 Task: Add a timeline in the project AgileBuddy for the epic 'Data Warehousing Process Improvement' from 2023/02/22 to 2024/09/18. Add a timeline in the project AgileBuddy for the epic 'IT Audit and Compliance' from 2023/04/26 to 2024/12/09. Add a timeline in the project AgileBuddy for the epic 'Security Compliance' from 2023/02/07 to 2025/09/22
Action: Mouse moved to (167, 224)
Screenshot: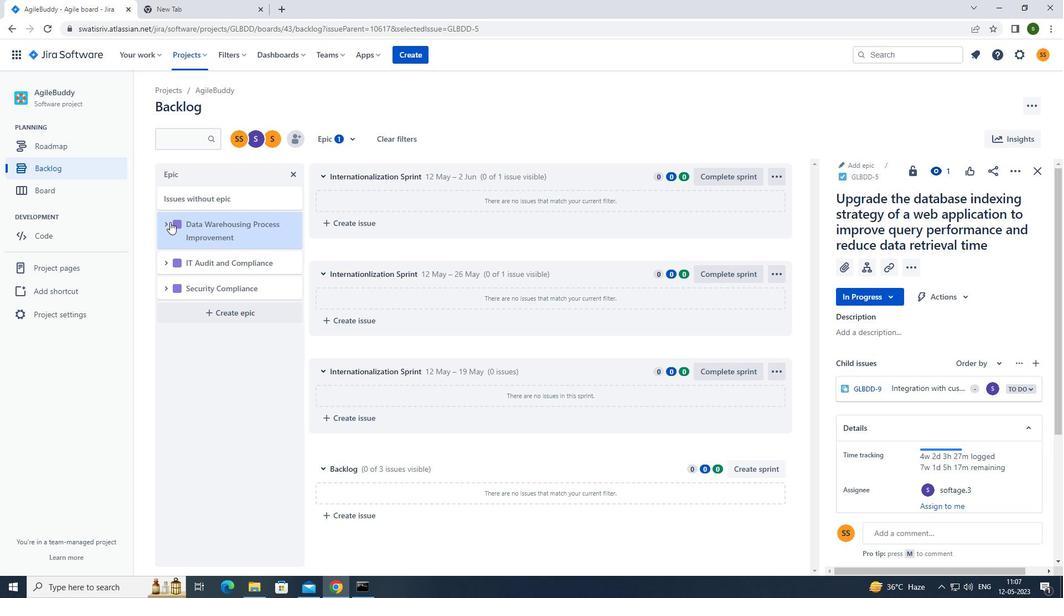 
Action: Mouse pressed left at (167, 224)
Screenshot: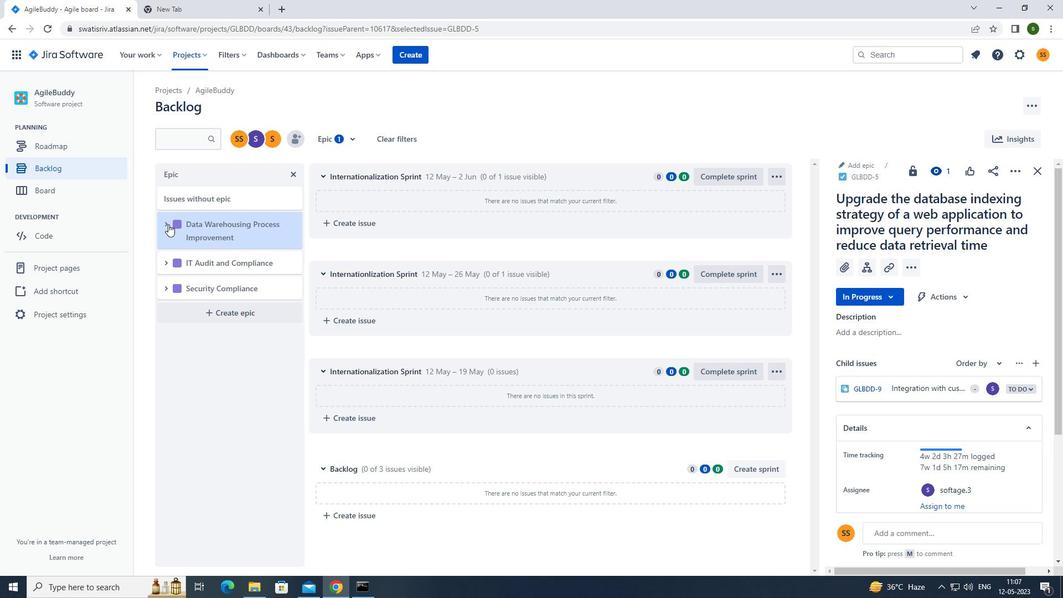 
Action: Mouse moved to (222, 326)
Screenshot: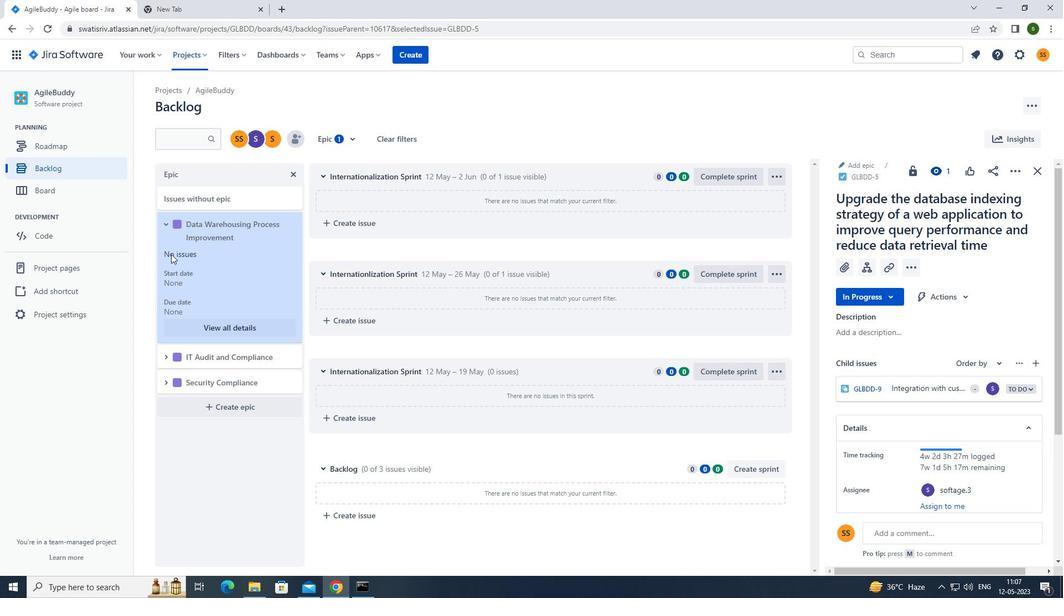 
Action: Mouse pressed left at (222, 326)
Screenshot: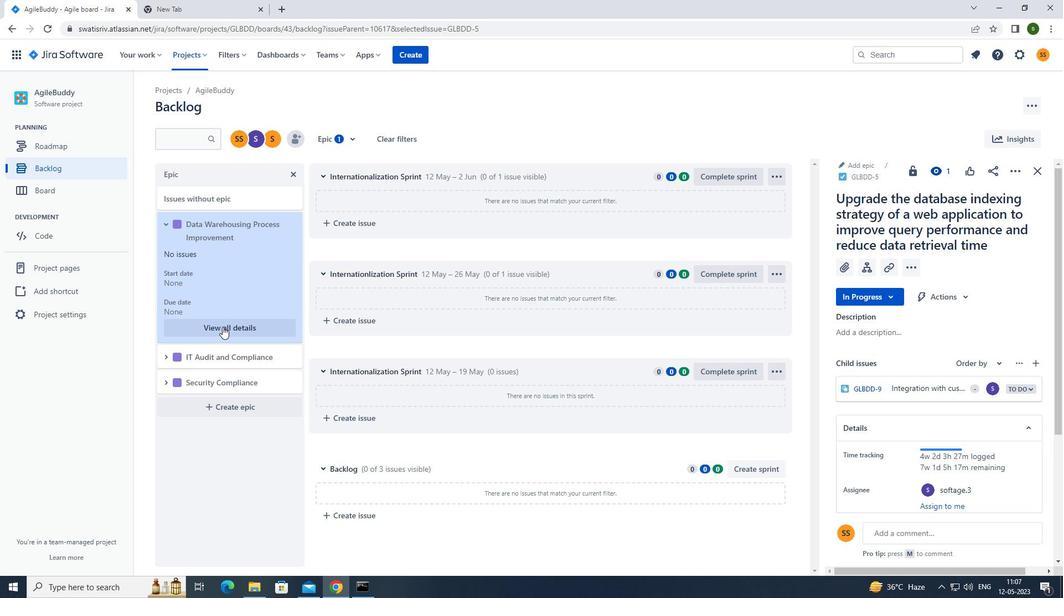 
Action: Mouse moved to (932, 418)
Screenshot: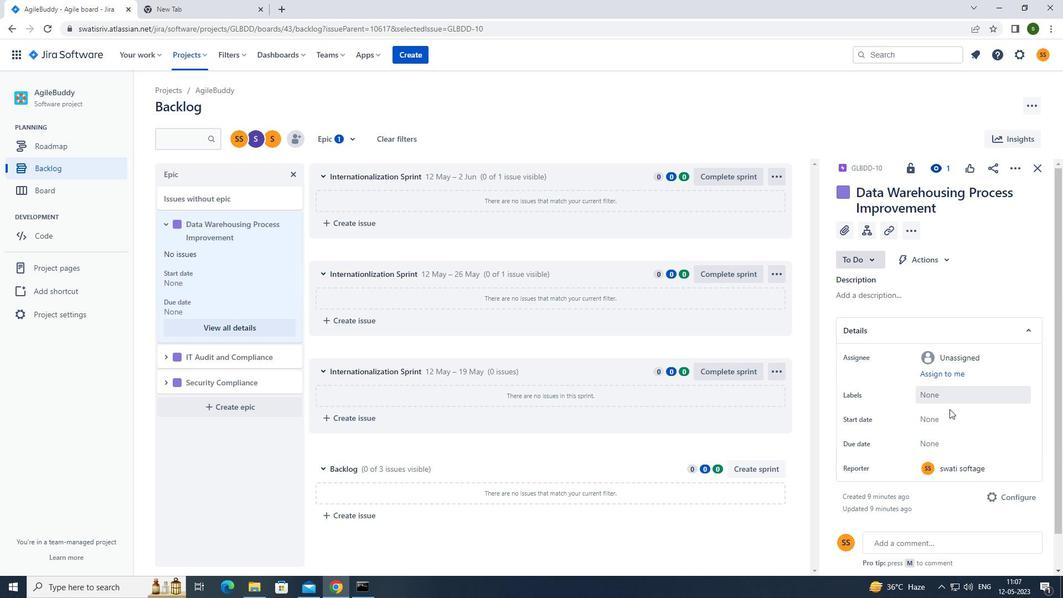 
Action: Mouse pressed left at (932, 418)
Screenshot: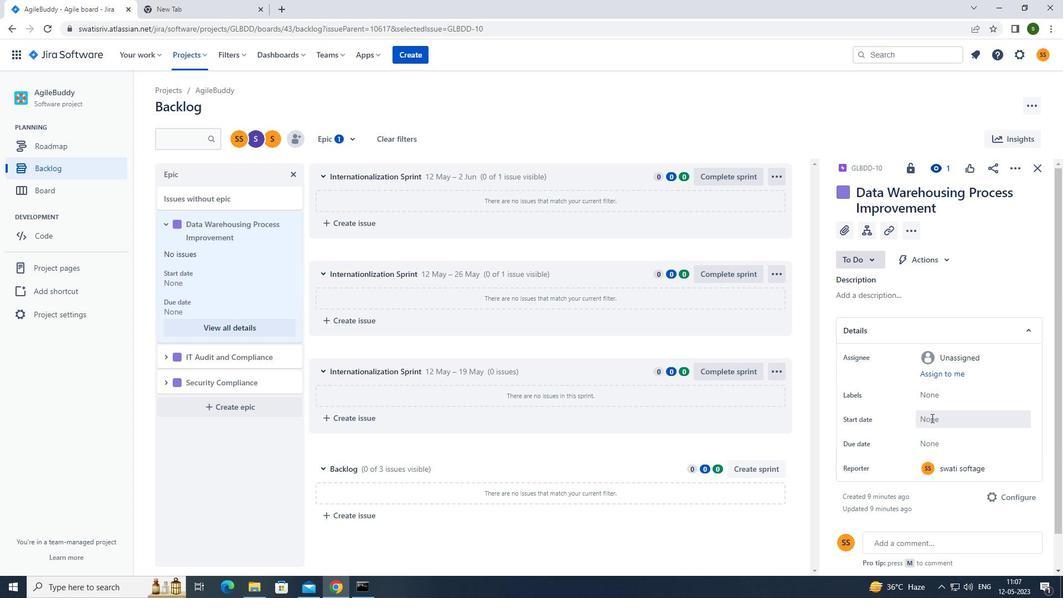 
Action: Mouse moved to (893, 257)
Screenshot: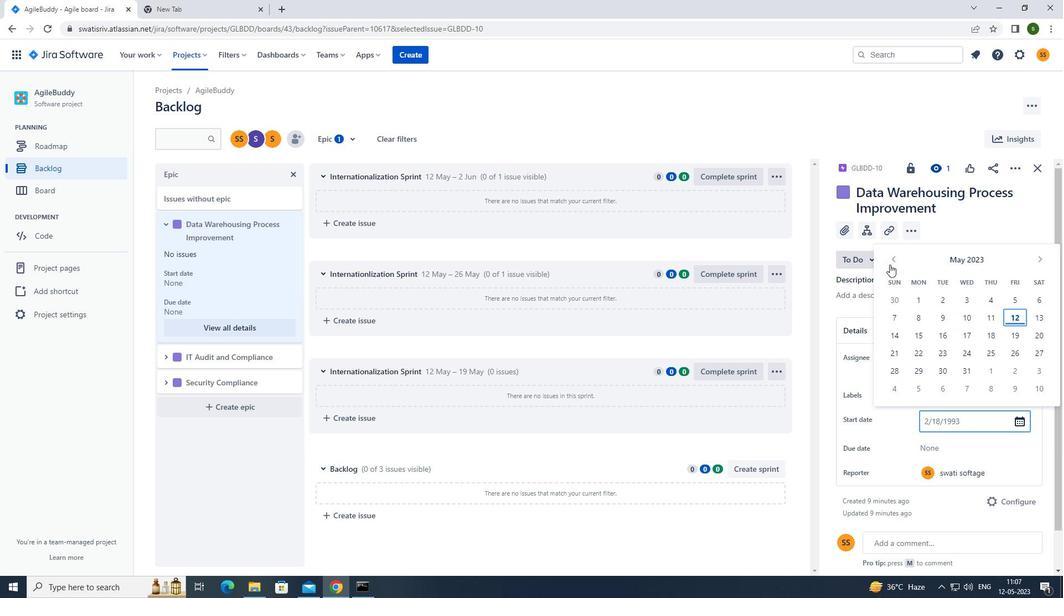 
Action: Mouse pressed left at (893, 257)
Screenshot: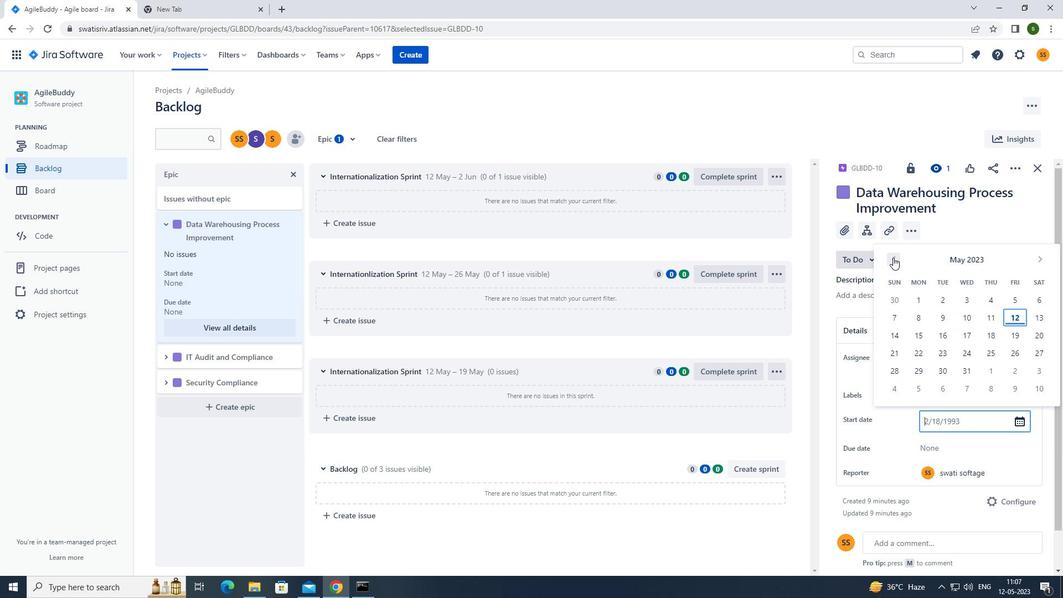
Action: Mouse pressed left at (893, 257)
Screenshot: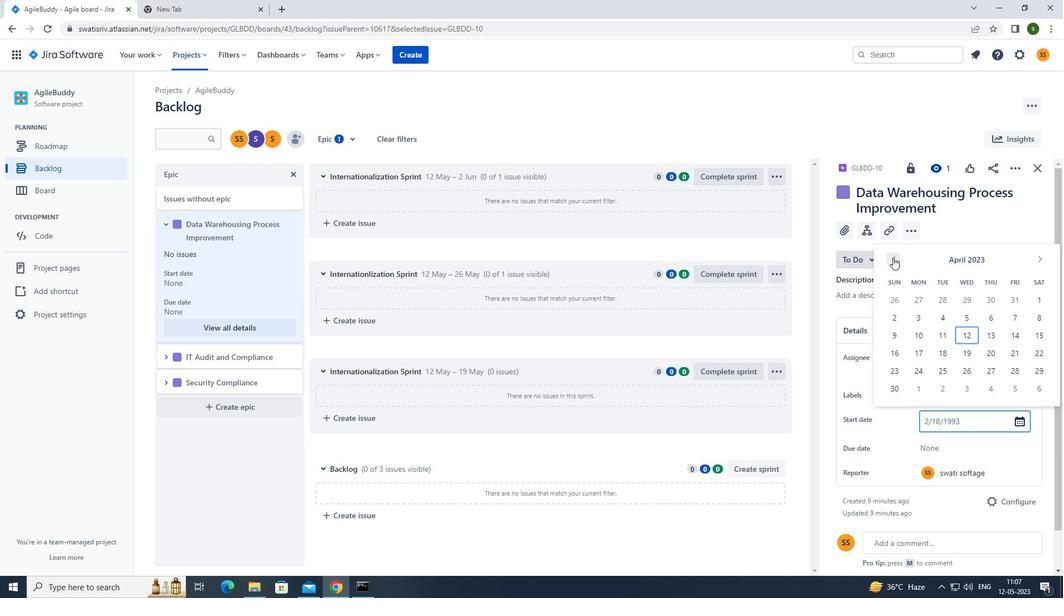 
Action: Mouse pressed left at (893, 257)
Screenshot: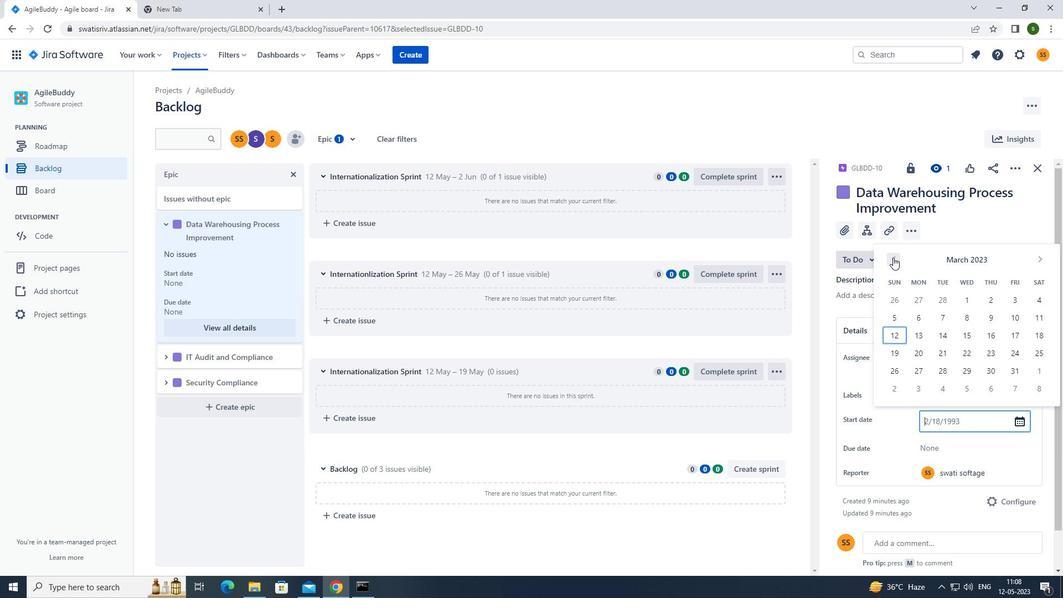 
Action: Mouse moved to (988, 298)
Screenshot: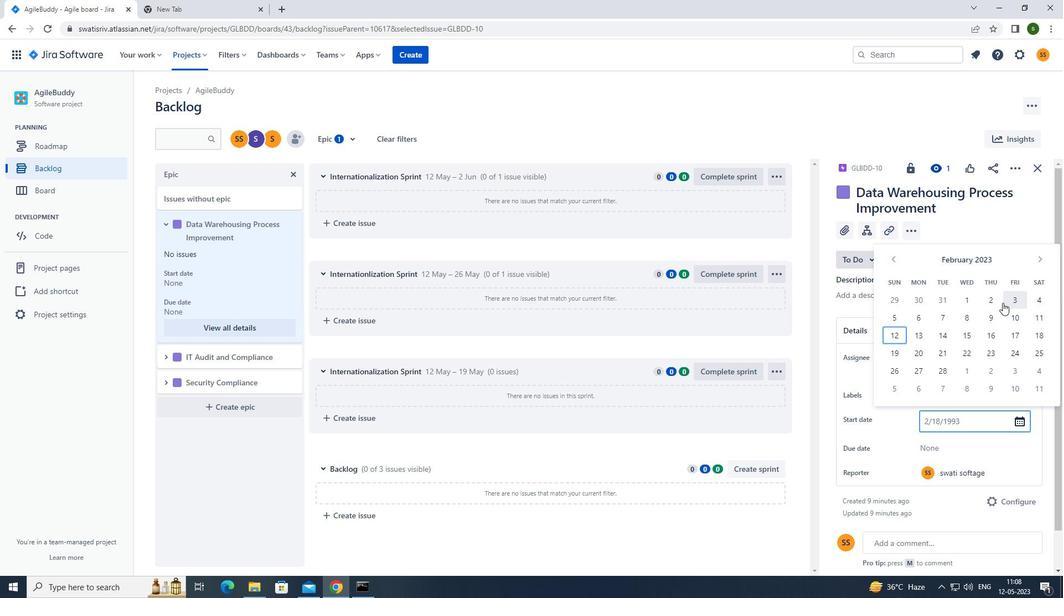 
Action: Mouse pressed left at (988, 298)
Screenshot: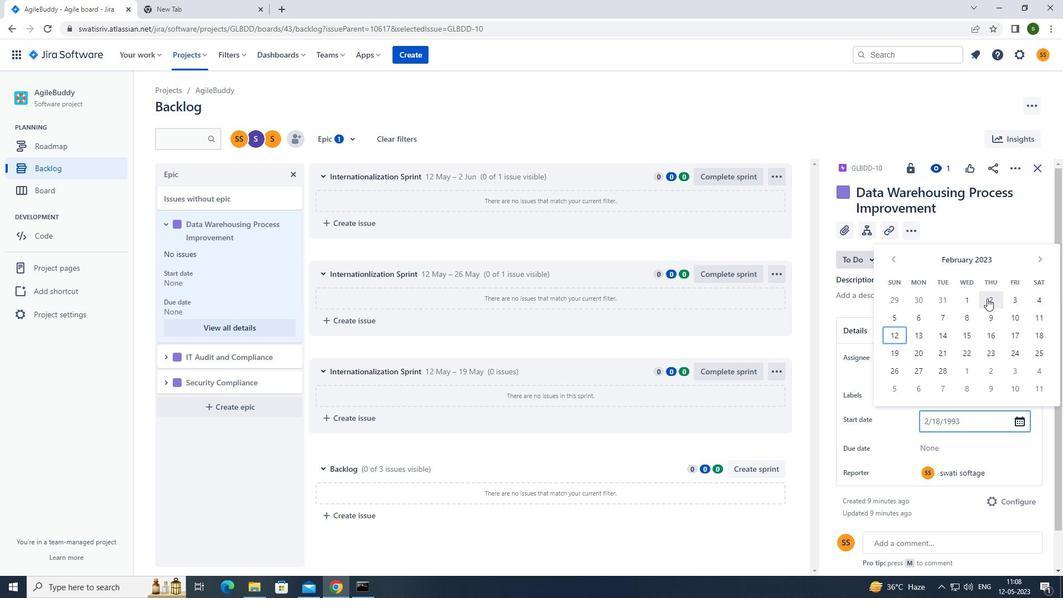 
Action: Mouse moved to (952, 449)
Screenshot: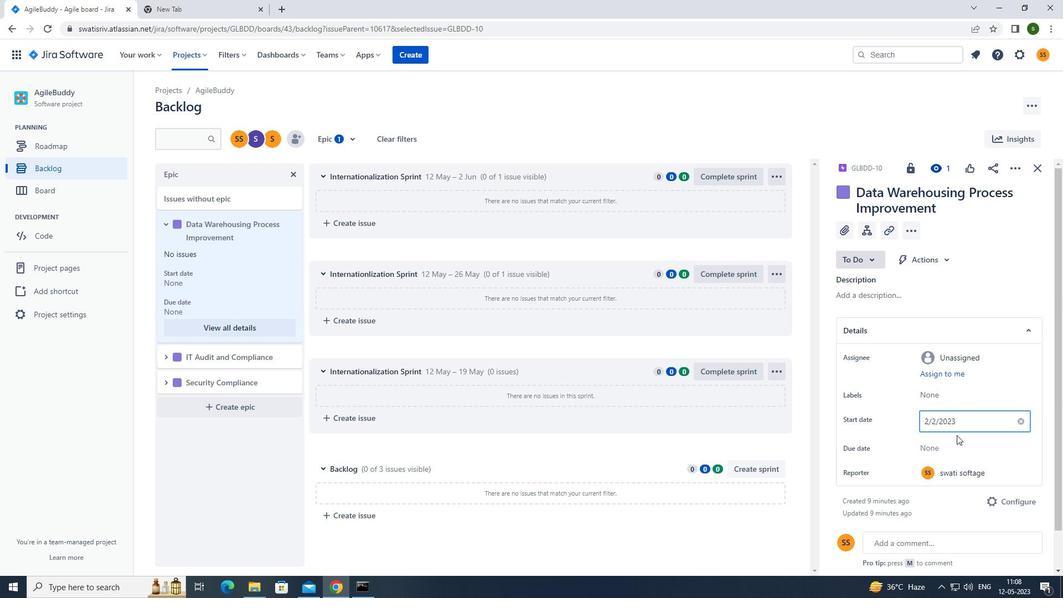 
Action: Mouse pressed left at (952, 449)
Screenshot: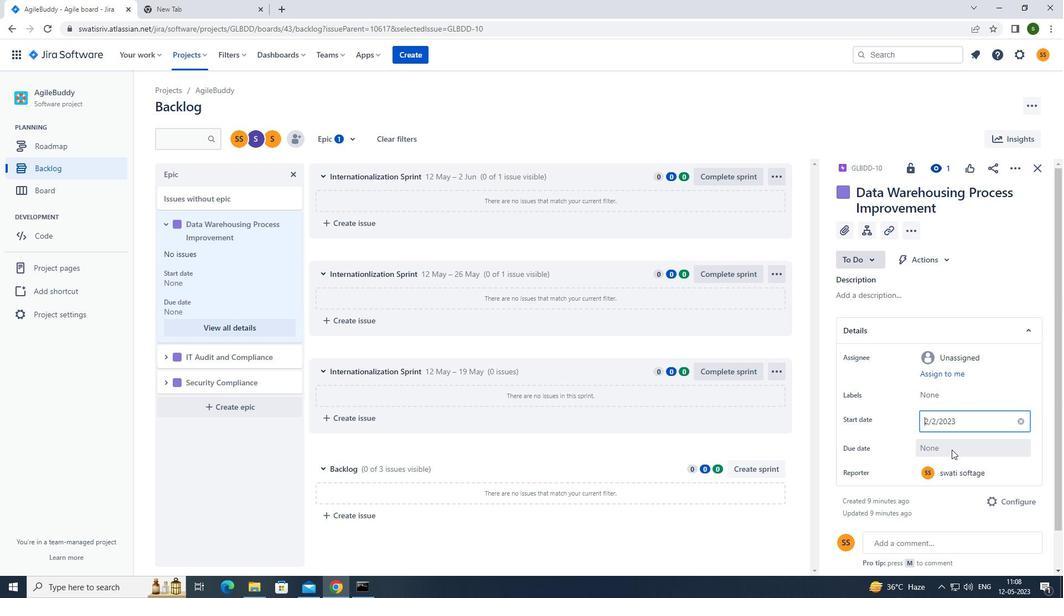 
Action: Mouse moved to (1038, 290)
Screenshot: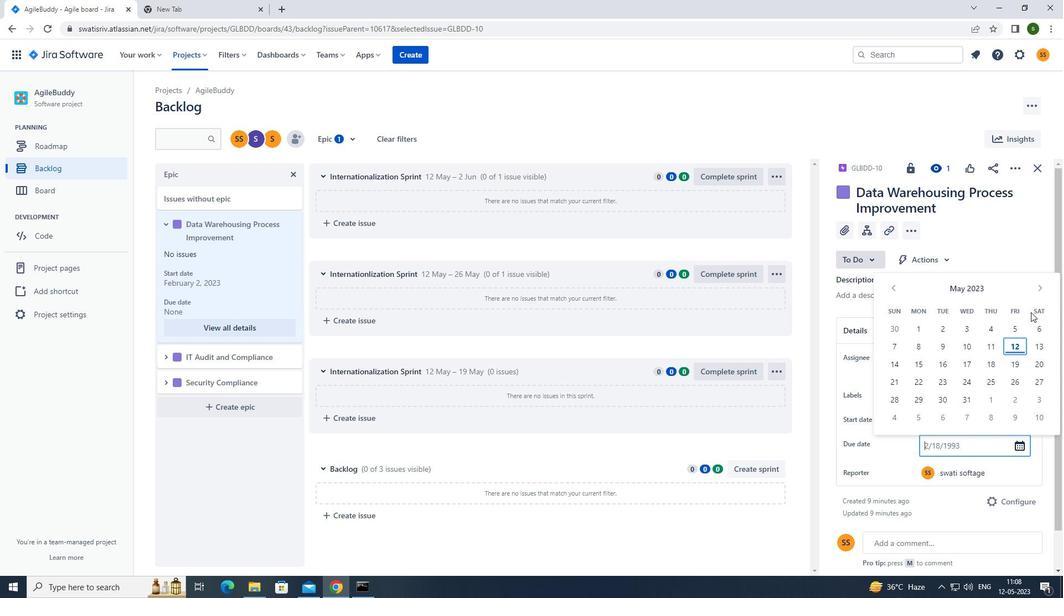 
Action: Mouse pressed left at (1038, 290)
Screenshot: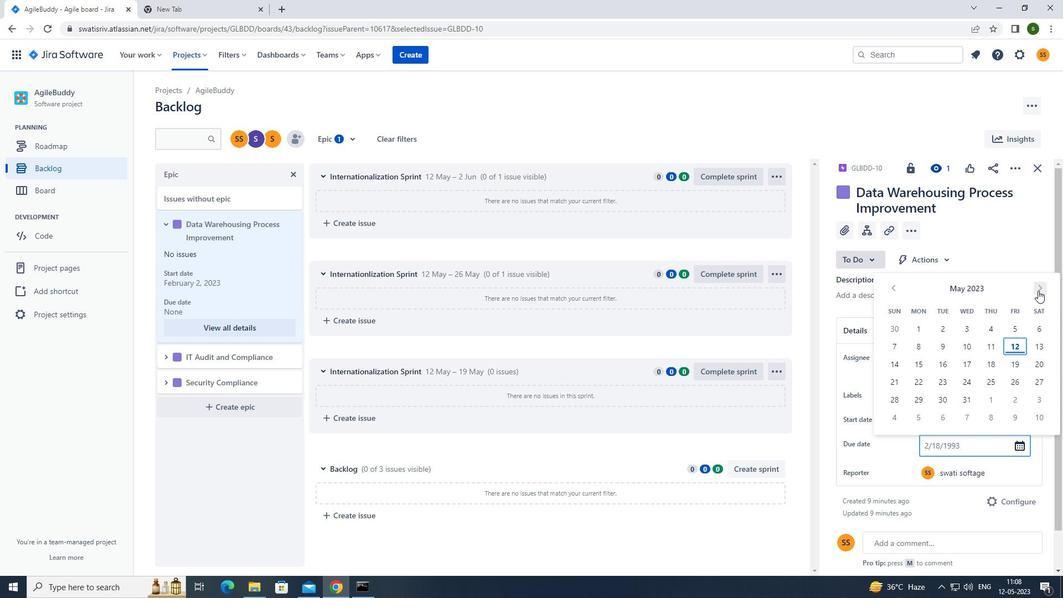
Action: Mouse pressed left at (1038, 290)
Screenshot: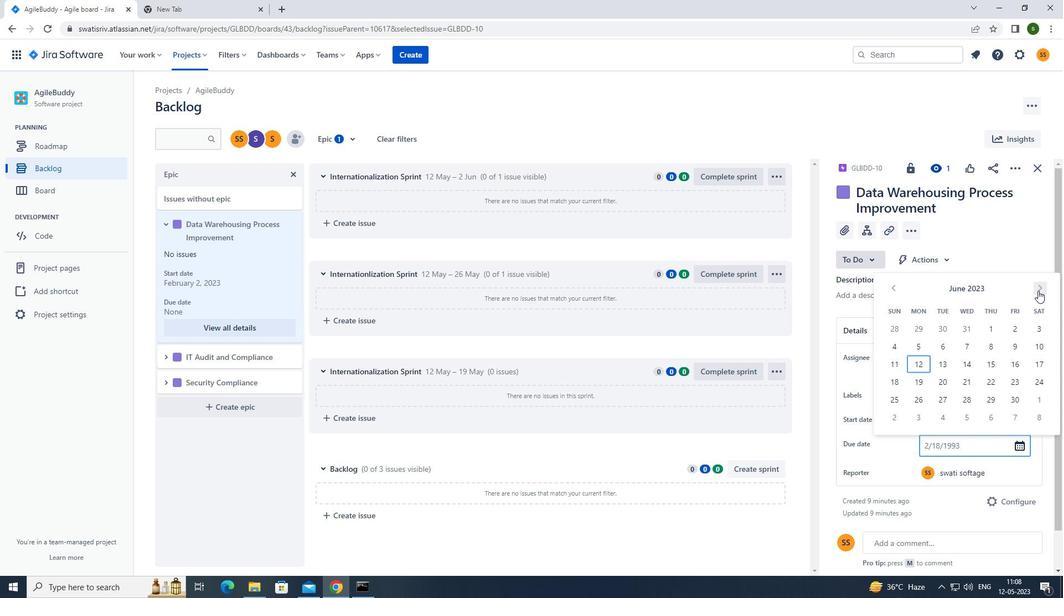 
Action: Mouse pressed left at (1038, 290)
Screenshot: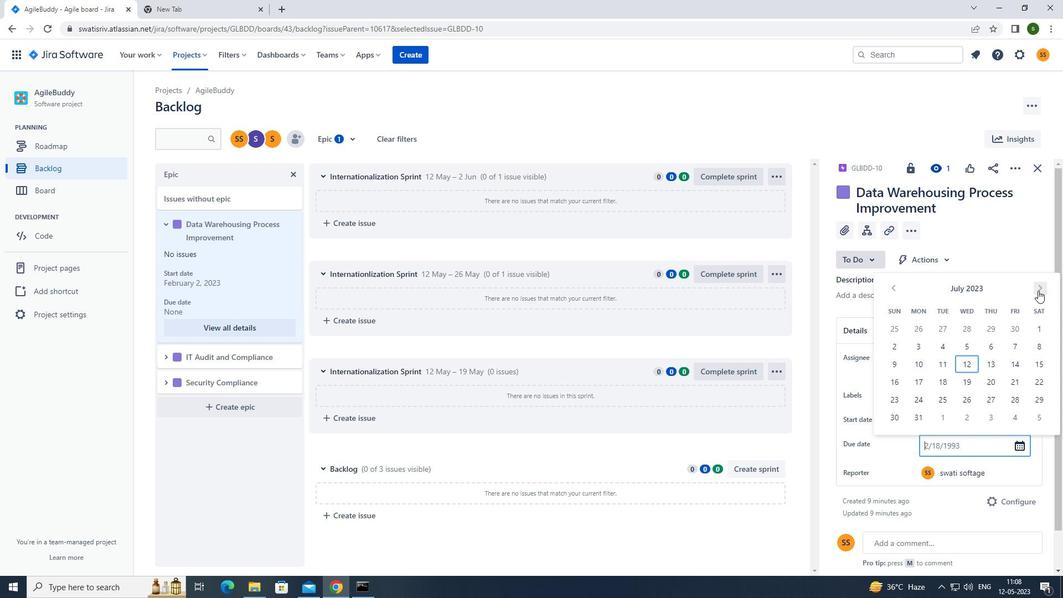 
Action: Mouse pressed left at (1038, 290)
Screenshot: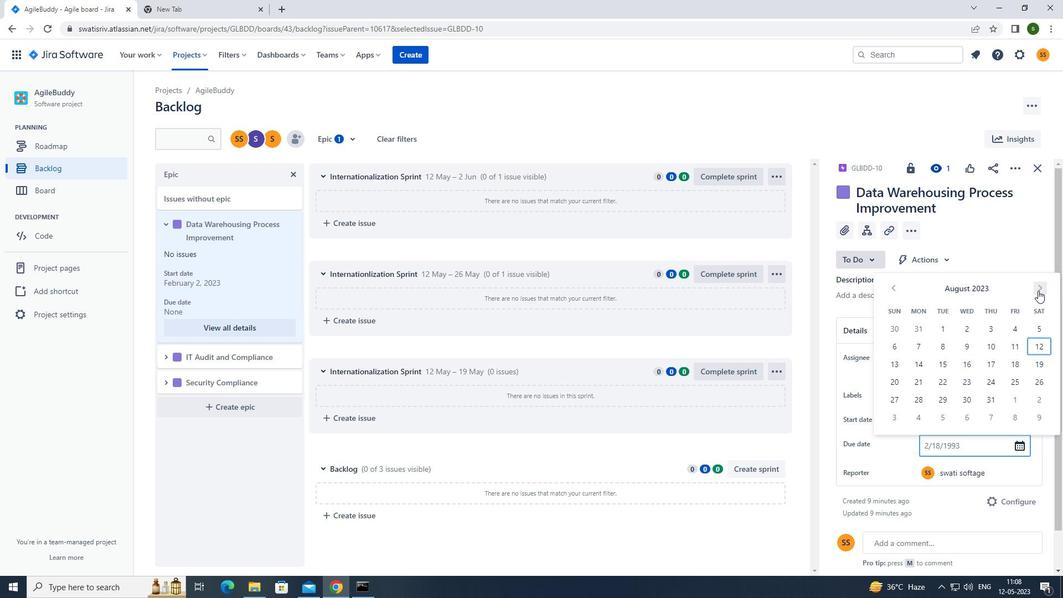 
Action: Mouse pressed left at (1038, 290)
Screenshot: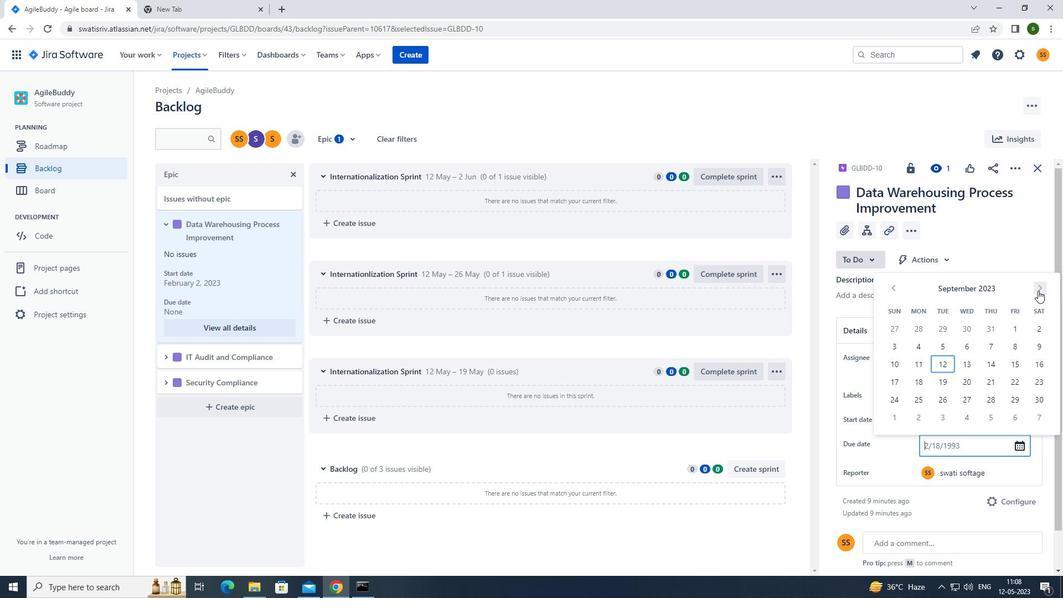 
Action: Mouse pressed left at (1038, 290)
Screenshot: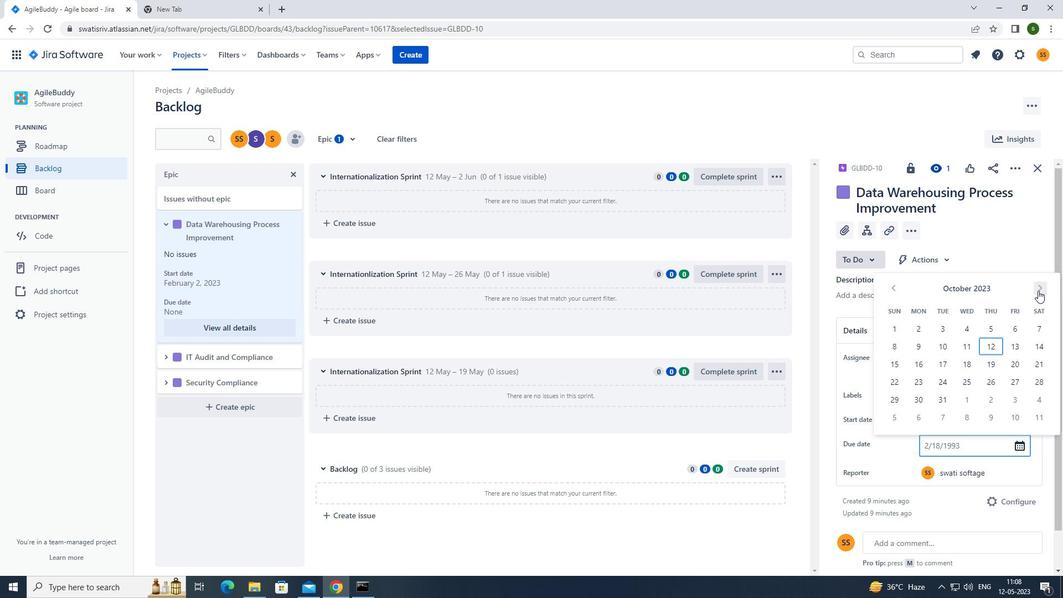 
Action: Mouse pressed left at (1038, 290)
Screenshot: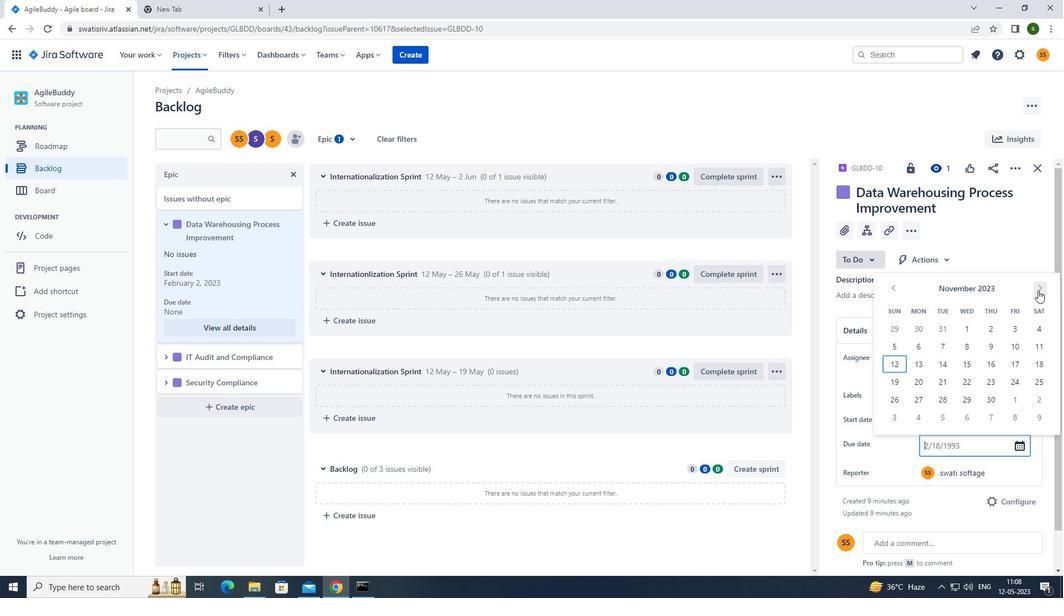 
Action: Mouse pressed left at (1038, 290)
Screenshot: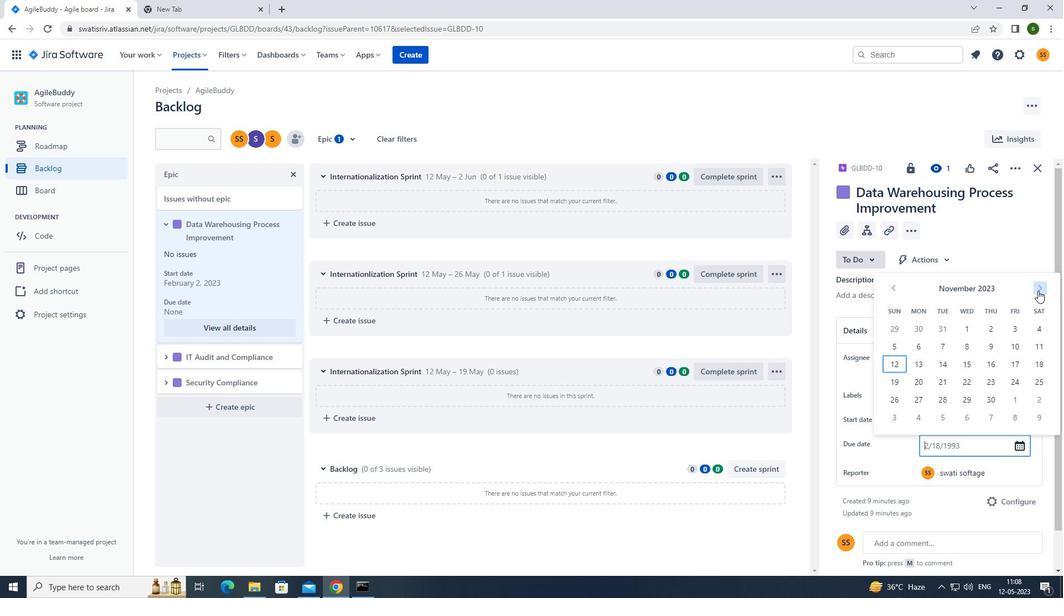 
Action: Mouse pressed left at (1038, 290)
Screenshot: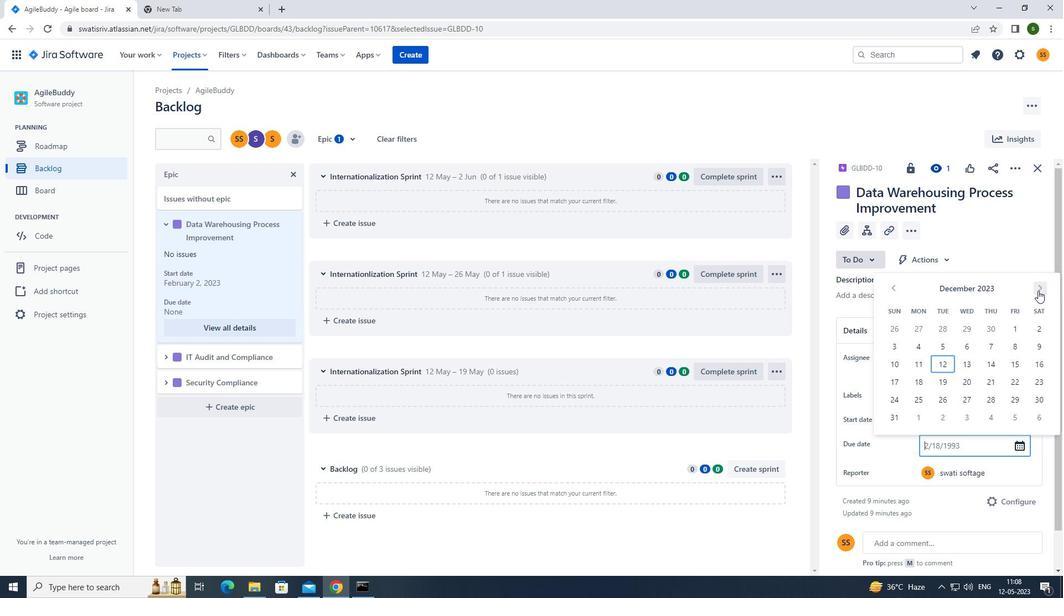 
Action: Mouse pressed left at (1038, 290)
Screenshot: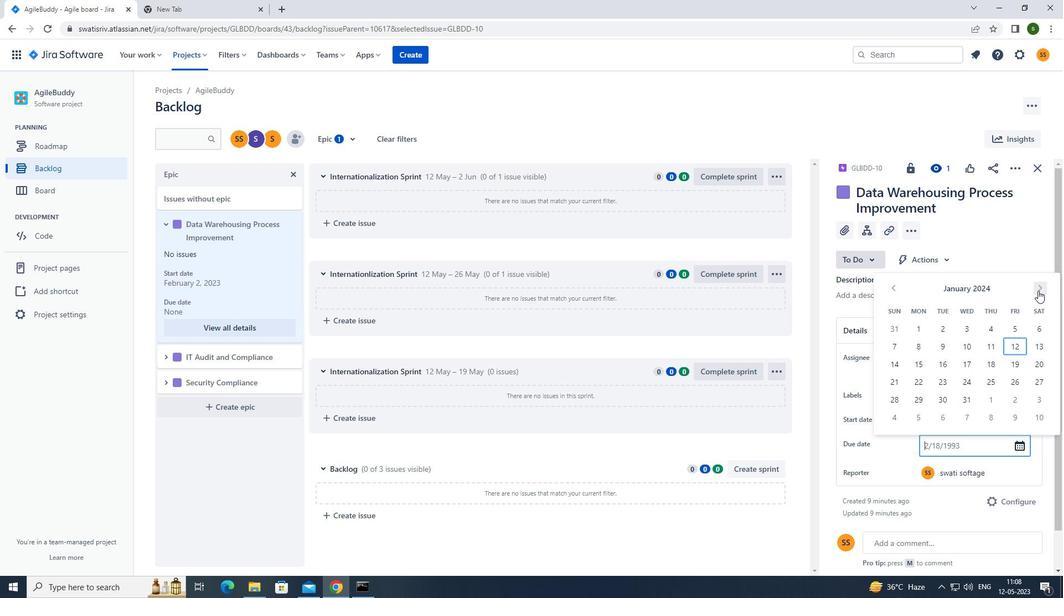 
Action: Mouse pressed left at (1038, 290)
Screenshot: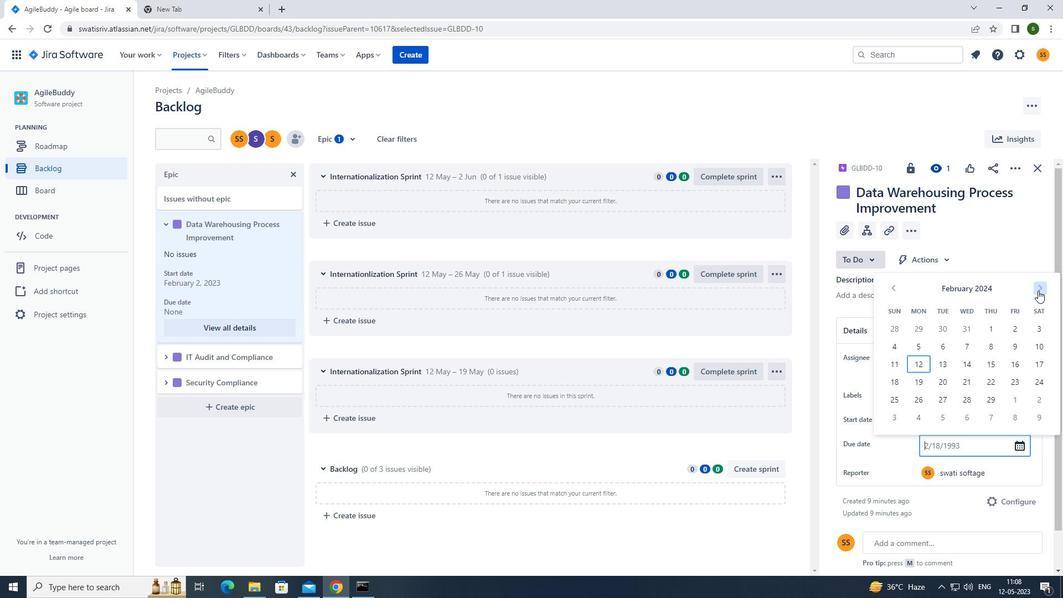 
Action: Mouse pressed left at (1038, 290)
Screenshot: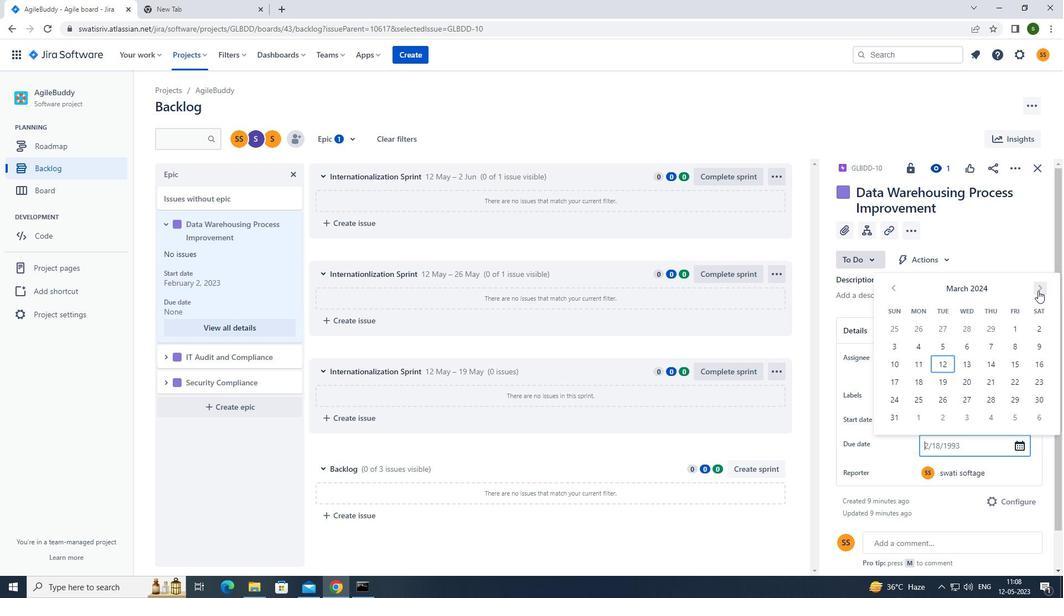 
Action: Mouse pressed left at (1038, 290)
Screenshot: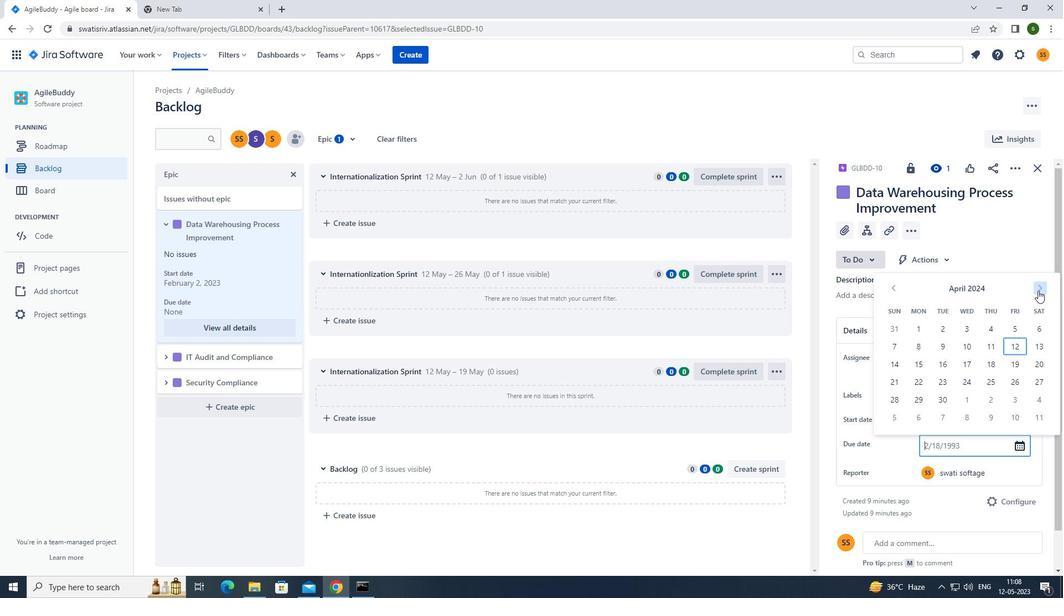 
Action: Mouse pressed left at (1038, 290)
Screenshot: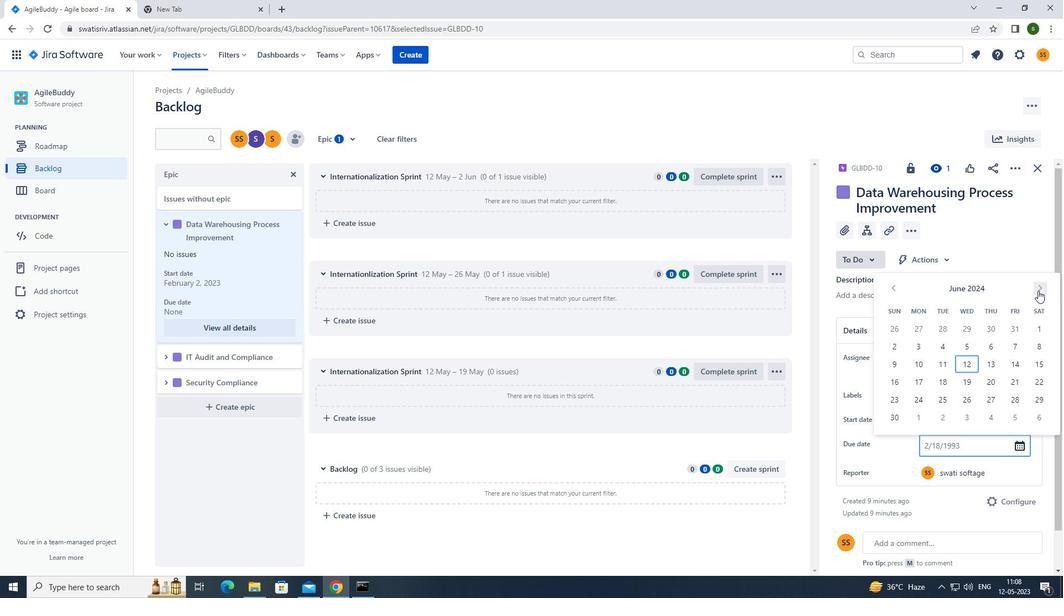 
Action: Mouse pressed left at (1038, 290)
Screenshot: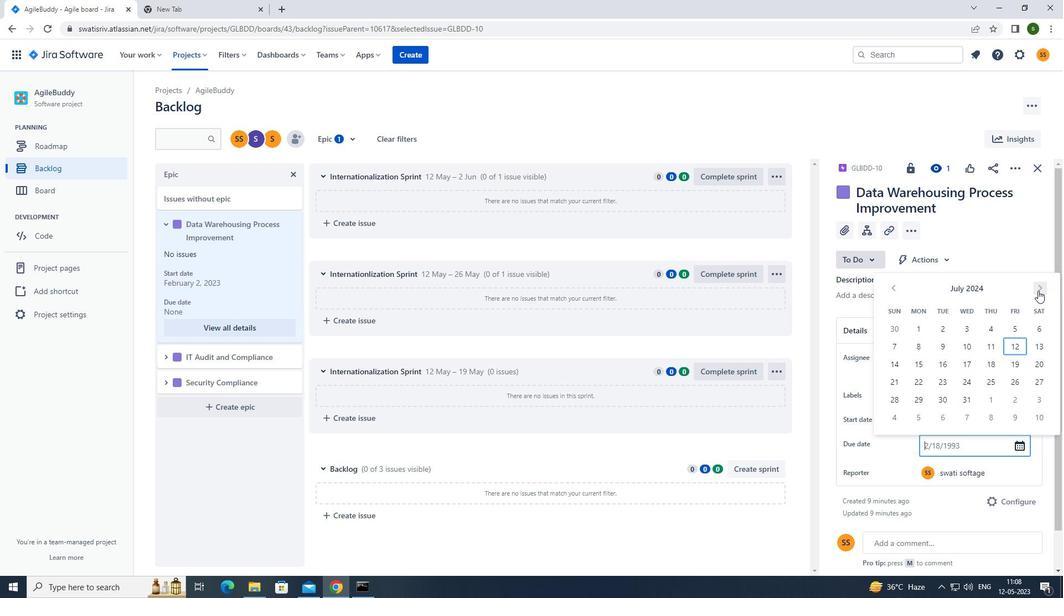 
Action: Mouse pressed left at (1038, 290)
Screenshot: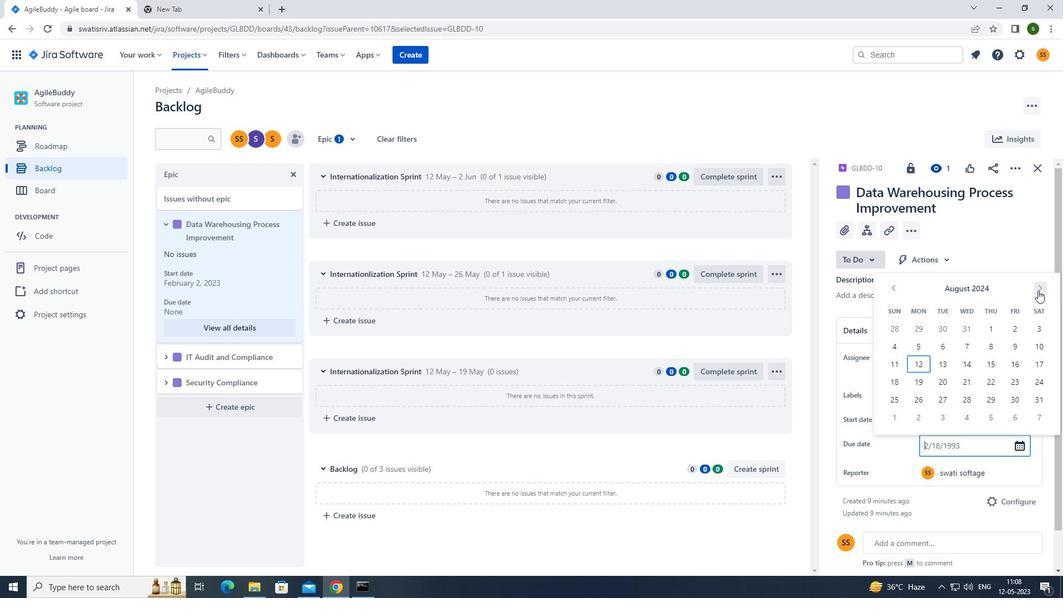 
Action: Mouse moved to (971, 364)
Screenshot: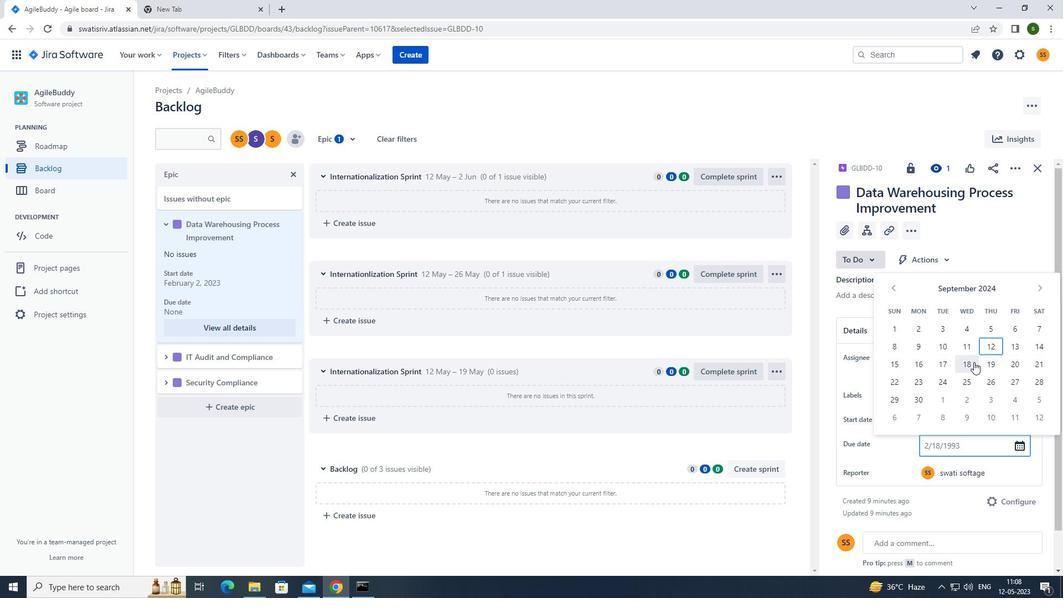 
Action: Mouse pressed left at (971, 364)
Screenshot: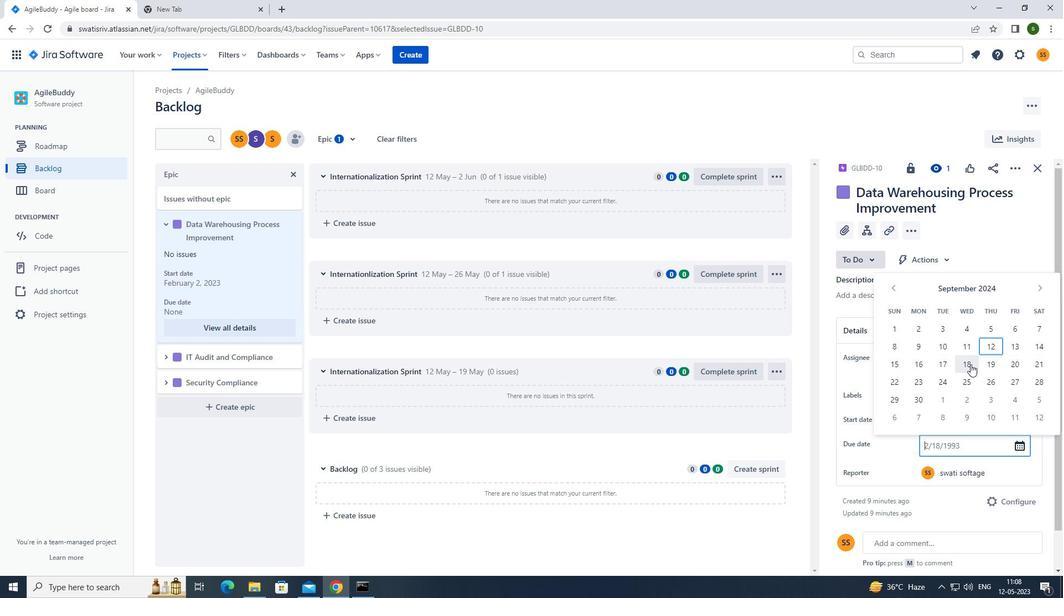 
Action: Mouse moved to (222, 353)
Screenshot: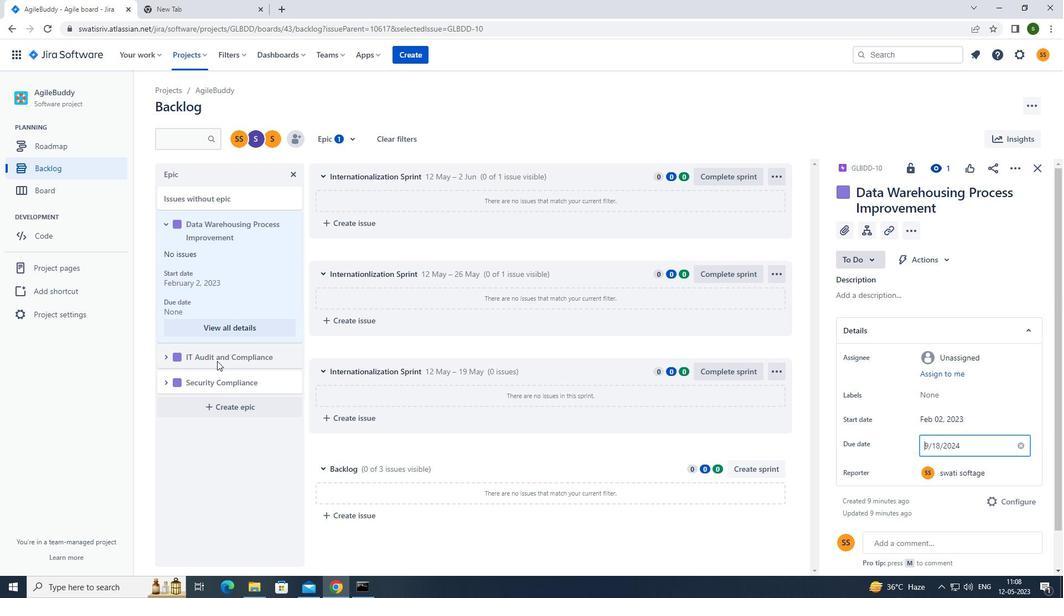 
Action: Mouse pressed left at (222, 353)
Screenshot: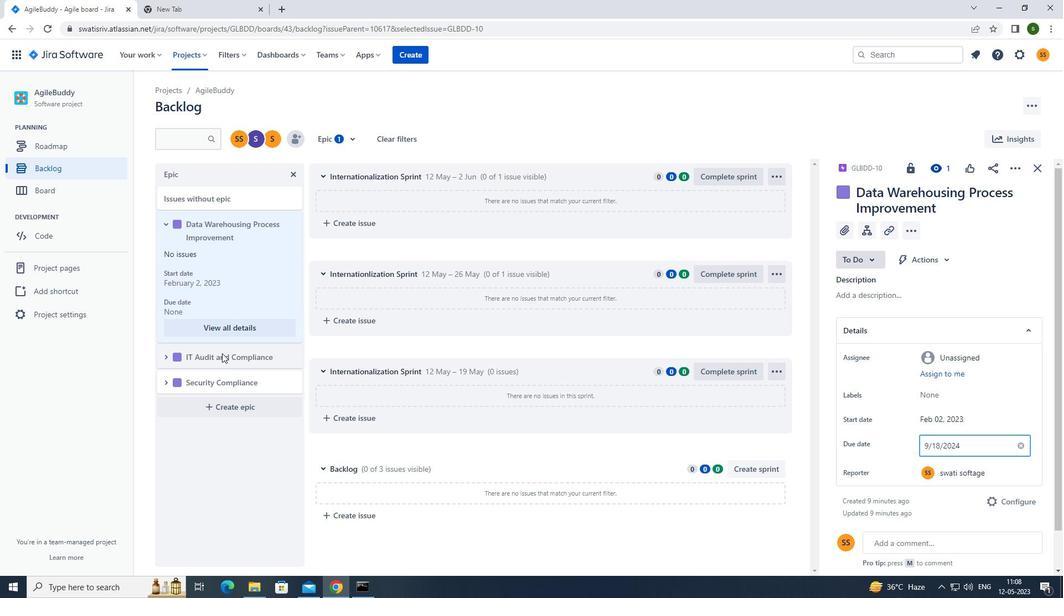 
Action: Mouse moved to (166, 356)
Screenshot: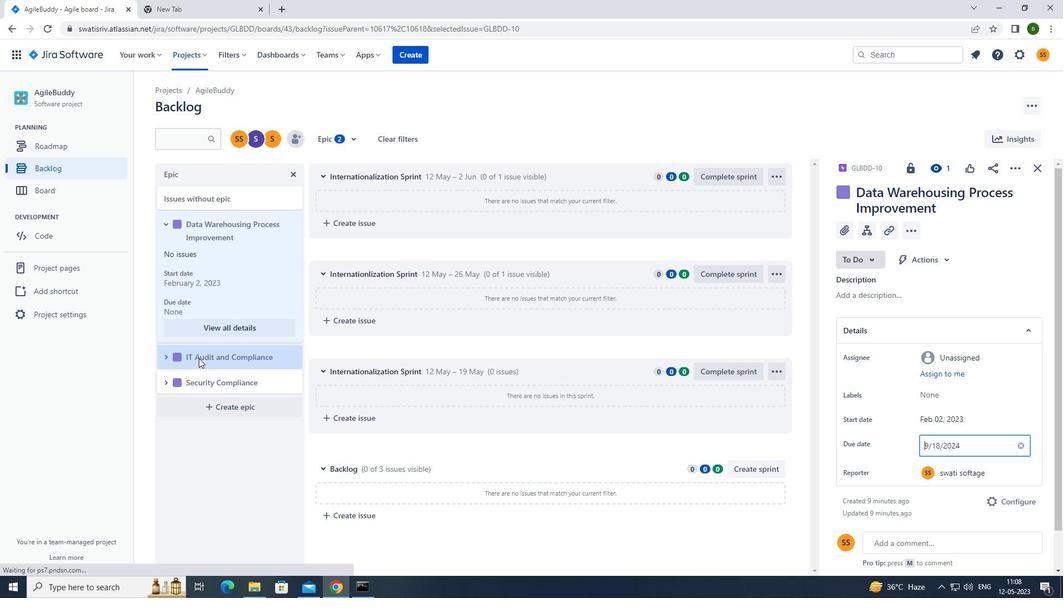 
Action: Mouse pressed left at (166, 356)
Screenshot: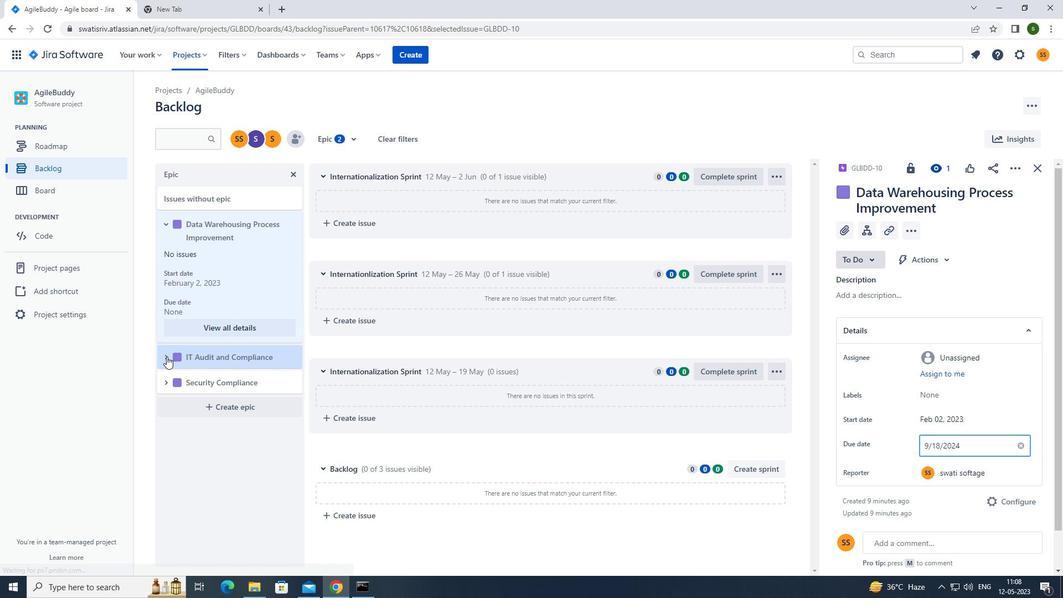 
Action: Mouse moved to (225, 447)
Screenshot: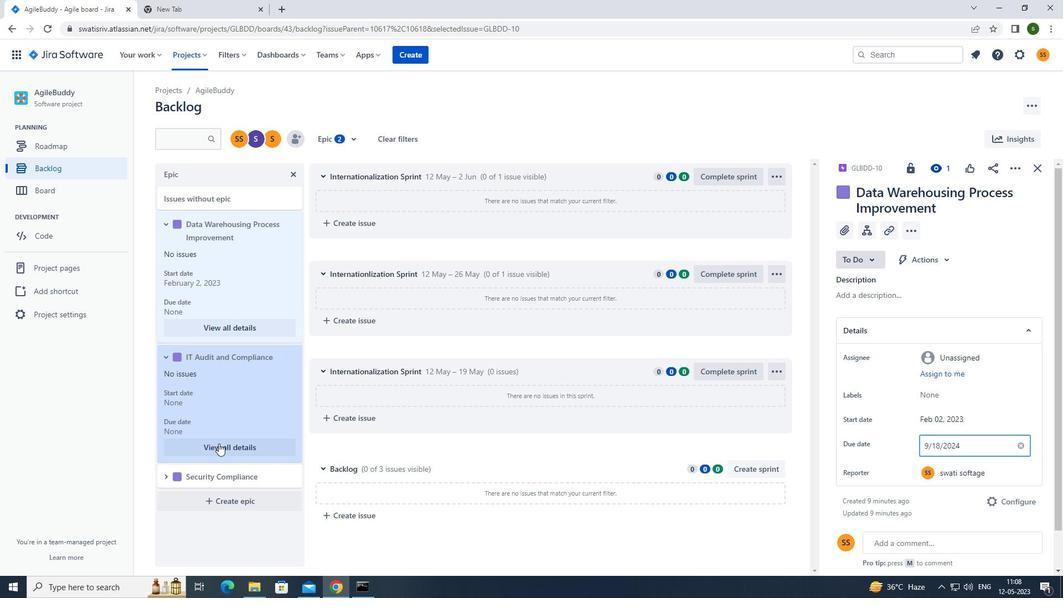 
Action: Mouse pressed left at (225, 447)
Screenshot: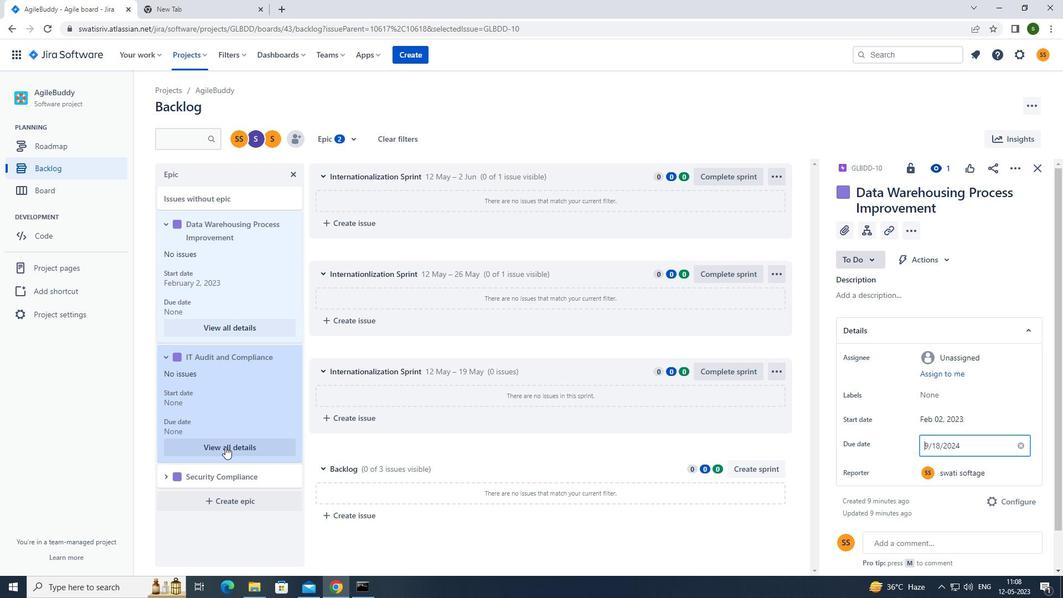
Action: Mouse moved to (947, 407)
Screenshot: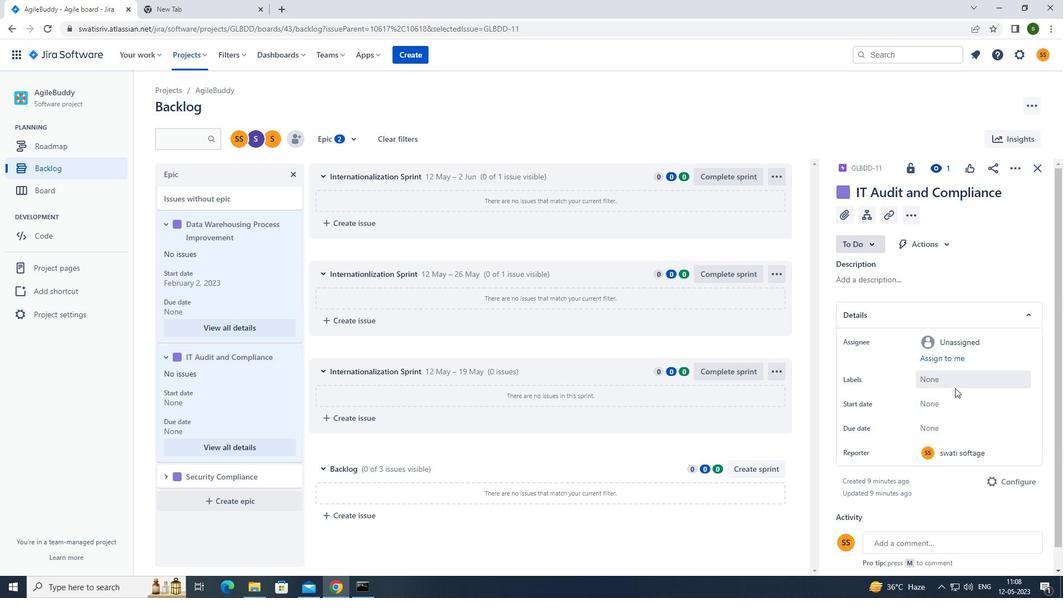 
Action: Mouse pressed left at (947, 407)
Screenshot: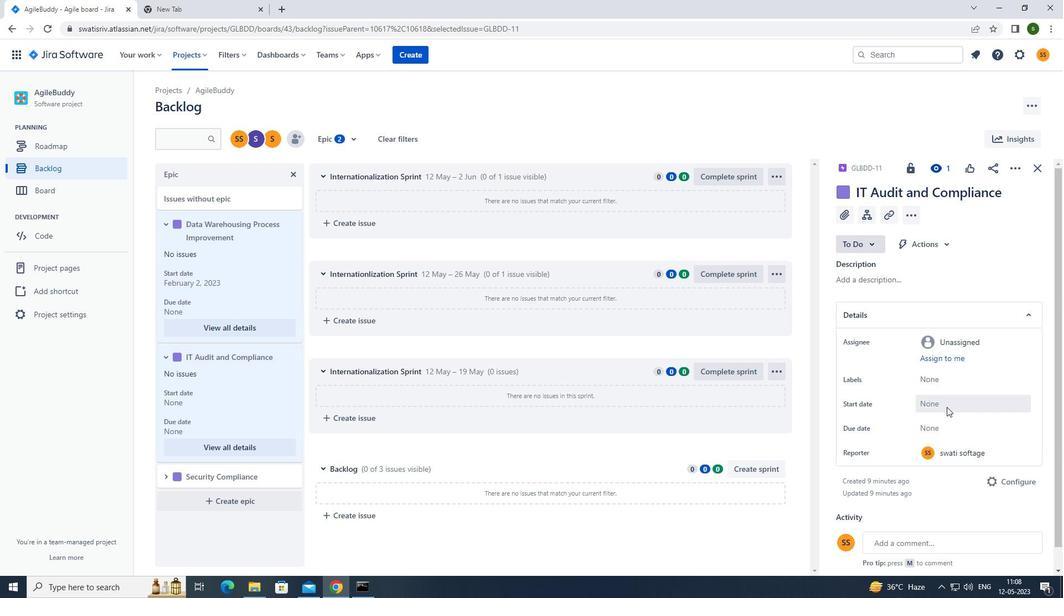 
Action: Mouse moved to (1041, 245)
Screenshot: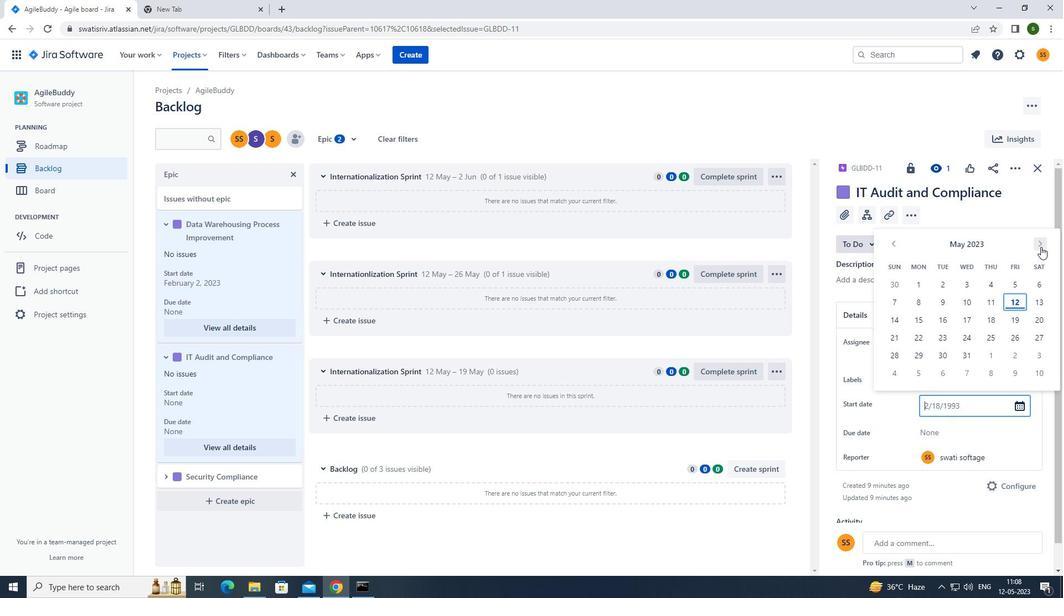 
Action: Mouse pressed left at (1041, 245)
Screenshot: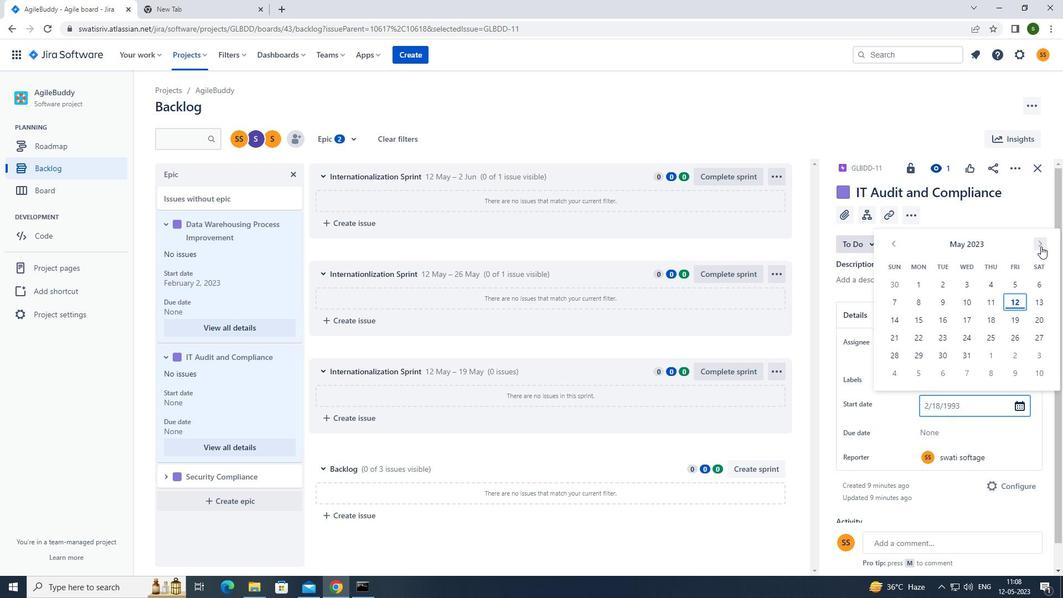 
Action: Mouse moved to (1041, 244)
Screenshot: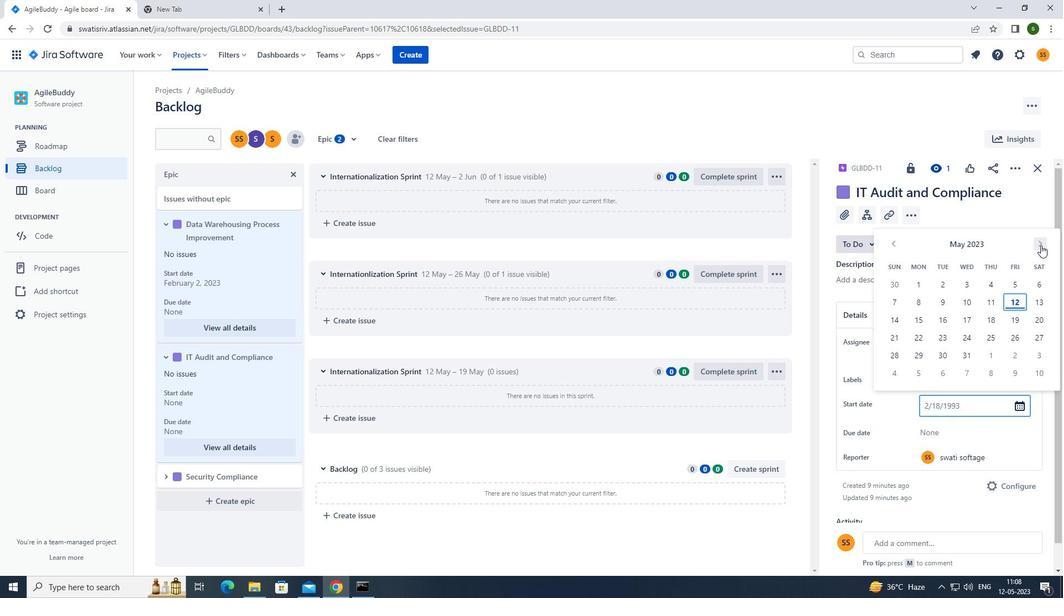 
Action: Mouse pressed left at (1041, 244)
Screenshot: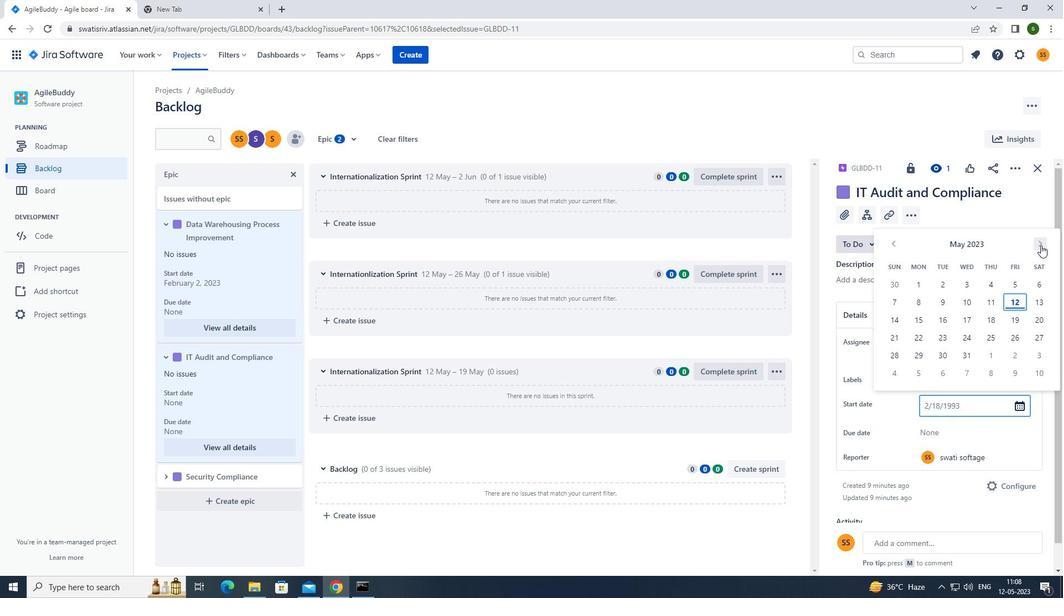 
Action: Mouse pressed left at (1041, 244)
Screenshot: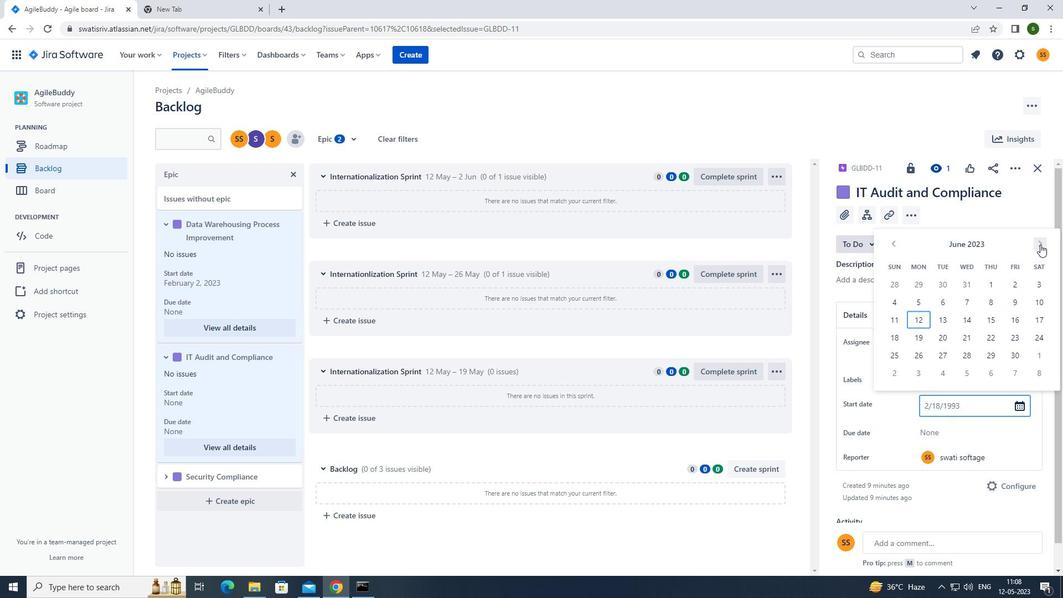 
Action: Mouse pressed left at (1041, 244)
Screenshot: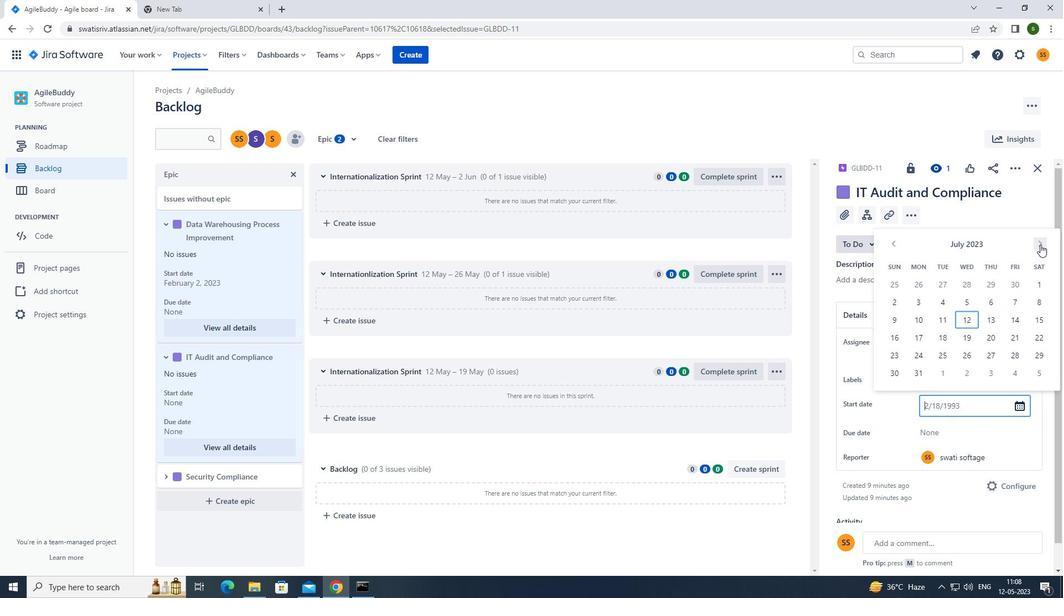 
Action: Mouse pressed left at (1041, 244)
Screenshot: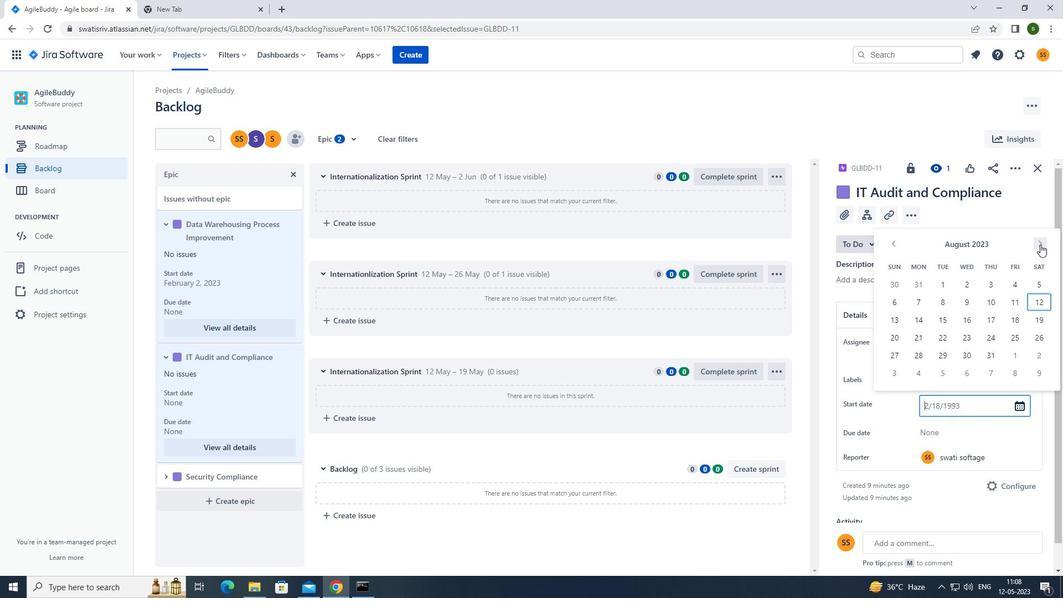 
Action: Mouse moved to (1040, 244)
Screenshot: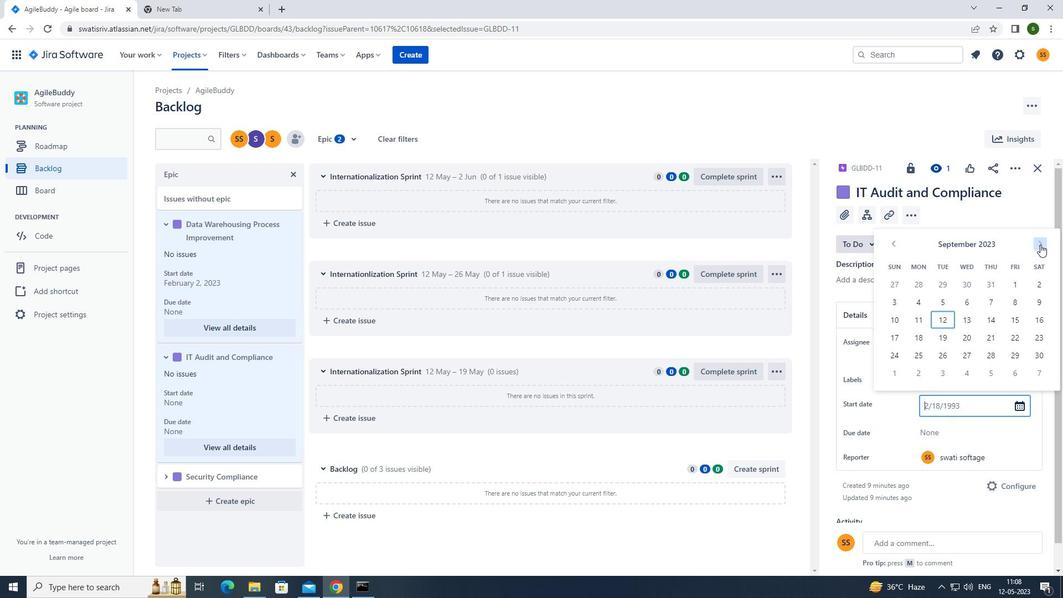 
Action: Mouse pressed left at (1040, 244)
Screenshot: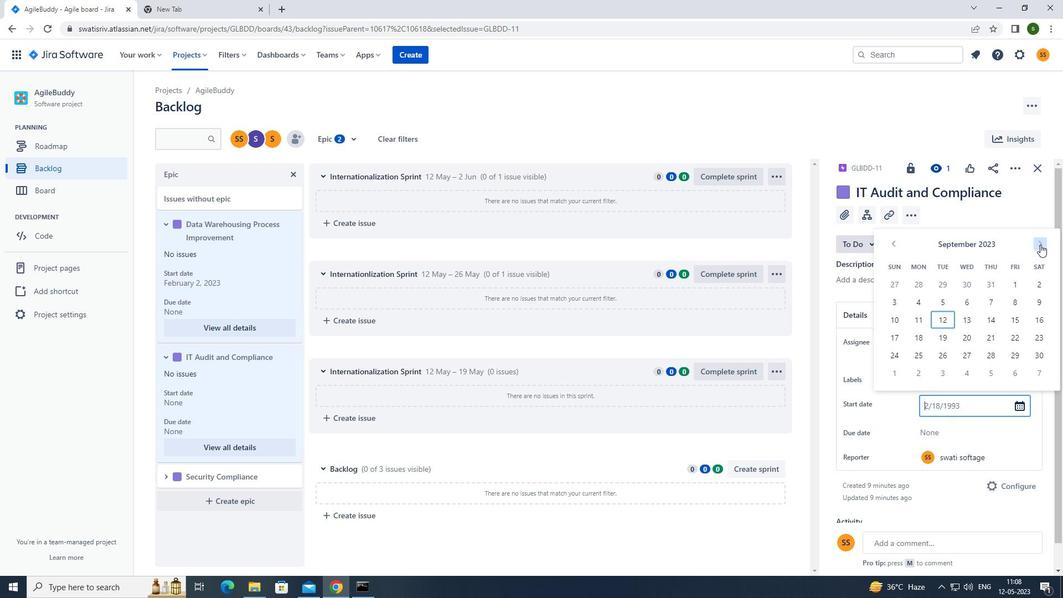 
Action: Mouse pressed left at (1040, 244)
Screenshot: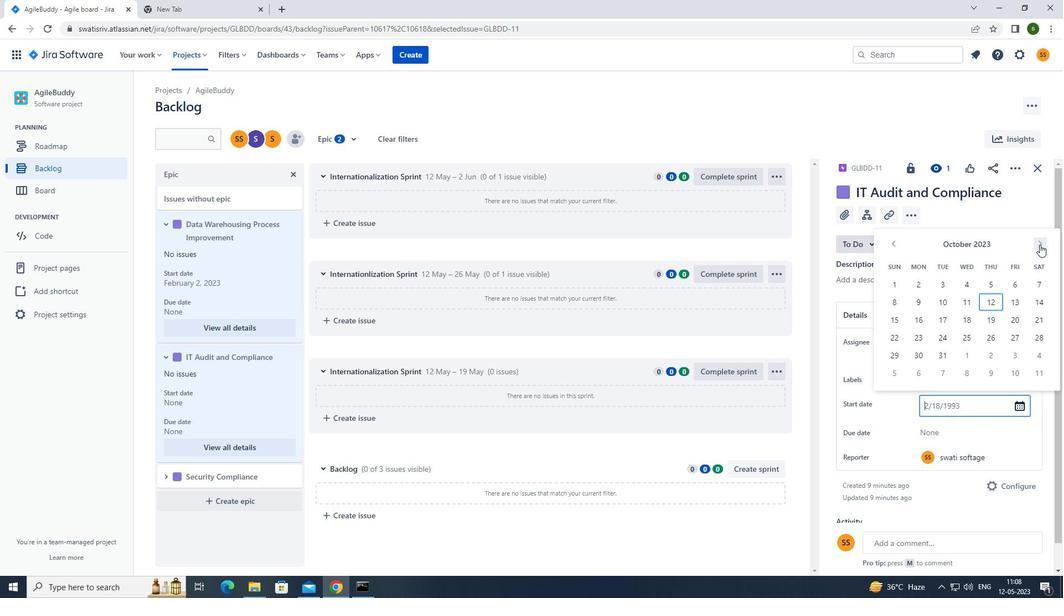 
Action: Mouse moved to (1040, 245)
Screenshot: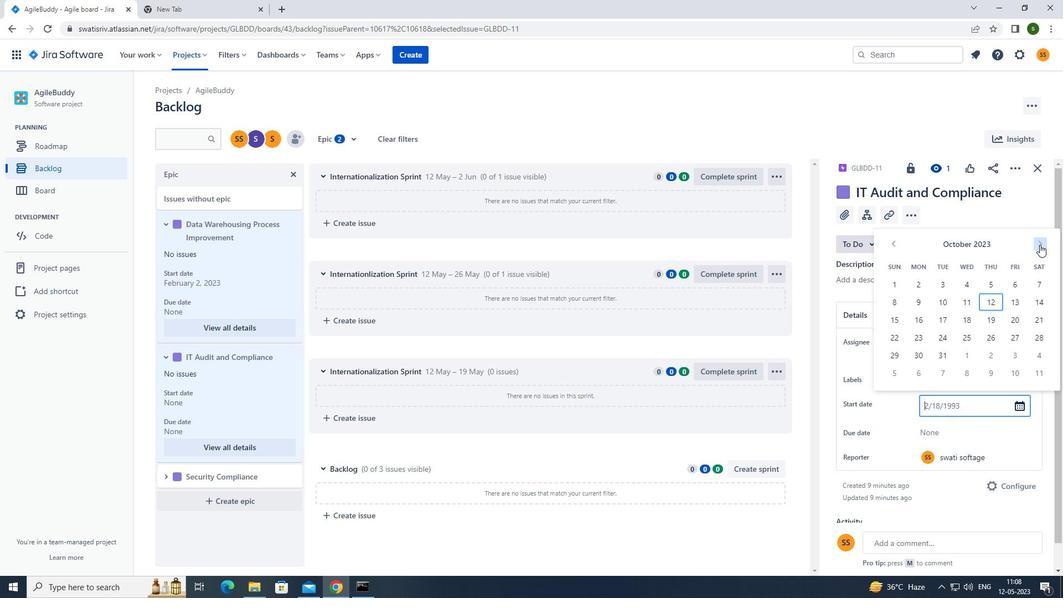 
Action: Mouse pressed left at (1040, 245)
Screenshot: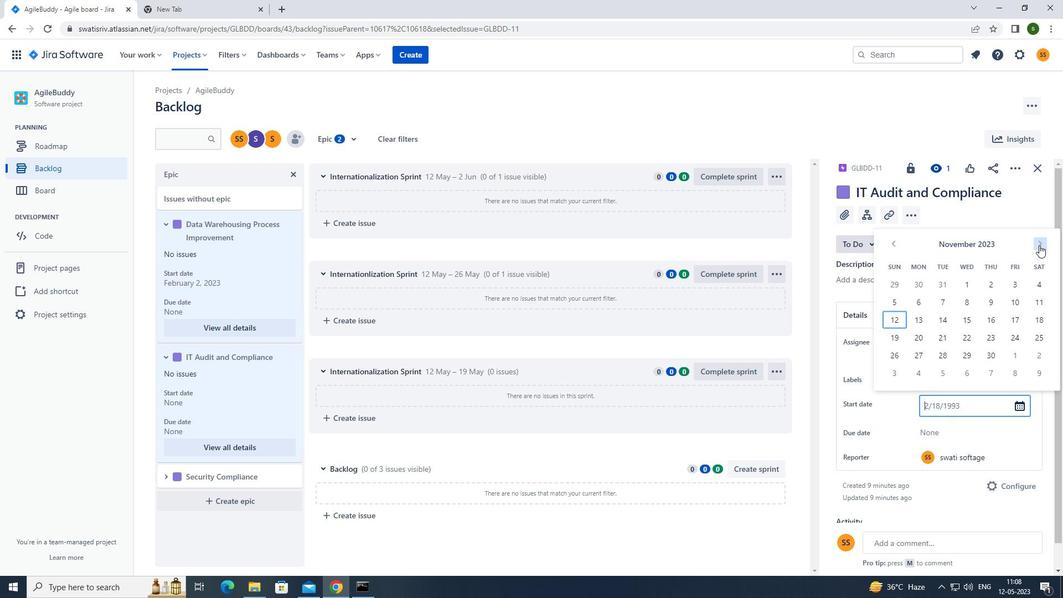 
Action: Mouse moved to (1038, 246)
Screenshot: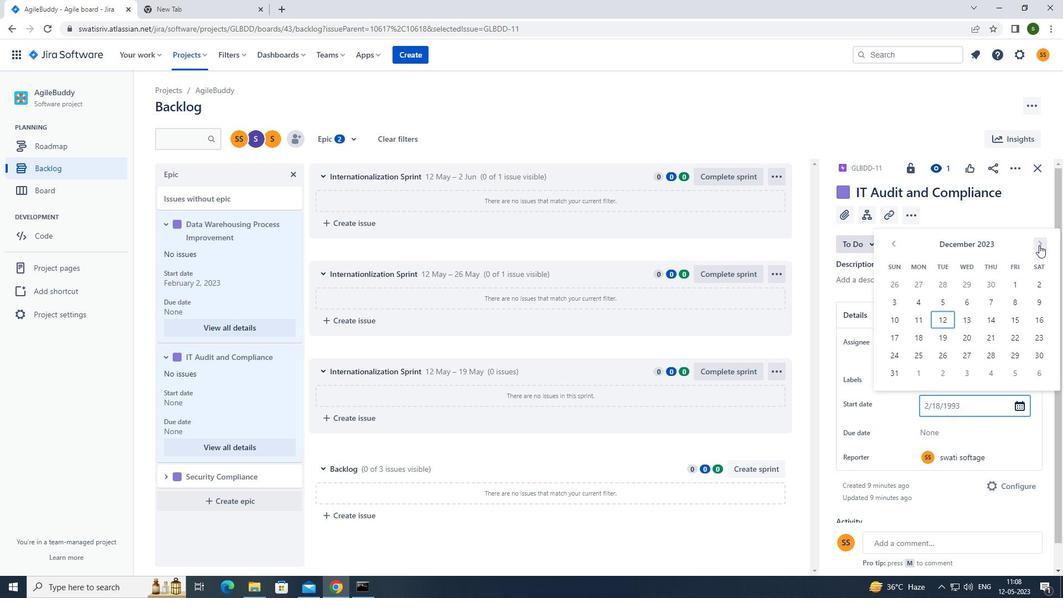
Action: Mouse pressed left at (1038, 246)
Screenshot: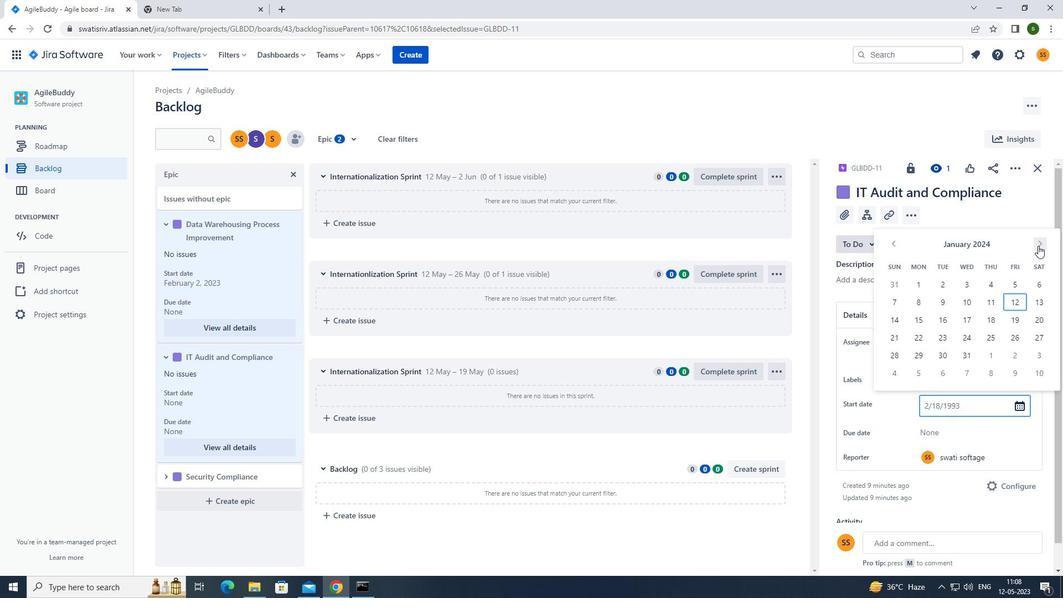 
Action: Mouse pressed left at (1038, 246)
Screenshot: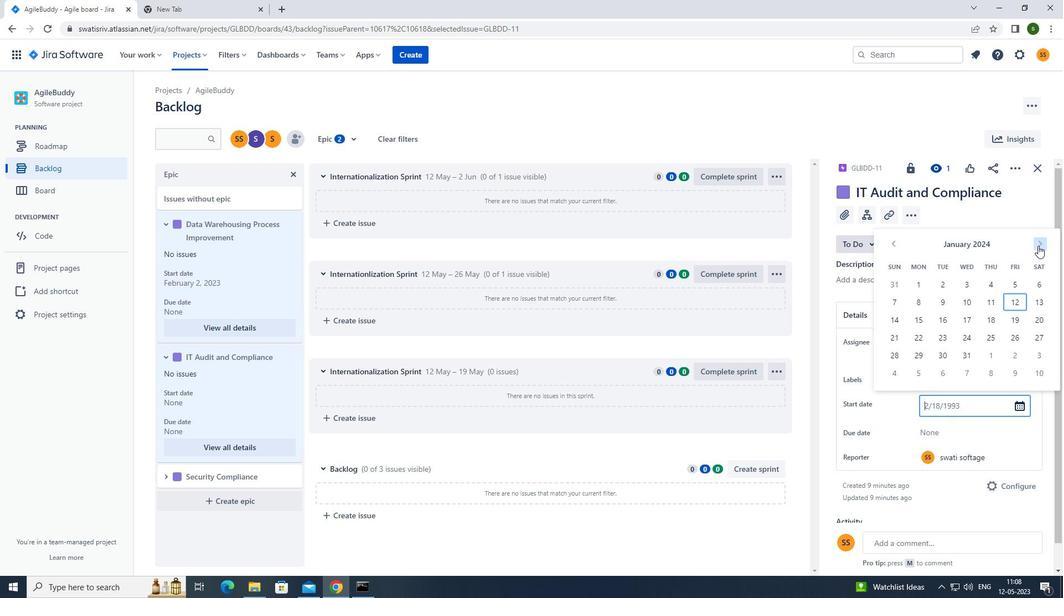 
Action: Mouse moved to (1038, 246)
Screenshot: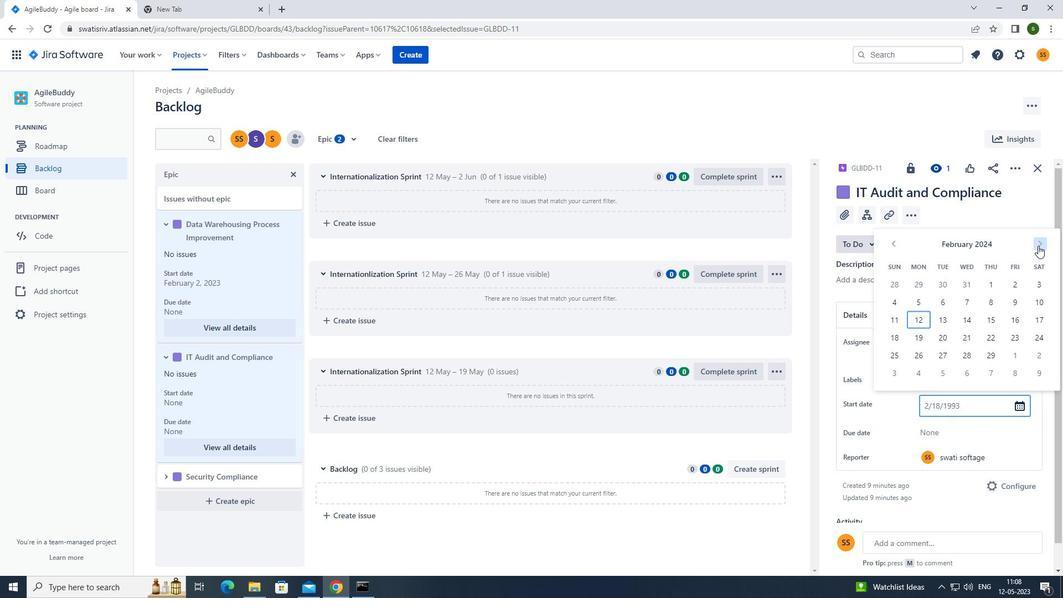 
Action: Mouse pressed left at (1038, 246)
Screenshot: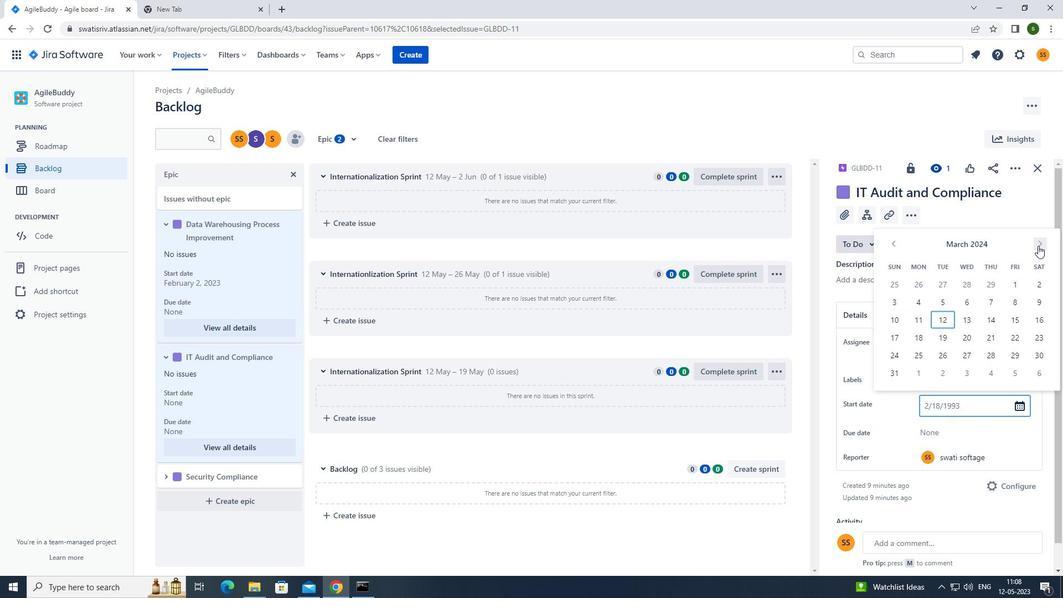 
Action: Mouse moved to (1016, 340)
Screenshot: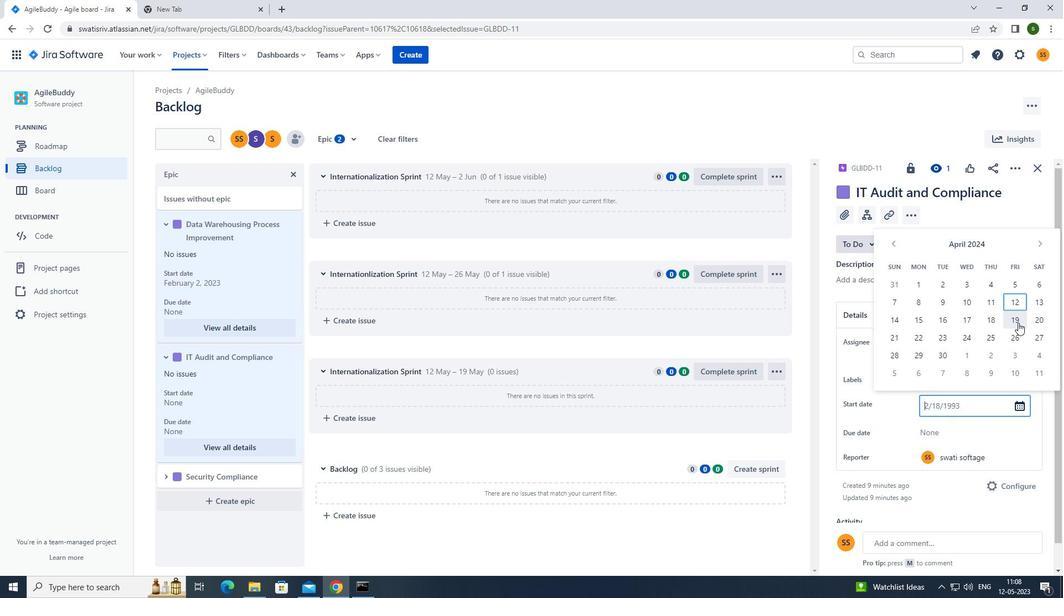 
Action: Mouse pressed left at (1016, 340)
Screenshot: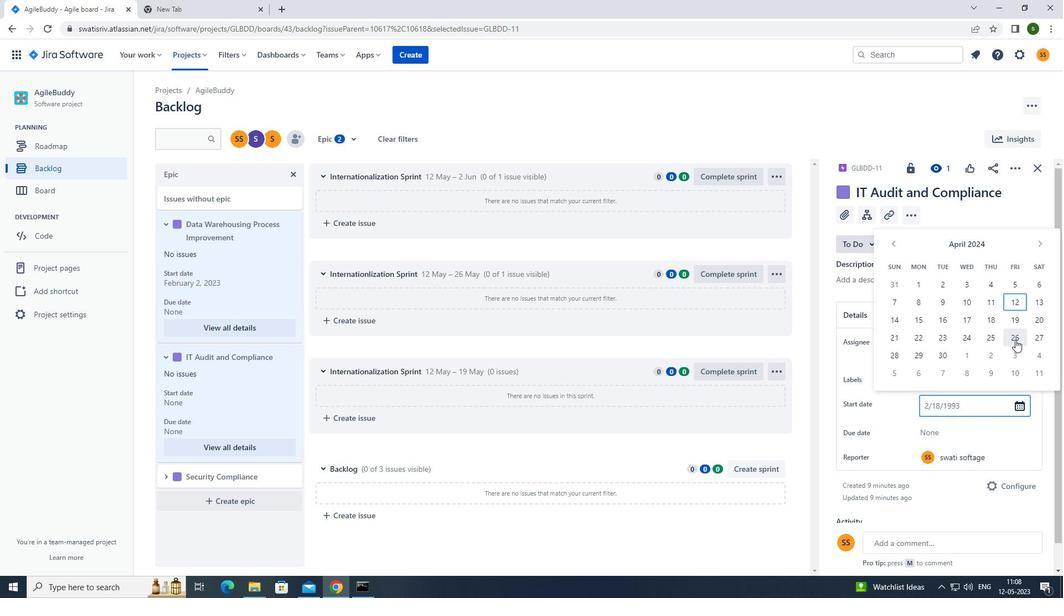
Action: Mouse moved to (949, 433)
Screenshot: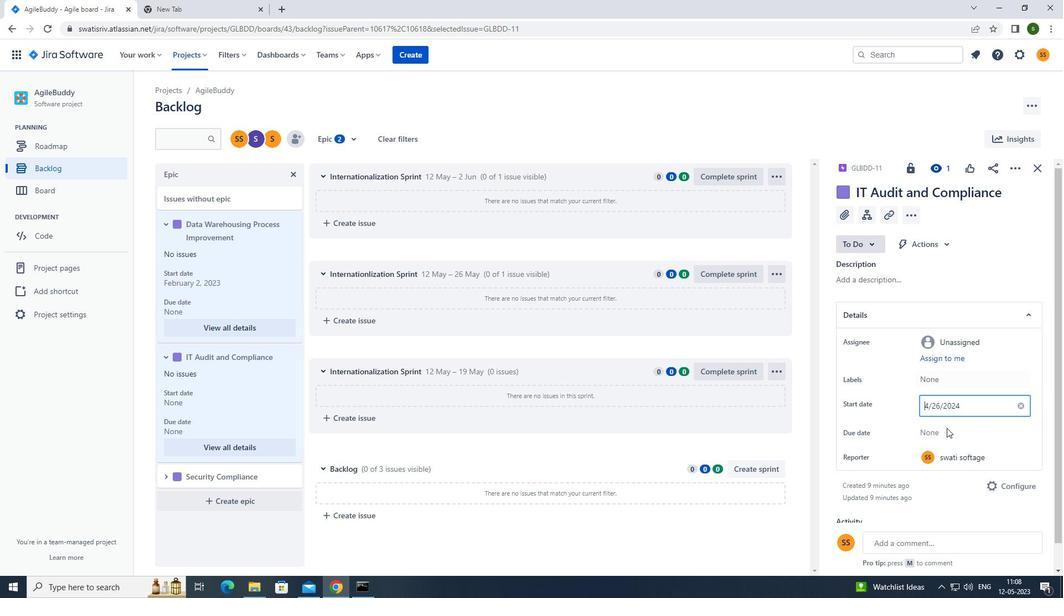 
Action: Mouse pressed left at (949, 433)
Screenshot: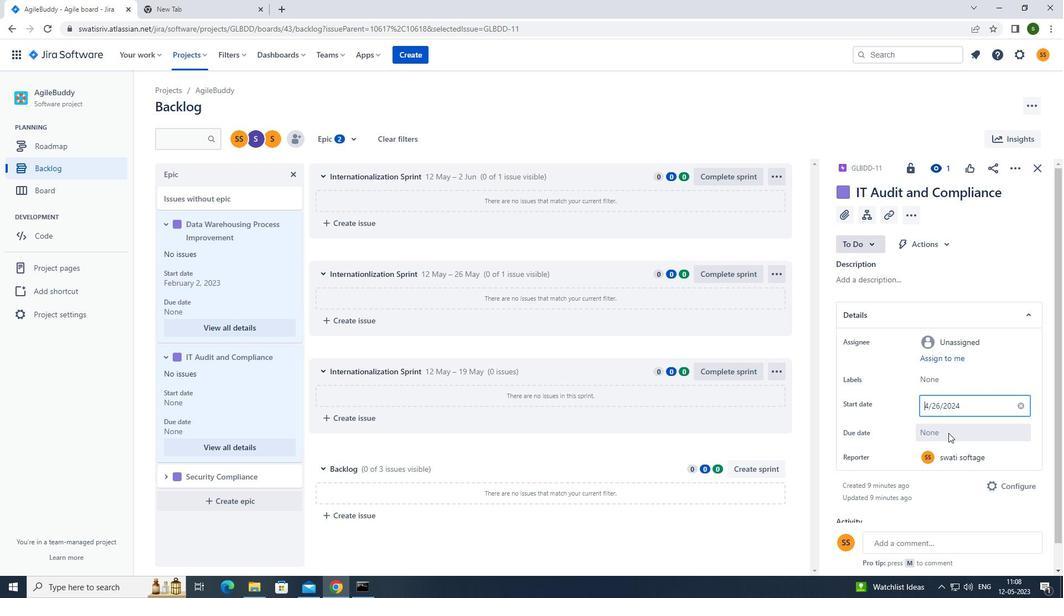 
Action: Mouse moved to (1040, 272)
Screenshot: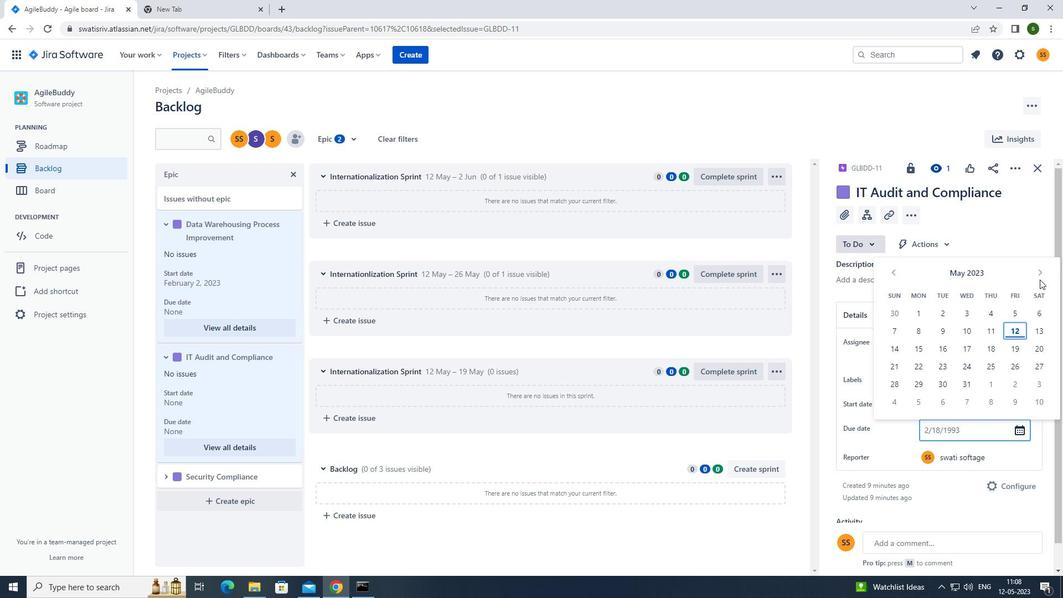 
Action: Mouse pressed left at (1040, 272)
Screenshot: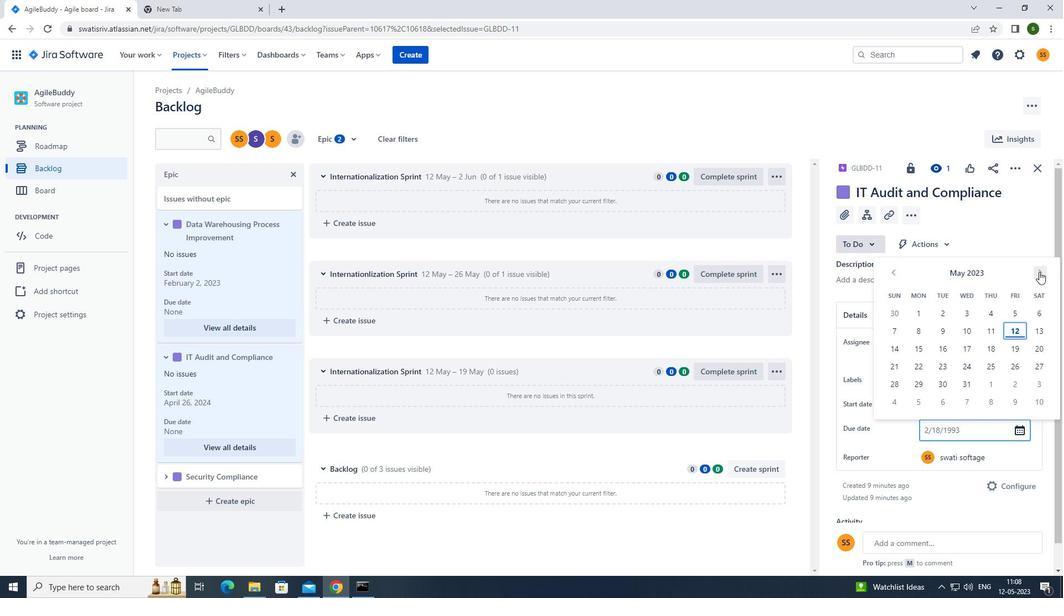 
Action: Mouse pressed left at (1040, 272)
Screenshot: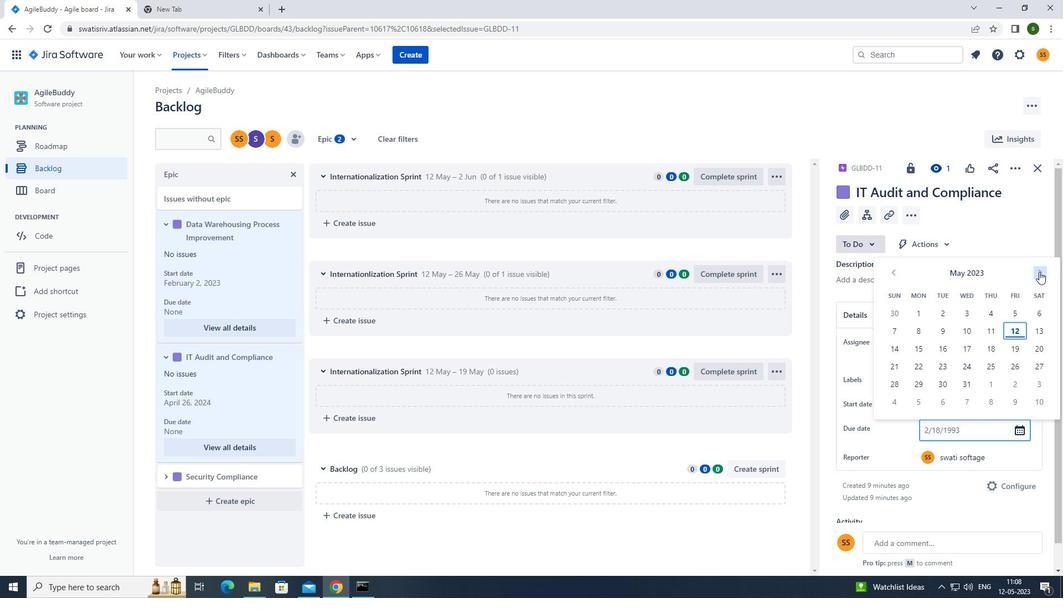 
Action: Mouse pressed left at (1040, 272)
Screenshot: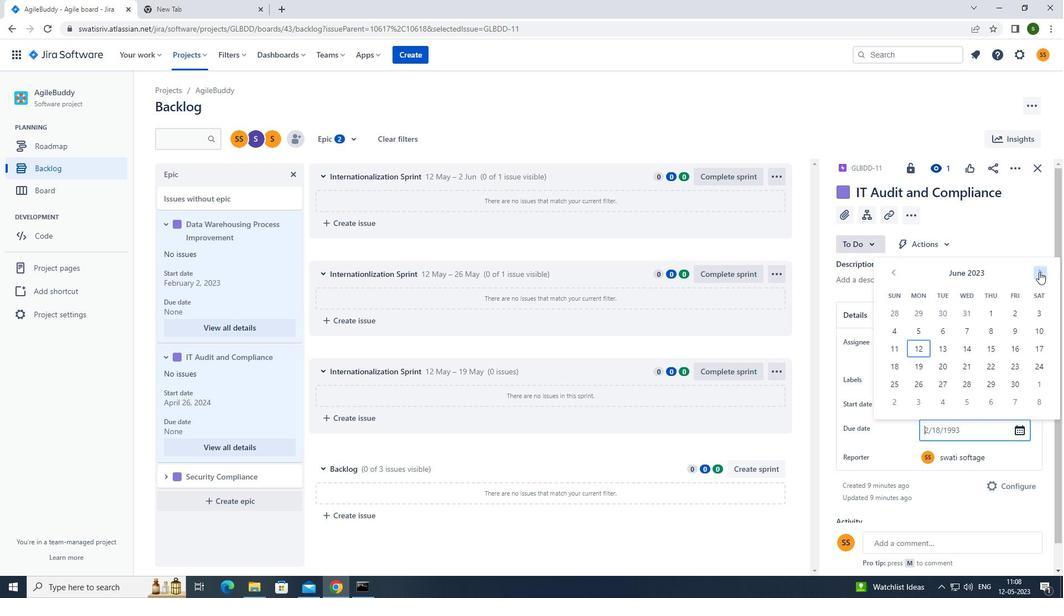 
Action: Mouse pressed left at (1040, 272)
Screenshot: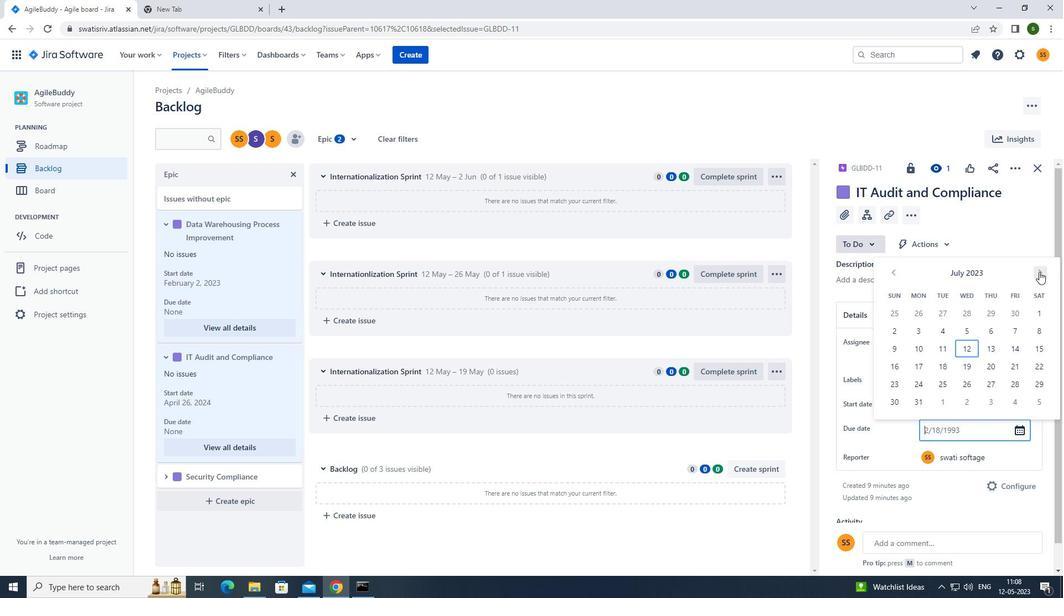 
Action: Mouse pressed left at (1040, 272)
Screenshot: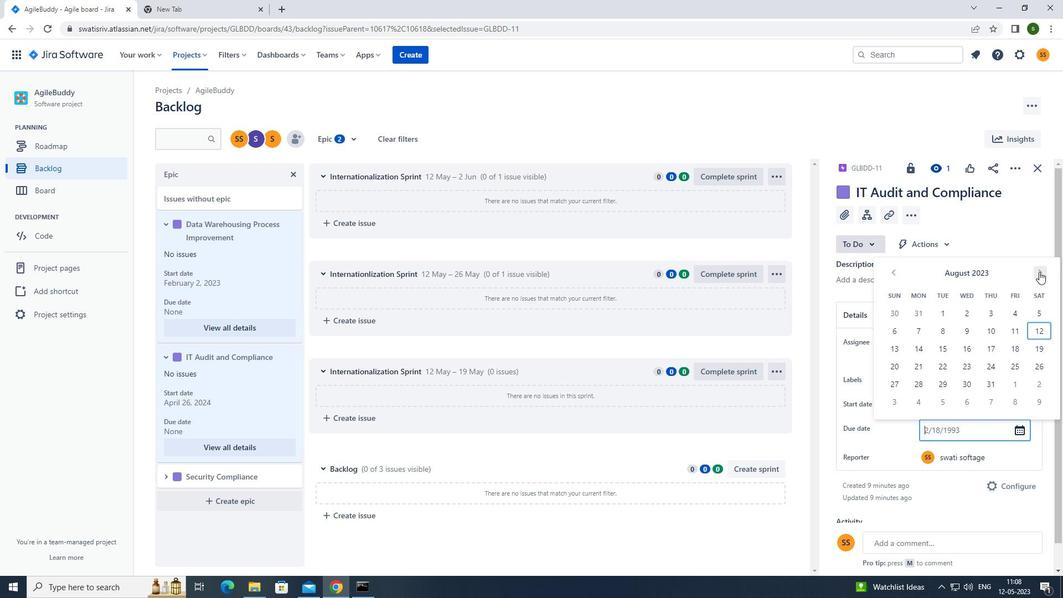 
Action: Mouse pressed left at (1040, 272)
Screenshot: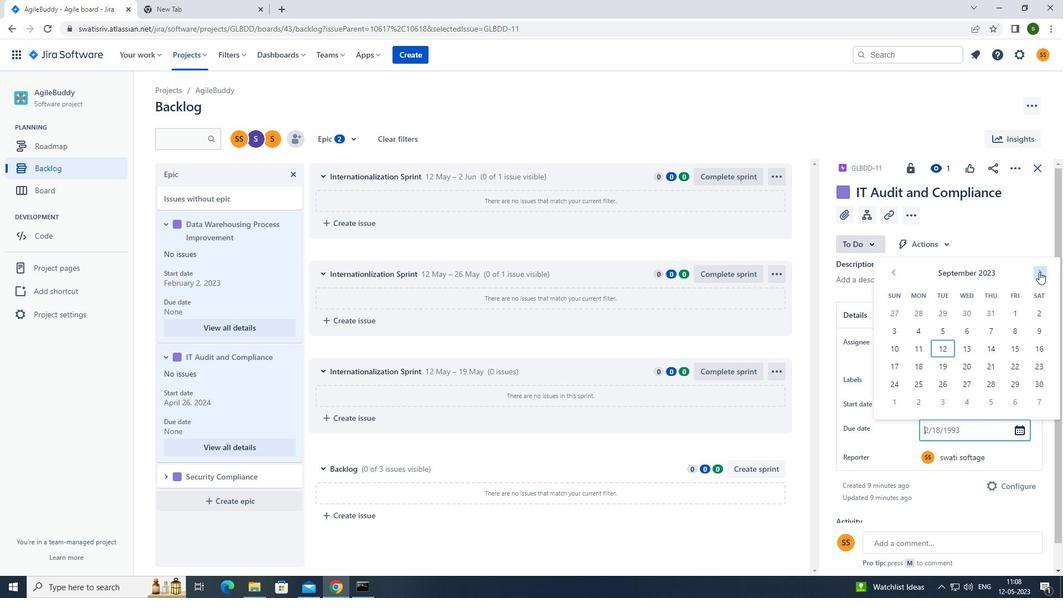 
Action: Mouse pressed left at (1040, 272)
Screenshot: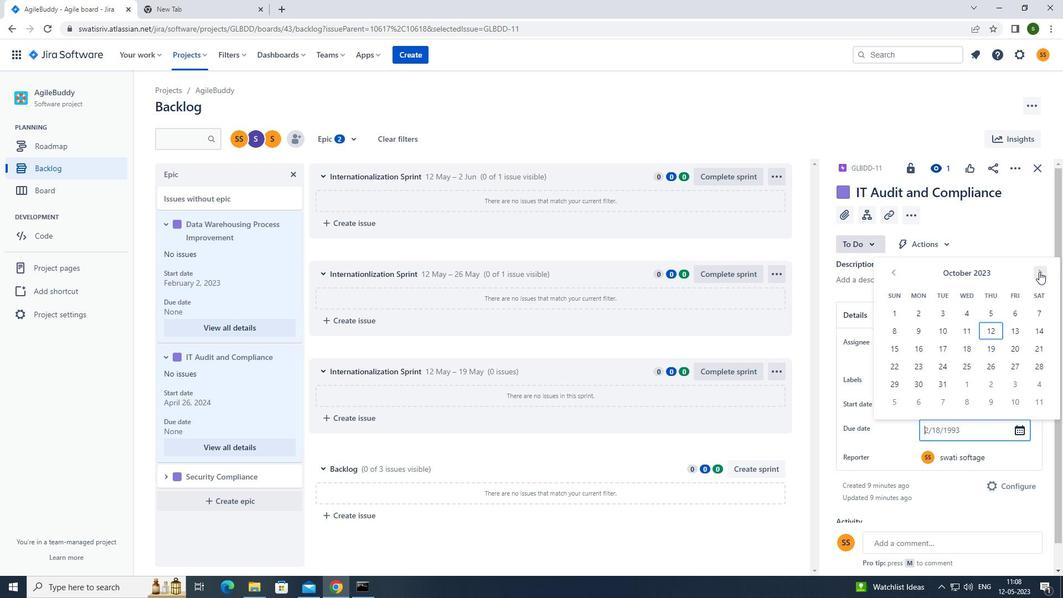 
Action: Mouse pressed left at (1040, 272)
Screenshot: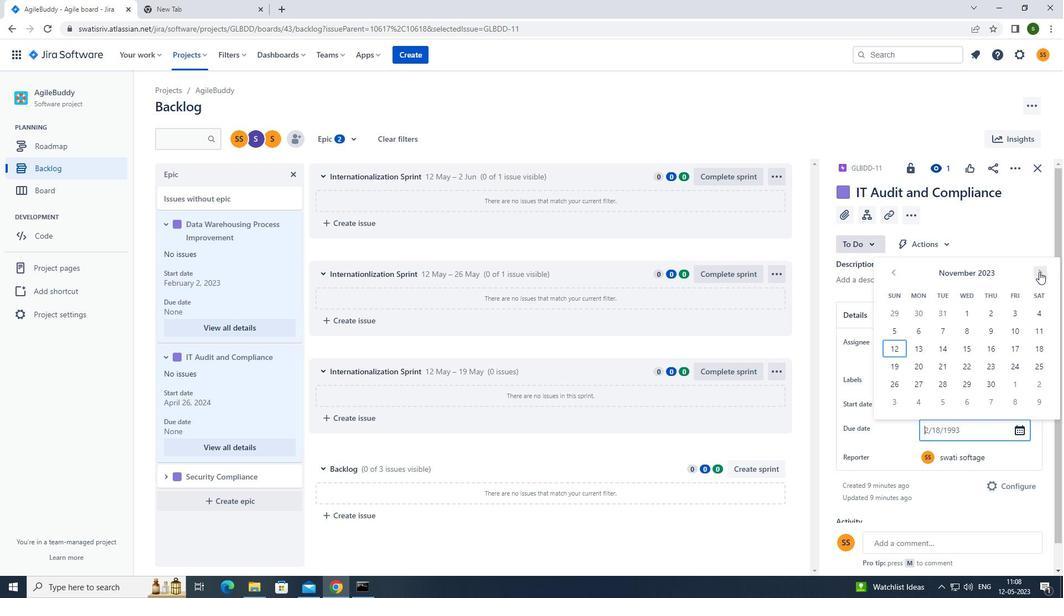 
Action: Mouse pressed left at (1040, 272)
Screenshot: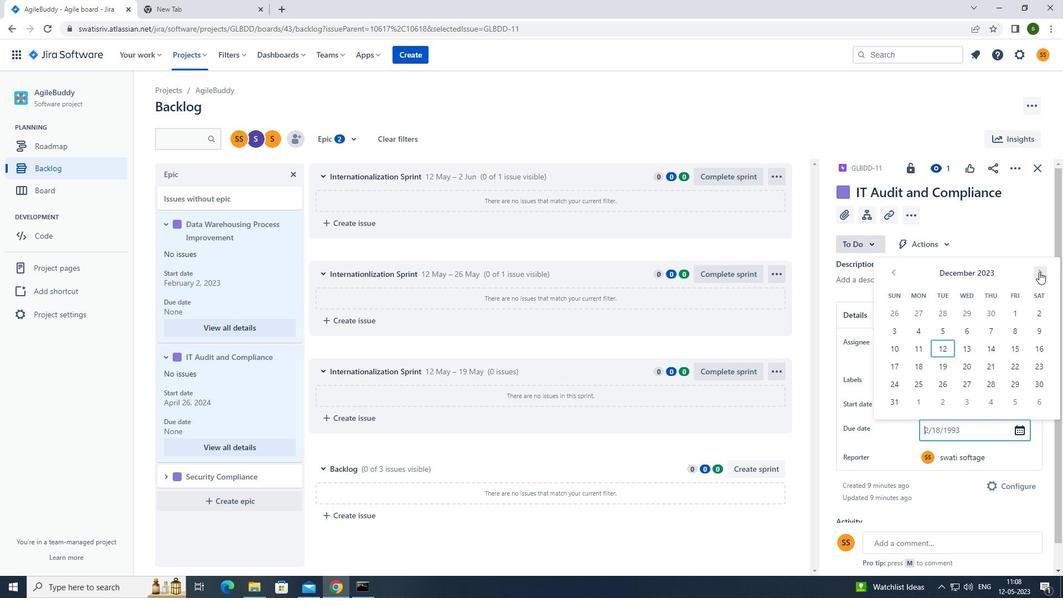 
Action: Mouse pressed left at (1040, 272)
Screenshot: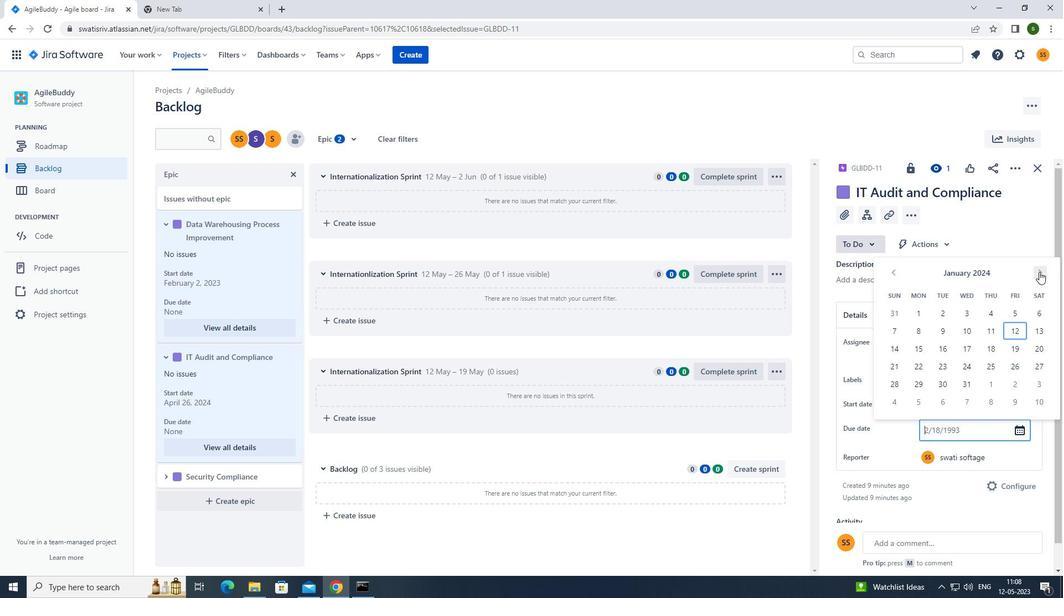 
Action: Mouse pressed left at (1040, 272)
Screenshot: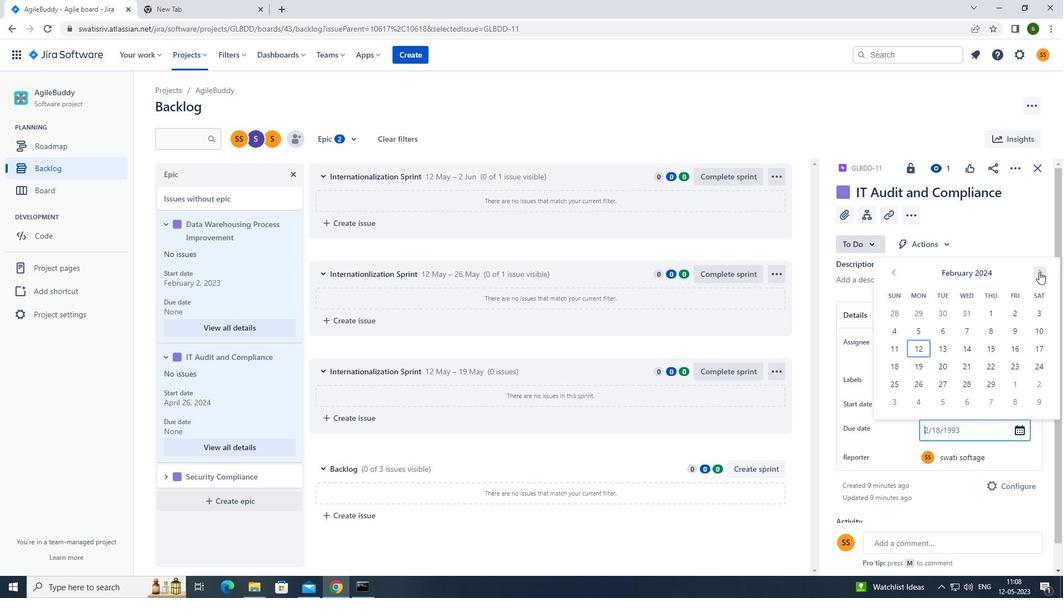 
Action: Mouse pressed left at (1040, 272)
Screenshot: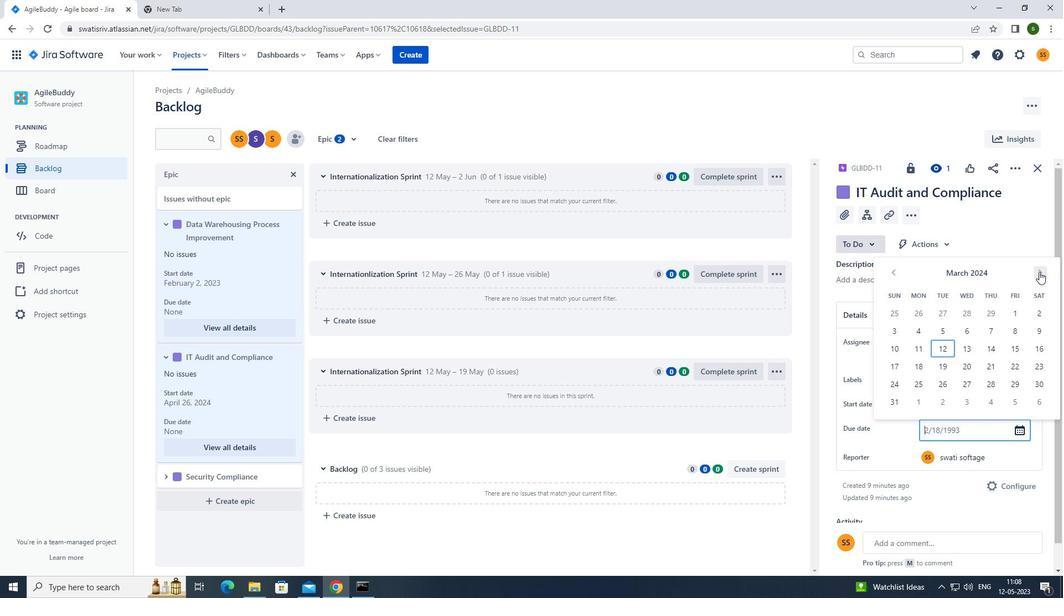 
Action: Mouse pressed left at (1040, 272)
Screenshot: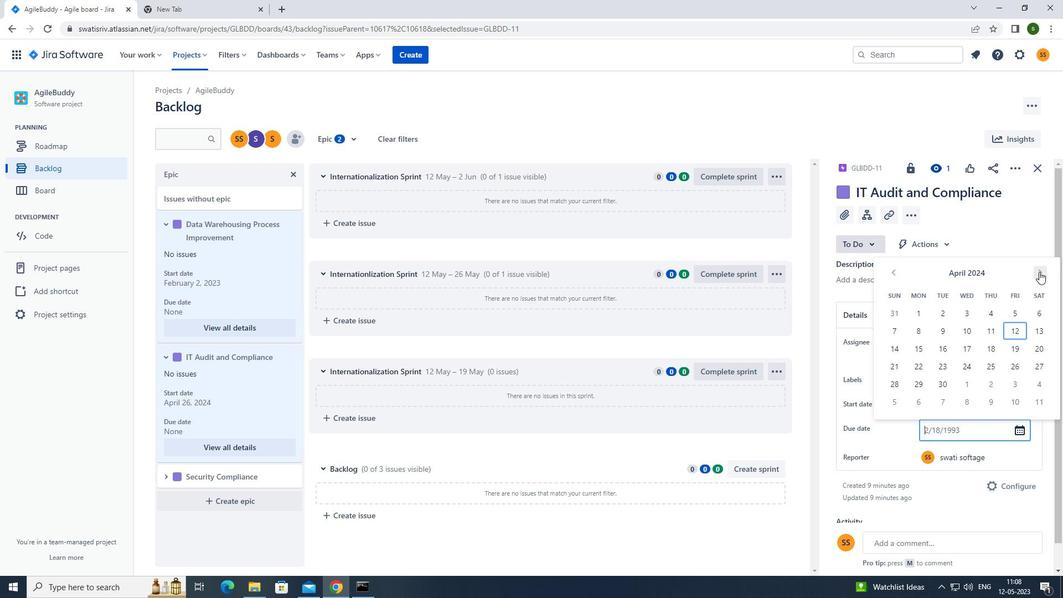 
Action: Mouse pressed left at (1040, 272)
Screenshot: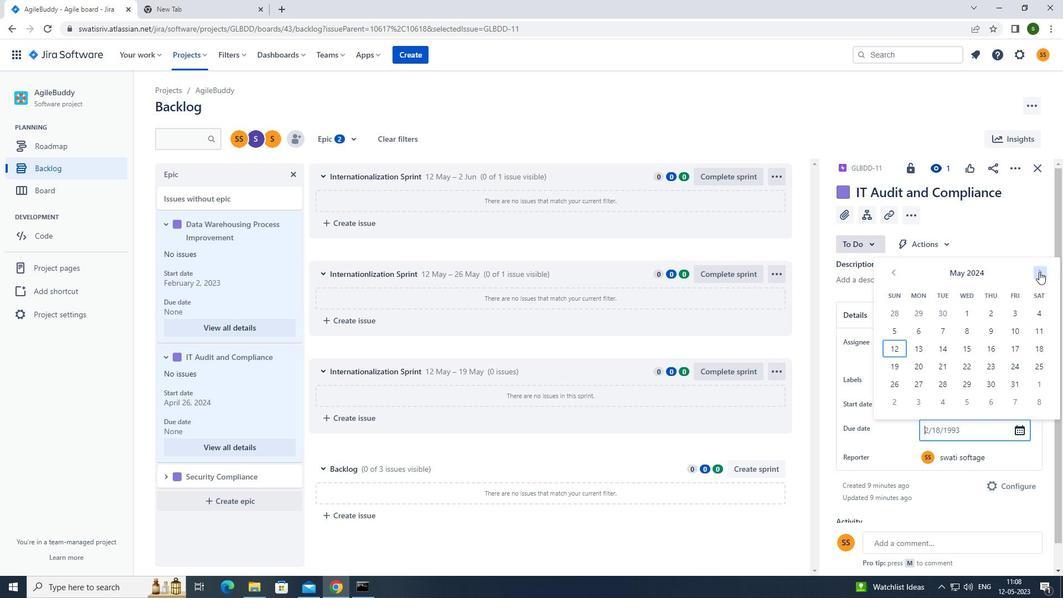 
Action: Mouse pressed left at (1040, 272)
Screenshot: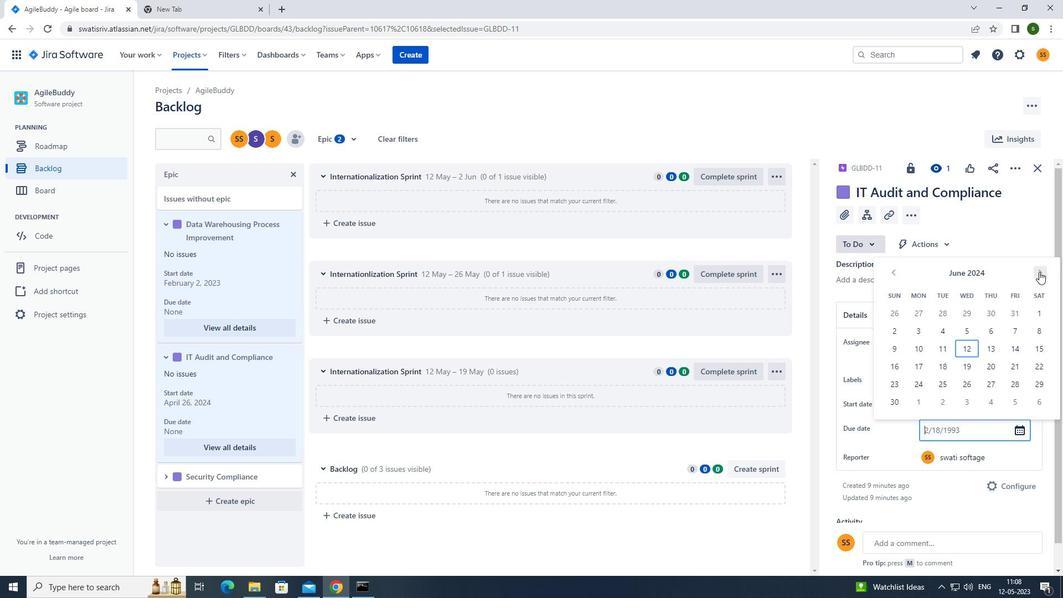 
Action: Mouse pressed left at (1040, 272)
Screenshot: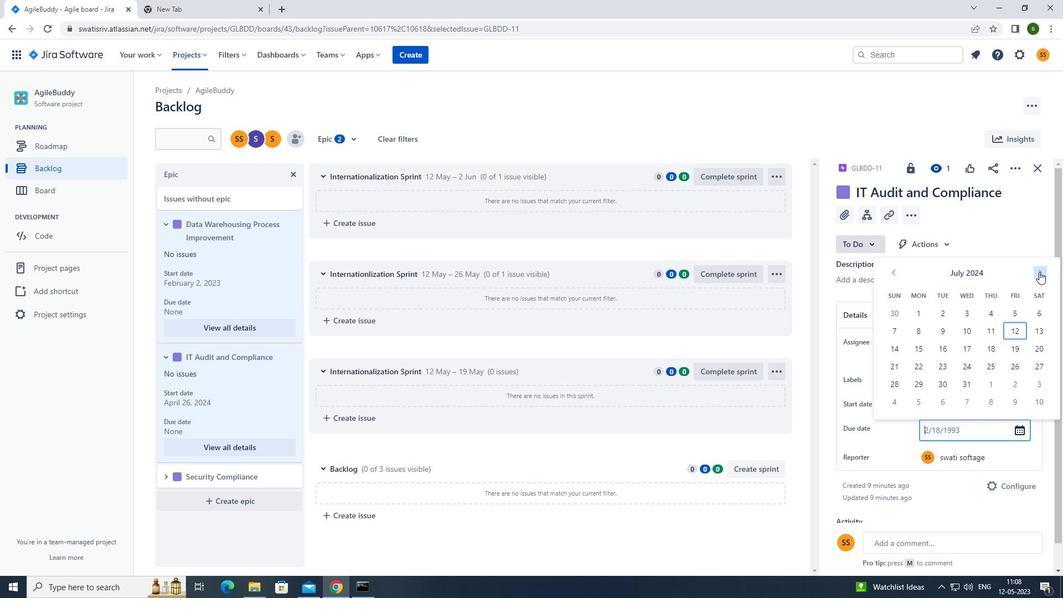 
Action: Mouse pressed left at (1040, 272)
Screenshot: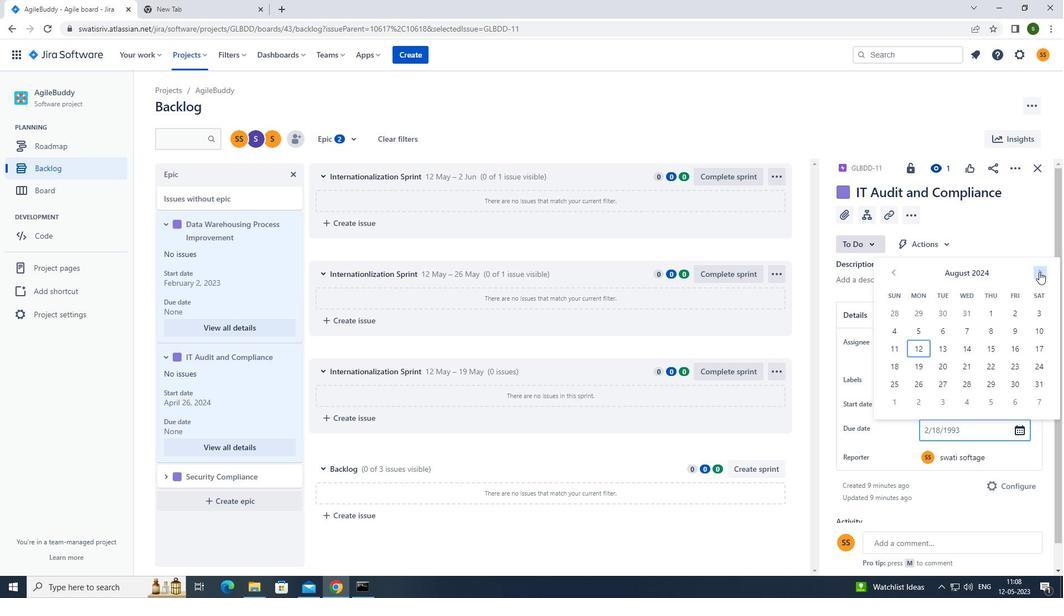 
Action: Mouse pressed left at (1040, 272)
Screenshot: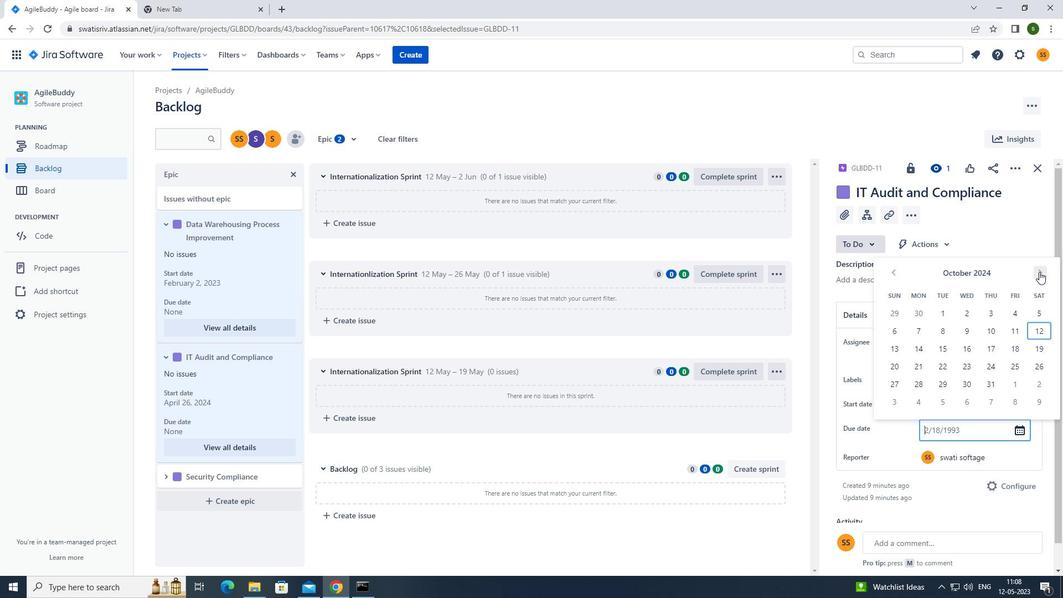 
Action: Mouse pressed left at (1040, 272)
Screenshot: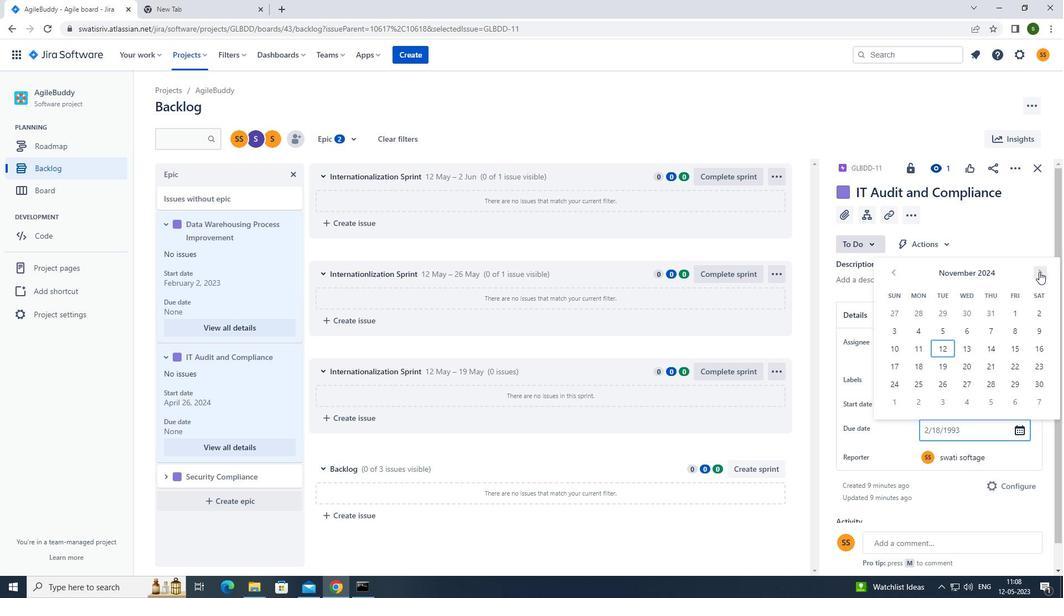 
Action: Mouse moved to (927, 335)
Screenshot: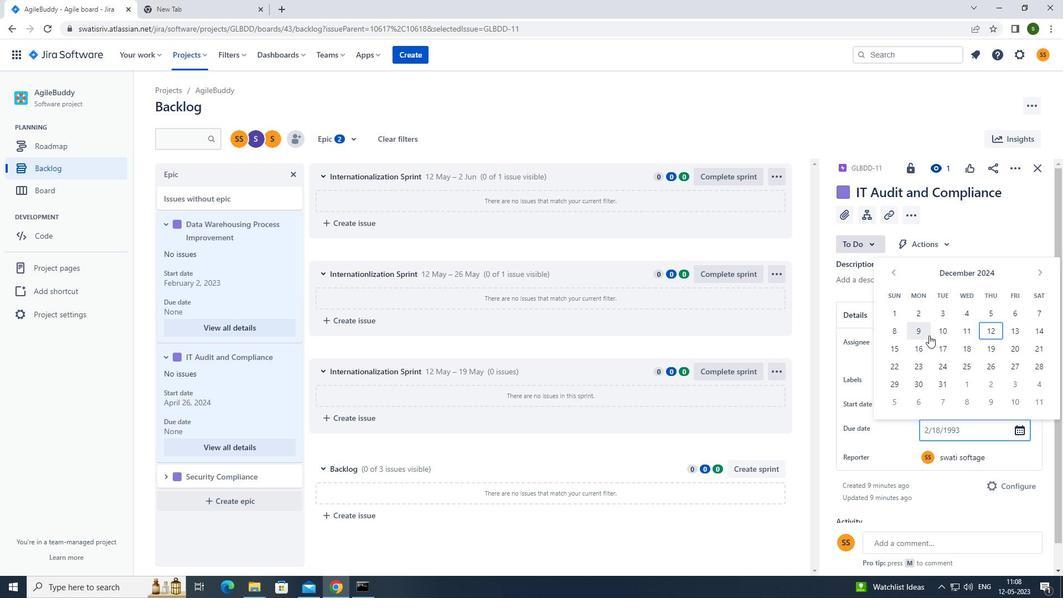 
Action: Mouse pressed left at (927, 335)
Screenshot: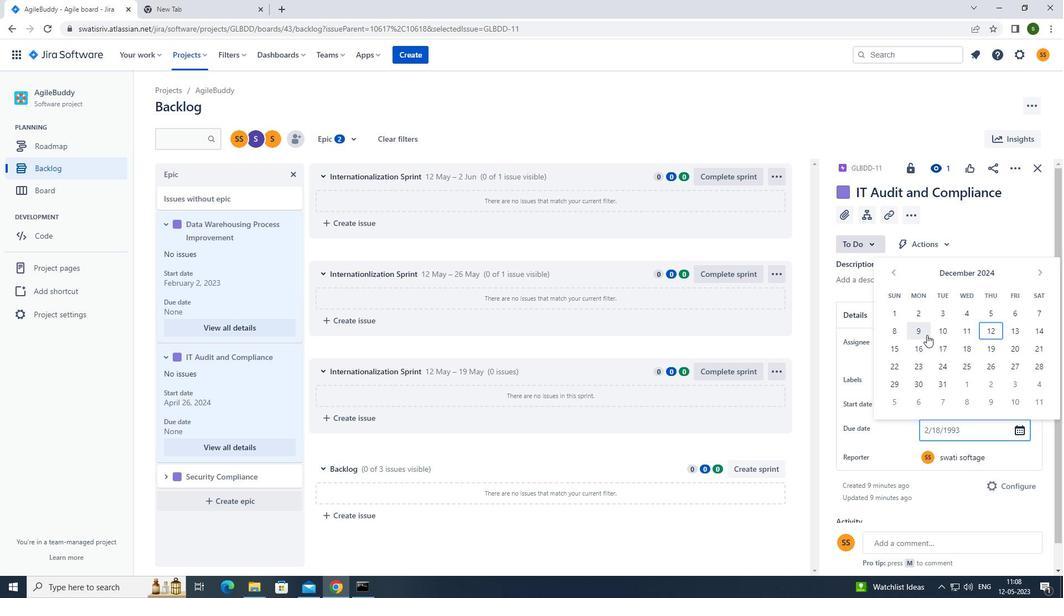 
Action: Mouse moved to (165, 473)
Screenshot: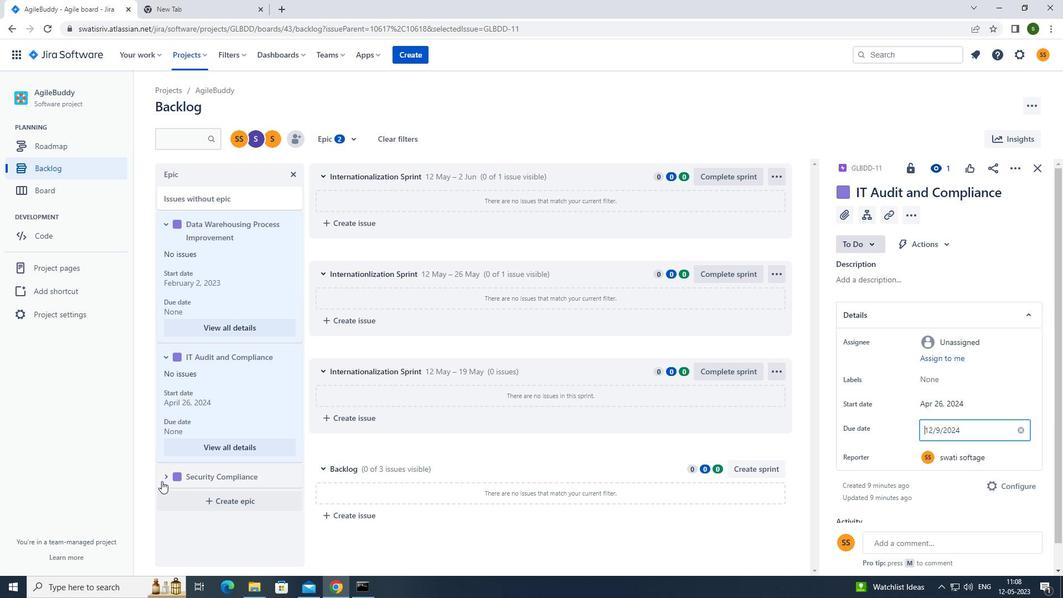 
Action: Mouse pressed left at (165, 473)
Screenshot: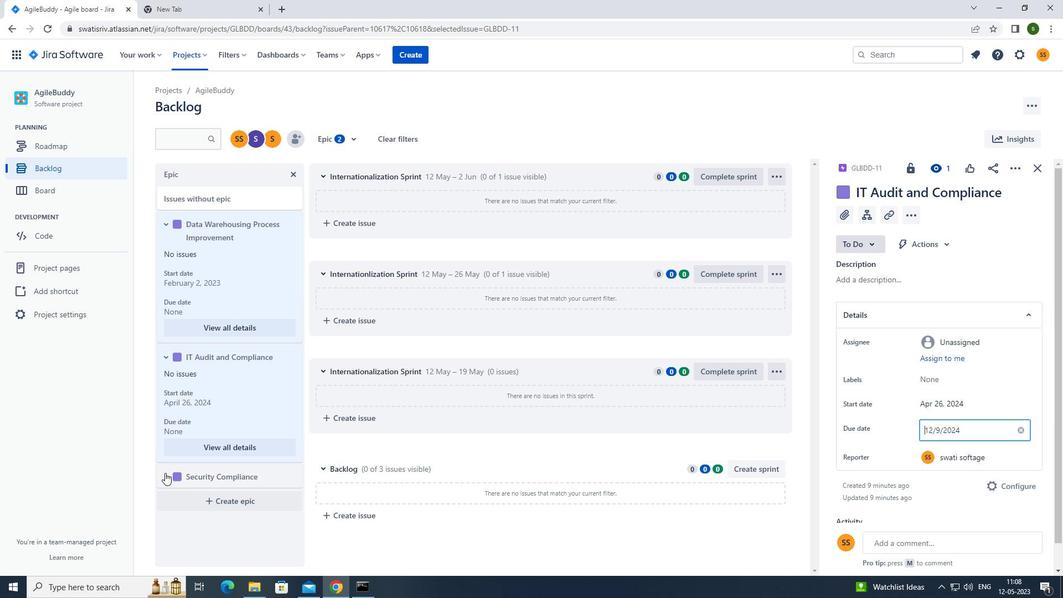 
Action: Mouse moved to (246, 493)
Screenshot: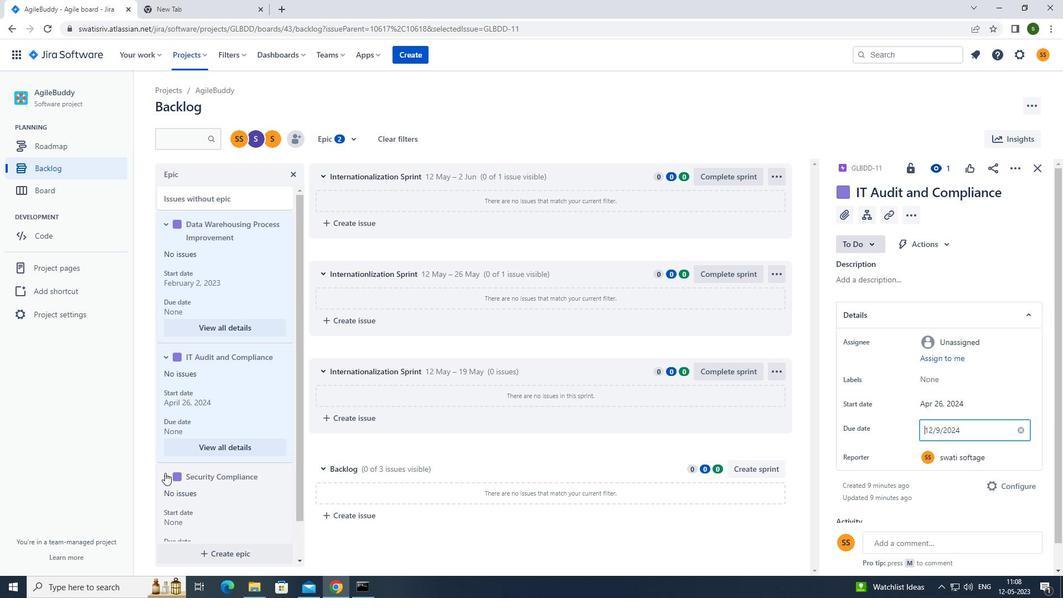 
Action: Mouse scrolled (246, 492) with delta (0, 0)
Screenshot: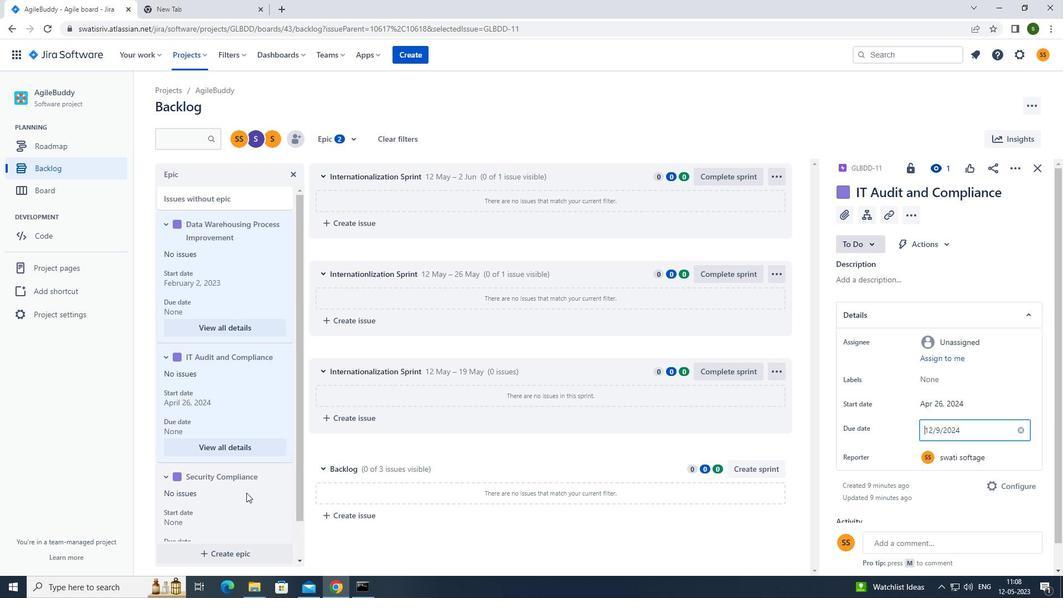 
Action: Mouse scrolled (246, 492) with delta (0, 0)
Screenshot: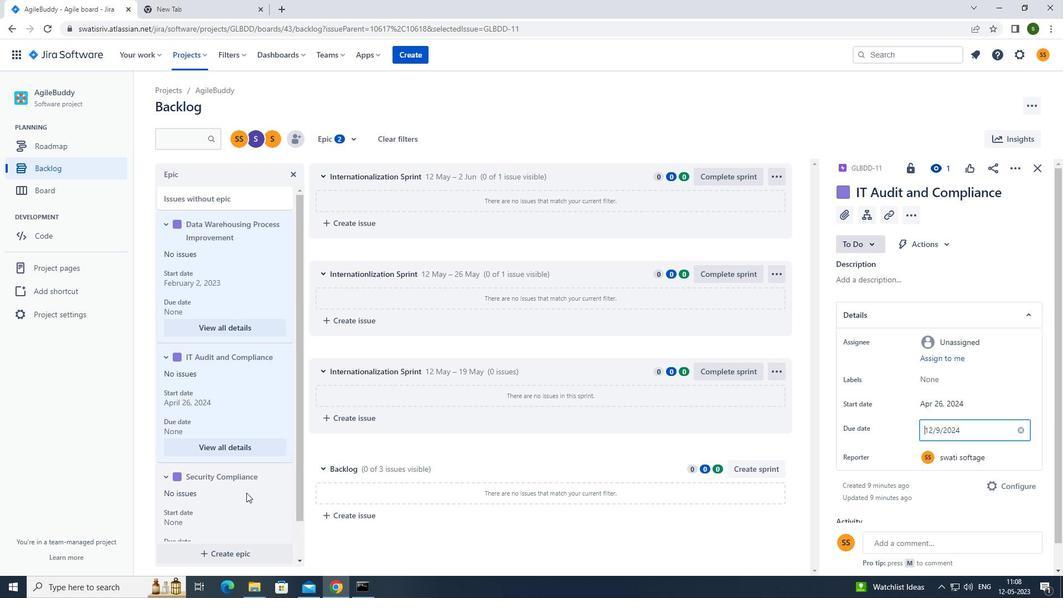 
Action: Mouse moved to (243, 519)
Screenshot: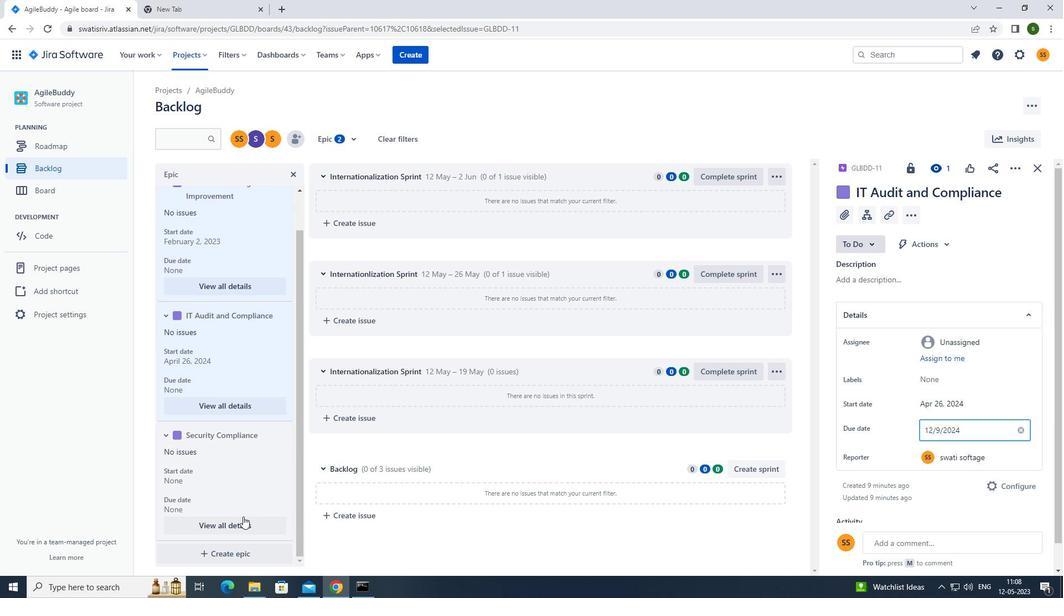 
Action: Mouse pressed left at (243, 519)
Screenshot: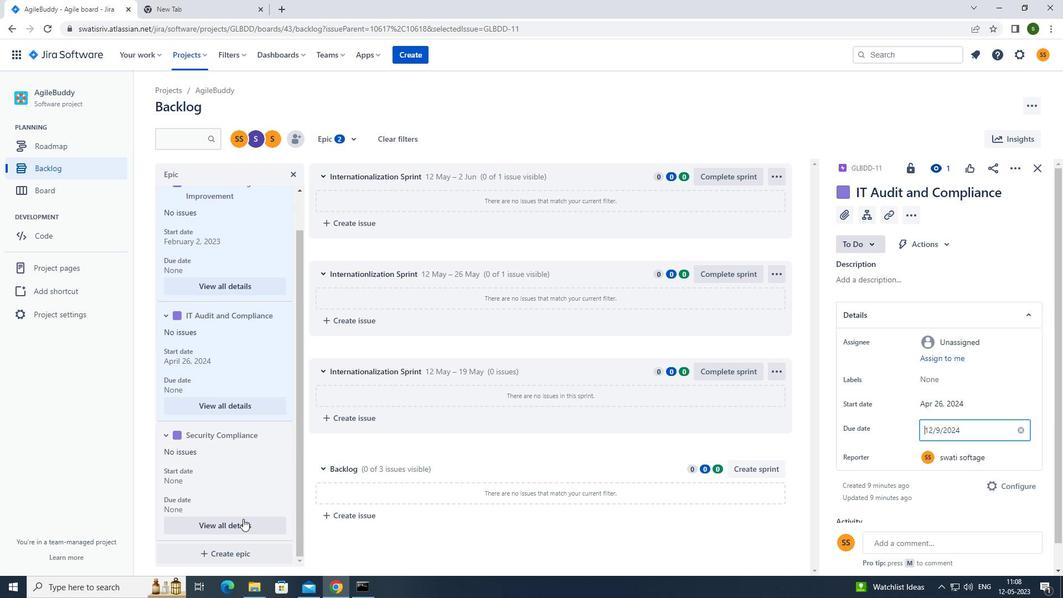 
Action: Mouse moved to (953, 406)
Screenshot: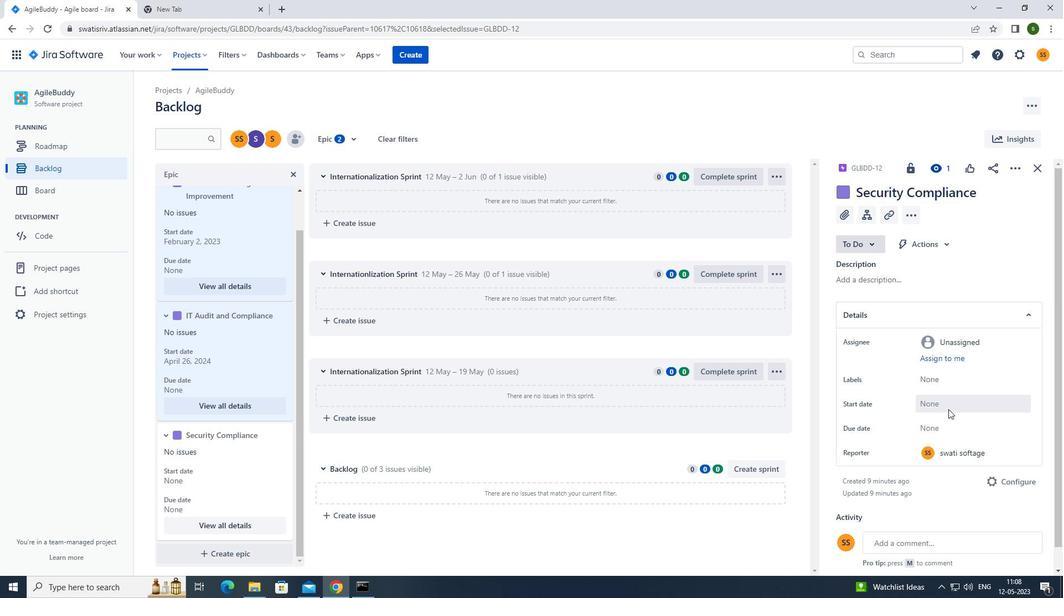 
Action: Mouse pressed left at (953, 406)
Screenshot: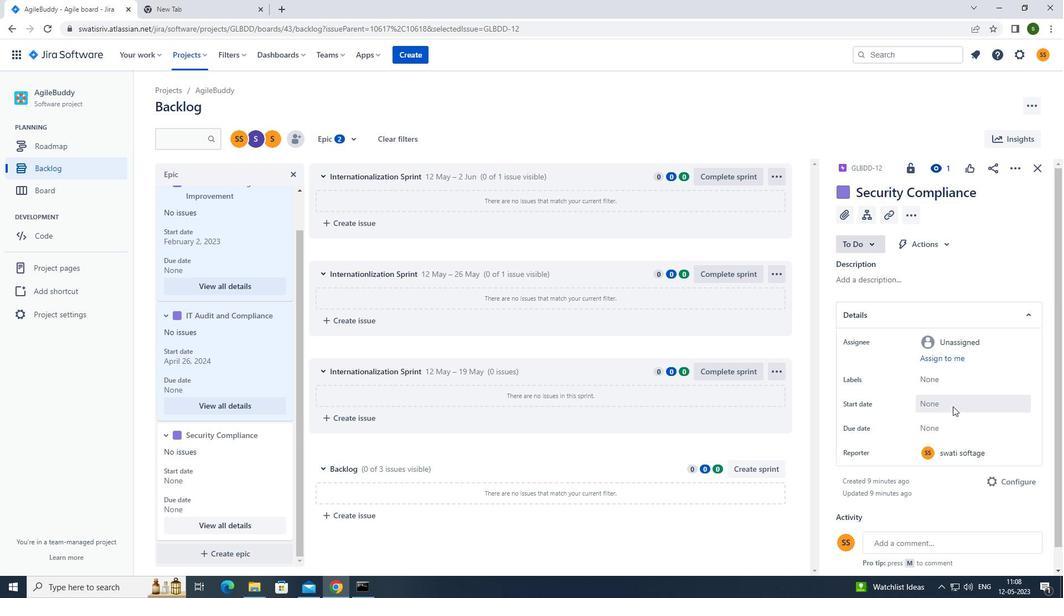 
Action: Mouse moved to (897, 247)
Screenshot: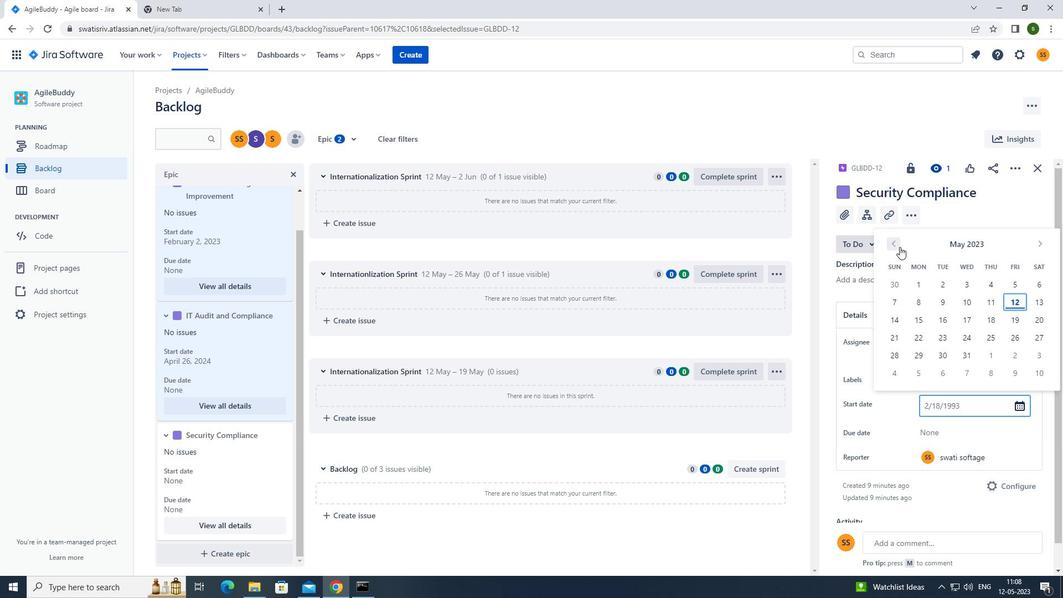 
Action: Mouse pressed left at (897, 247)
Screenshot: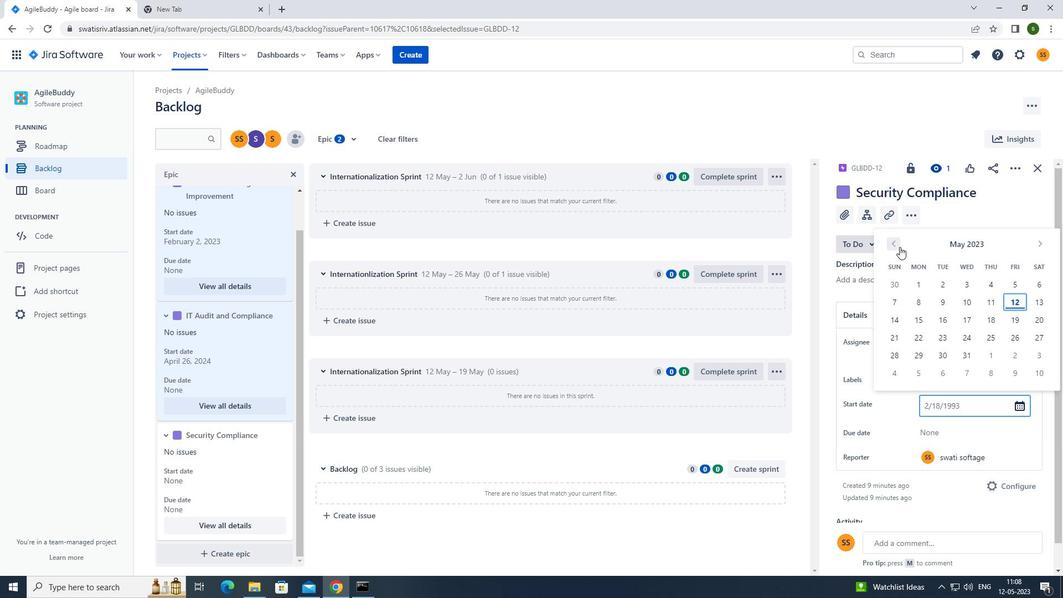 
Action: Mouse pressed left at (897, 247)
Screenshot: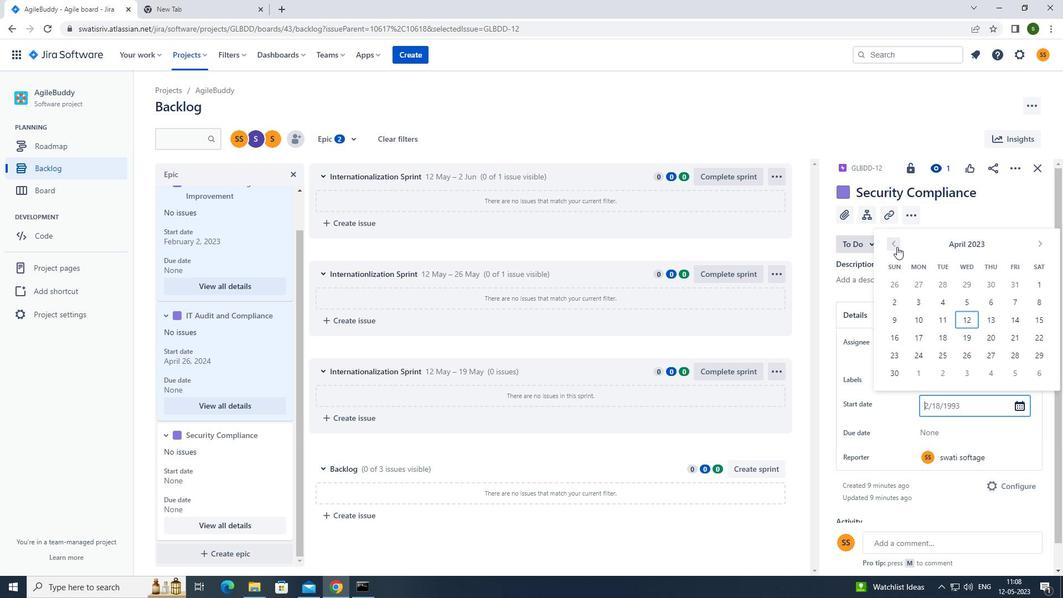 
Action: Mouse pressed left at (897, 247)
Screenshot: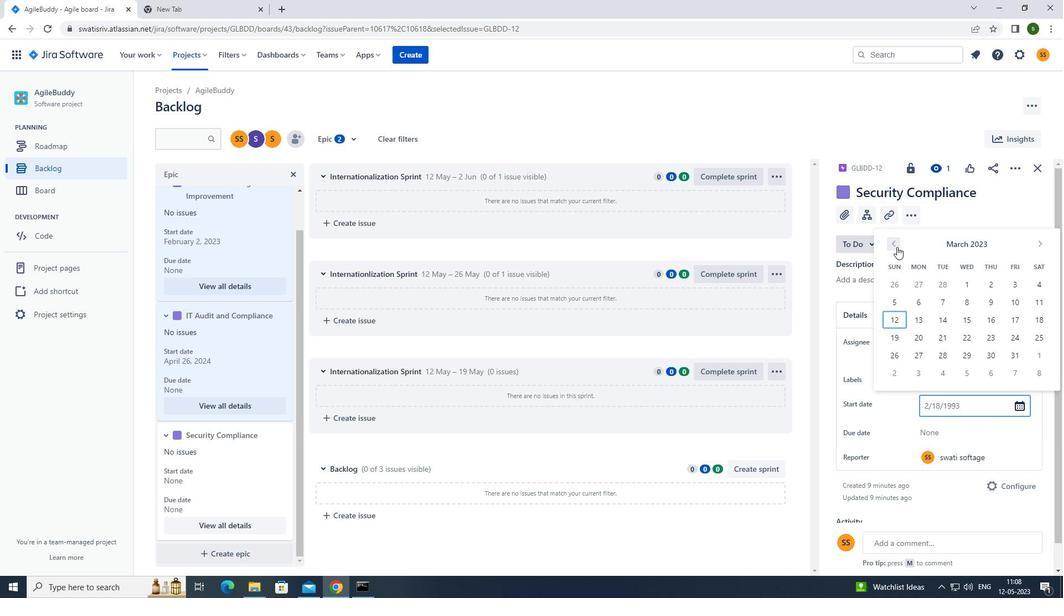 
Action: Mouse moved to (939, 301)
Screenshot: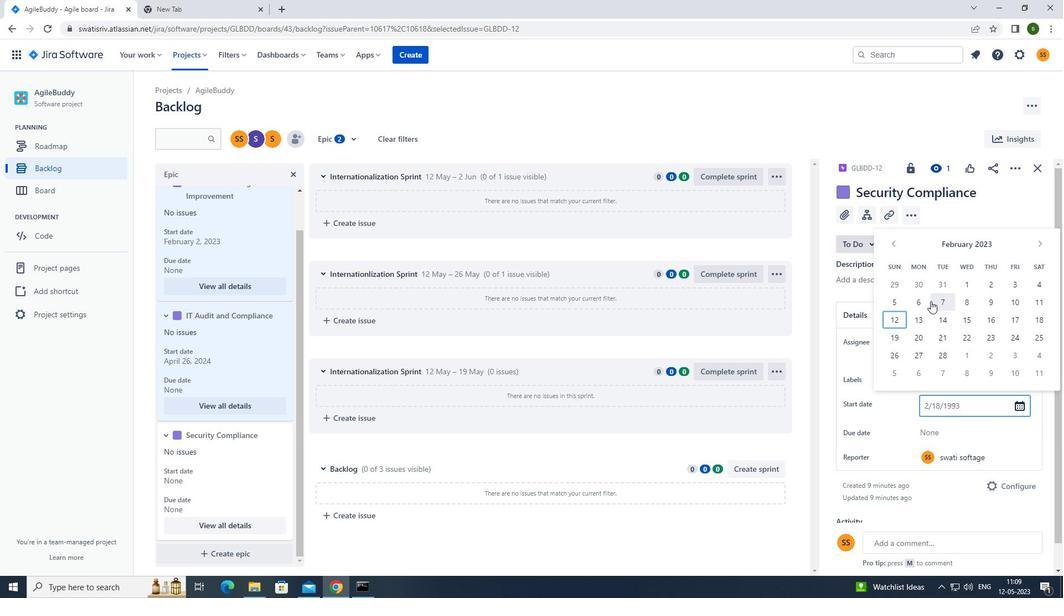 
Action: Mouse pressed left at (939, 301)
Screenshot: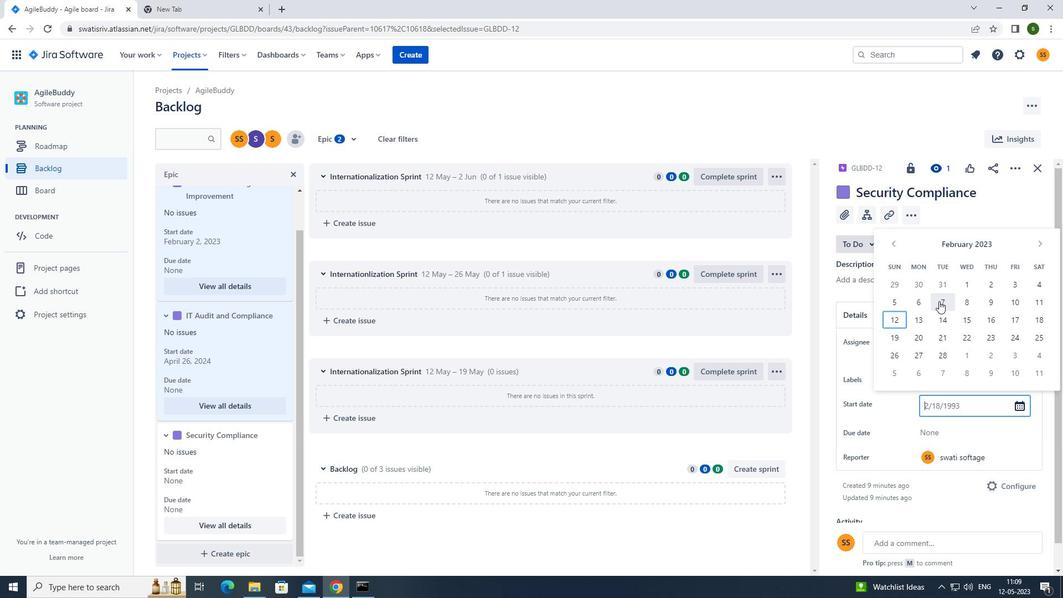 
Action: Mouse moved to (950, 428)
Screenshot: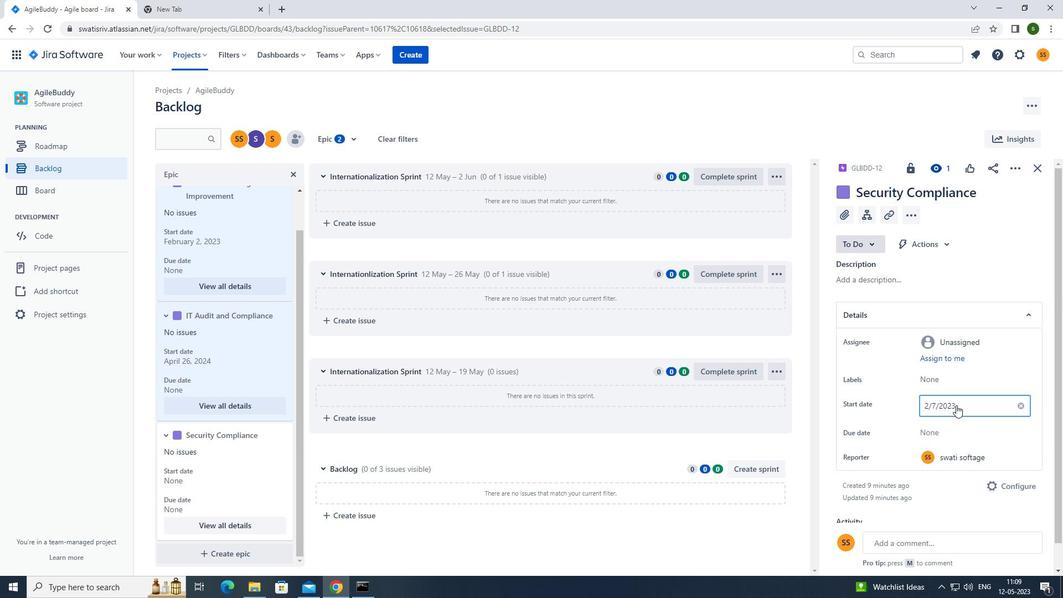 
Action: Mouse pressed left at (950, 428)
Screenshot: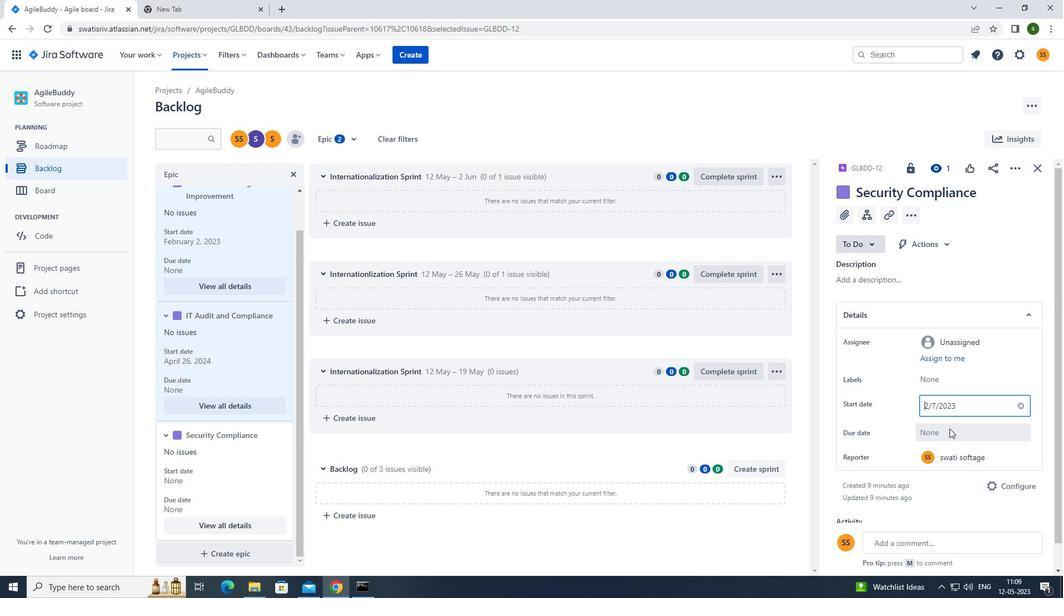 
Action: Mouse moved to (1042, 276)
Screenshot: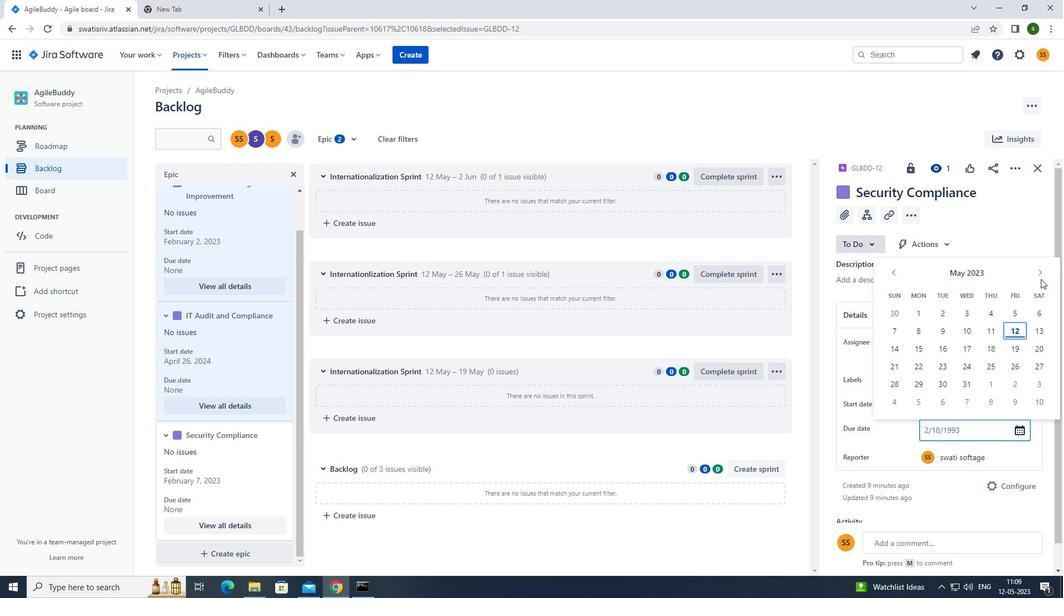 
Action: Mouse pressed left at (1042, 276)
Screenshot: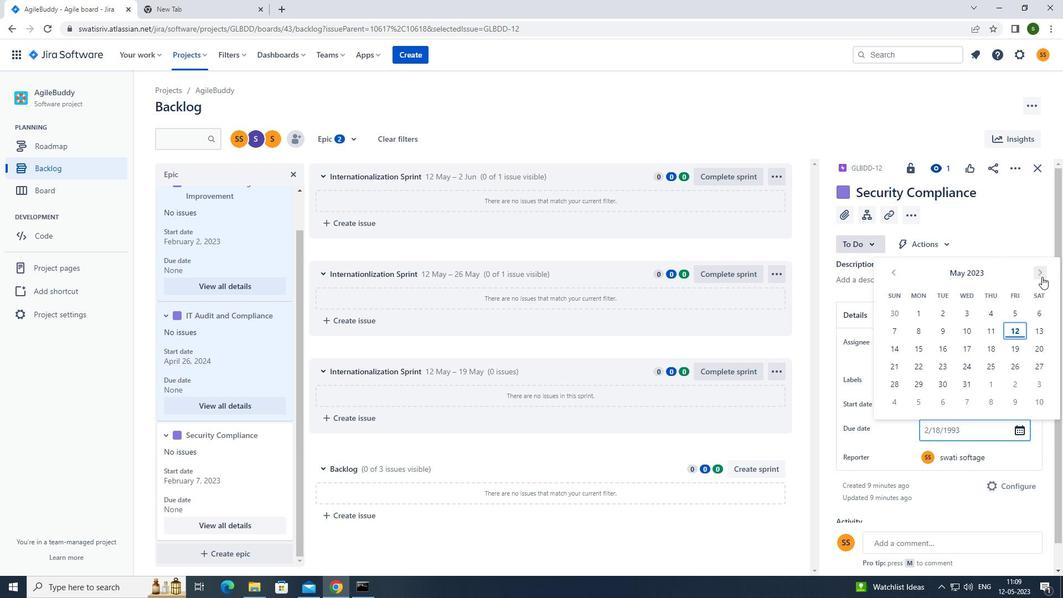 
Action: Mouse pressed left at (1042, 276)
Screenshot: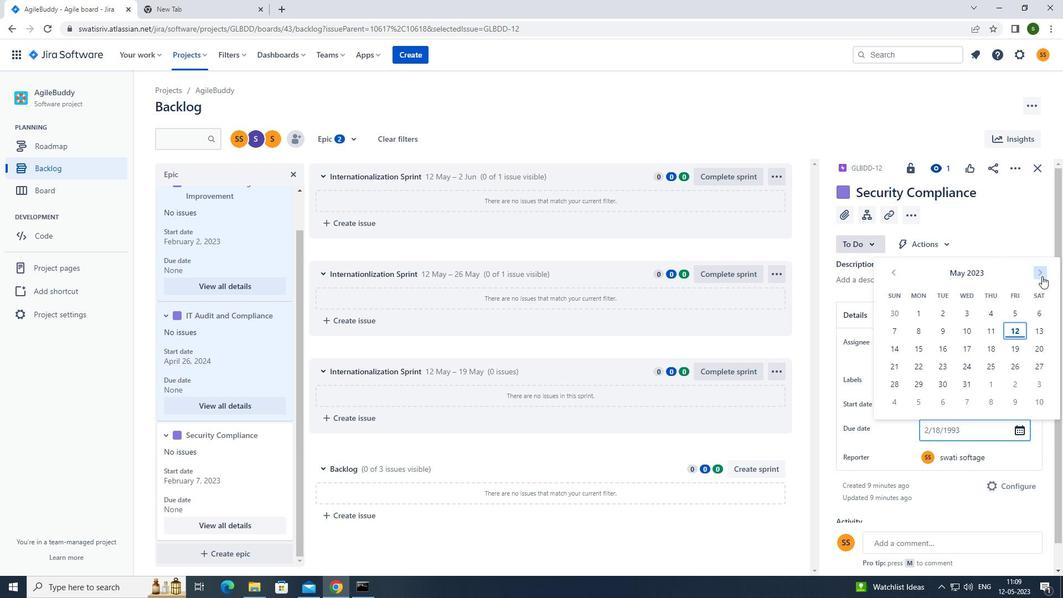 
Action: Mouse pressed left at (1042, 276)
Screenshot: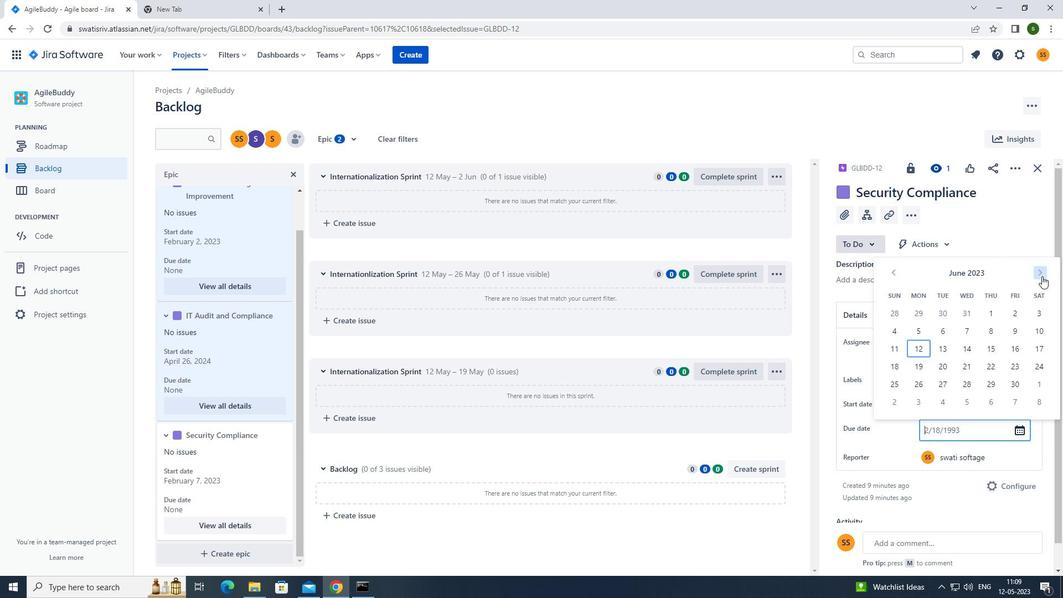 
Action: Mouse pressed left at (1042, 276)
Screenshot: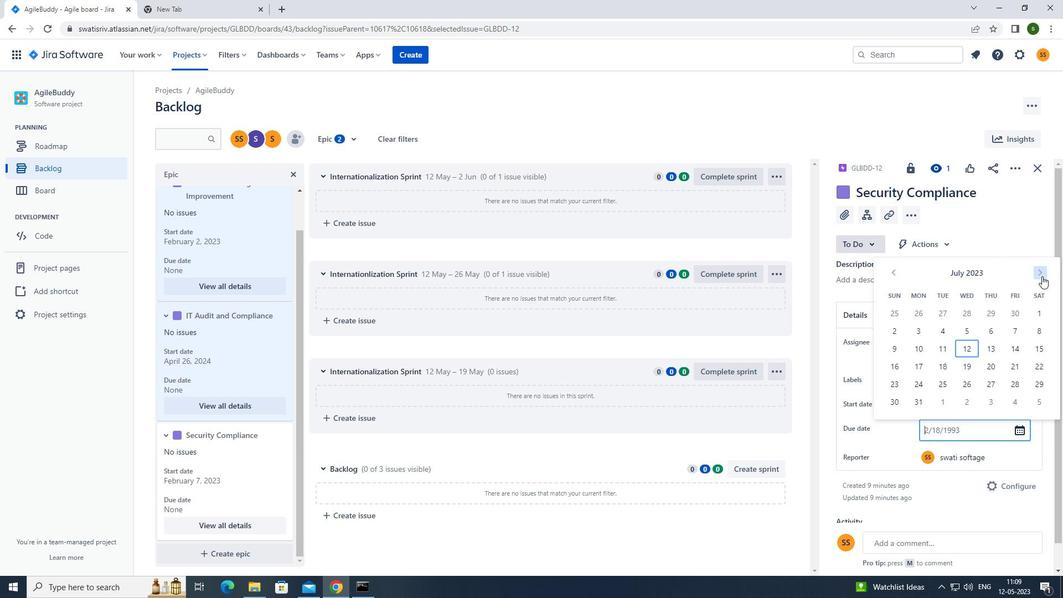 
Action: Mouse pressed left at (1042, 276)
Screenshot: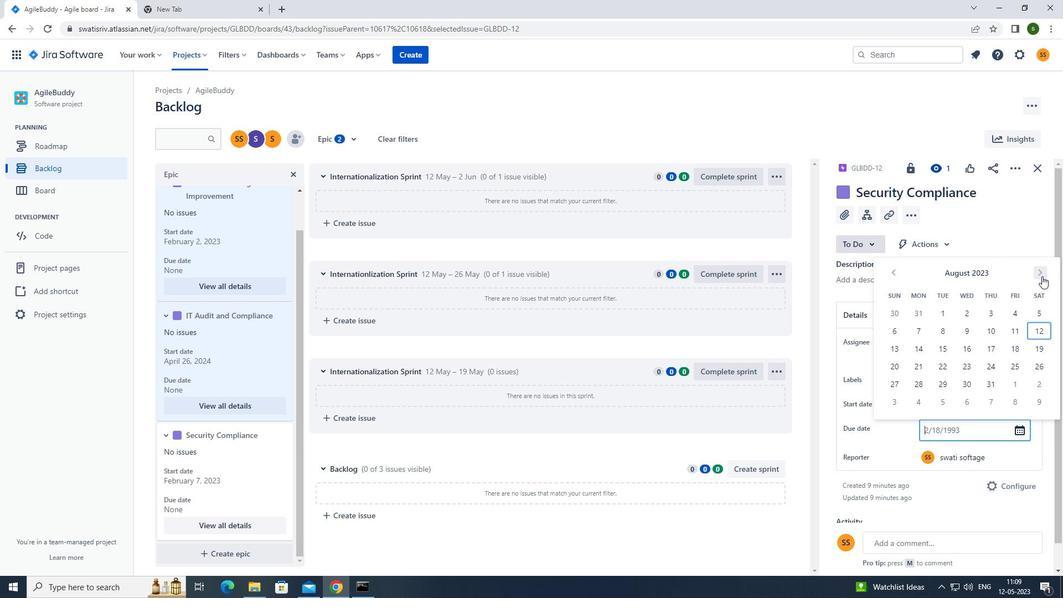 
Action: Mouse pressed left at (1042, 276)
Screenshot: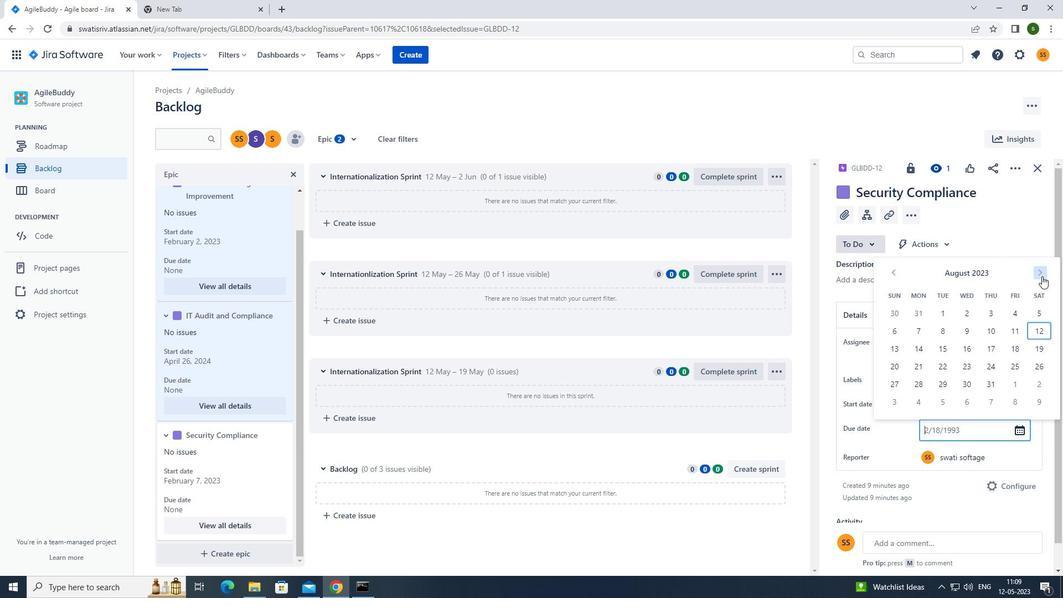 
Action: Mouse pressed left at (1042, 276)
Screenshot: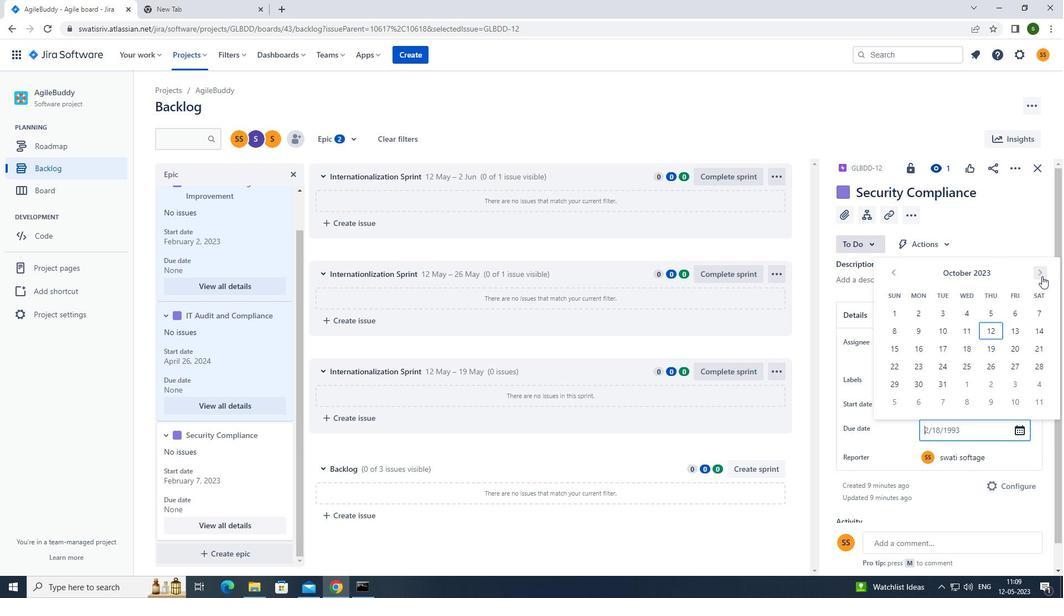 
Action: Mouse pressed left at (1042, 276)
Screenshot: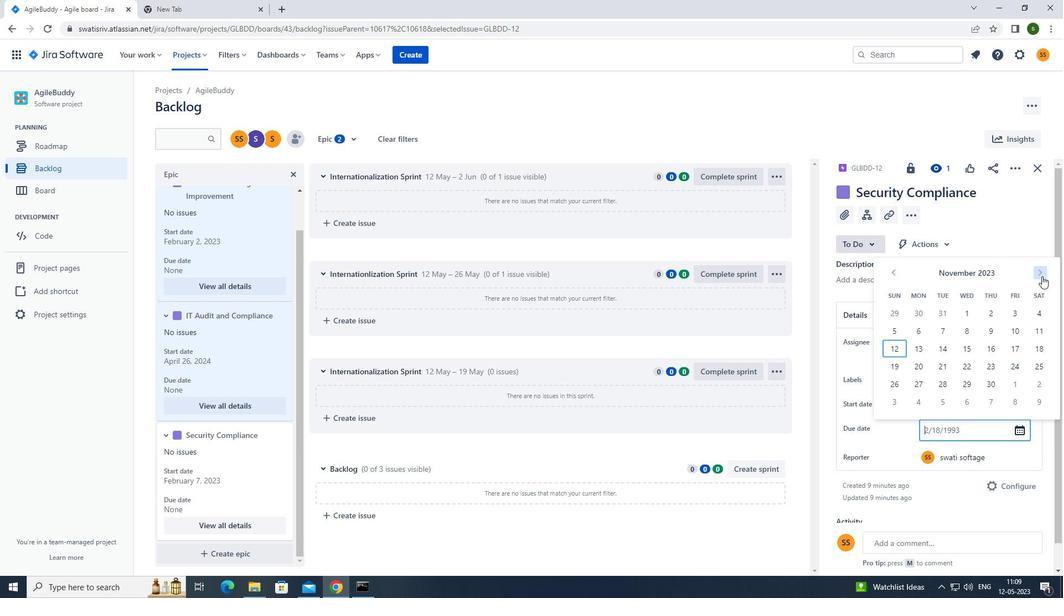 
Action: Mouse pressed left at (1042, 276)
Screenshot: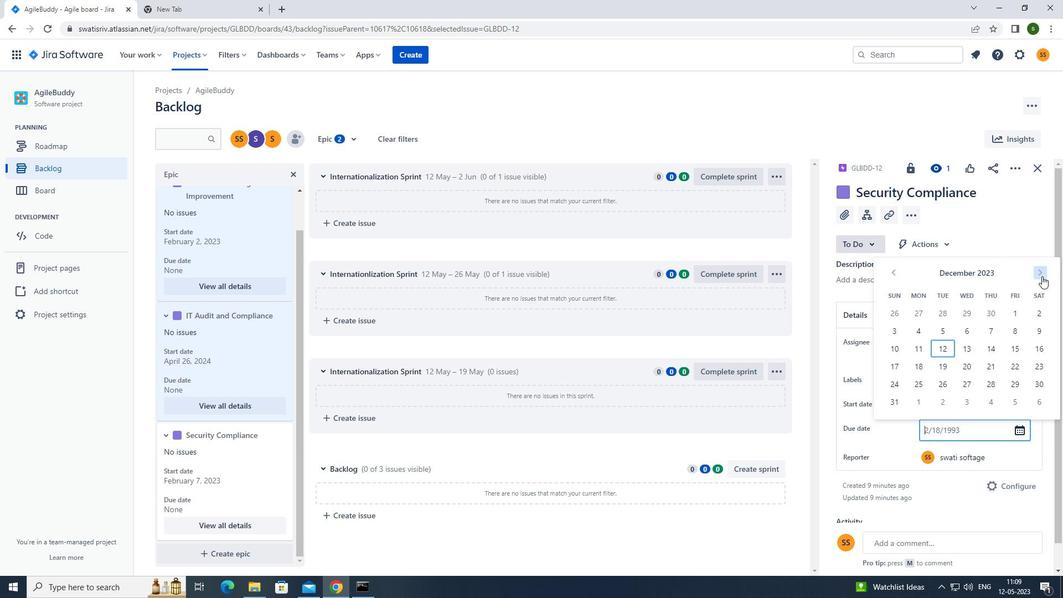 
Action: Mouse pressed left at (1042, 276)
Screenshot: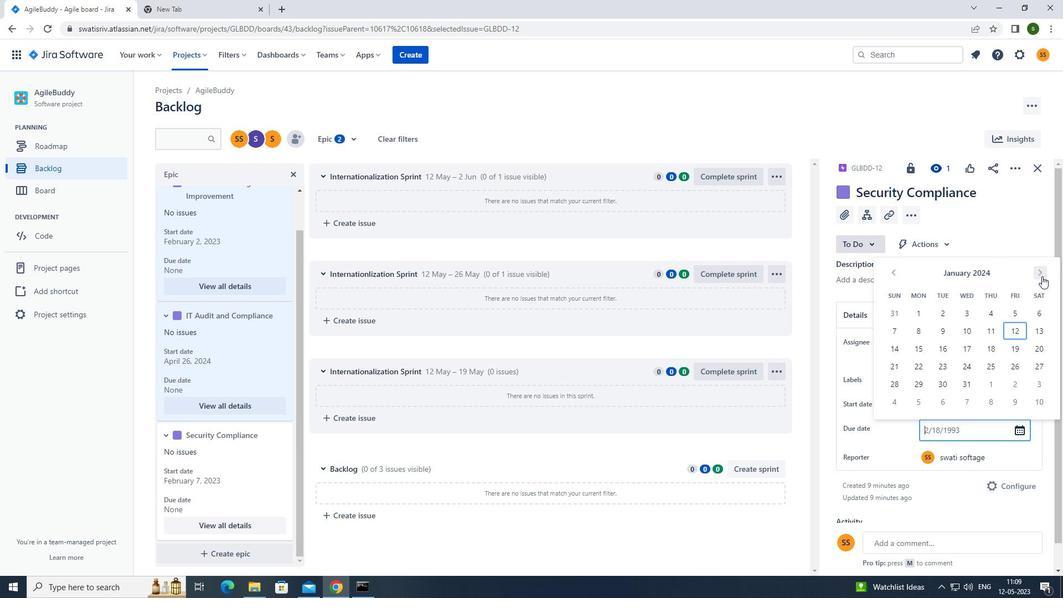 
Action: Mouse pressed left at (1042, 276)
Screenshot: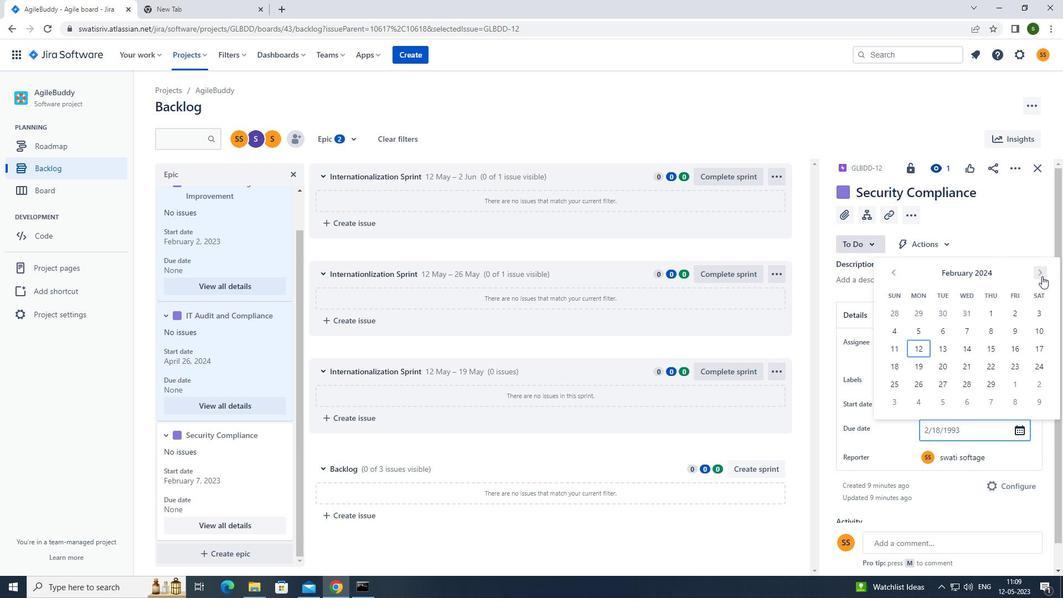 
Action: Mouse pressed left at (1042, 276)
Screenshot: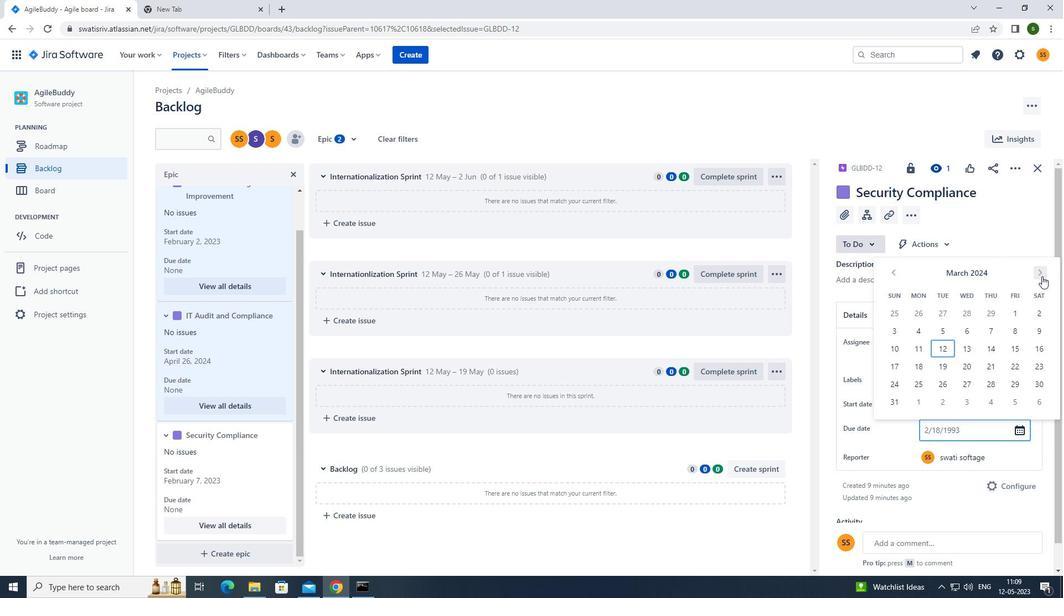 
Action: Mouse pressed left at (1042, 276)
Screenshot: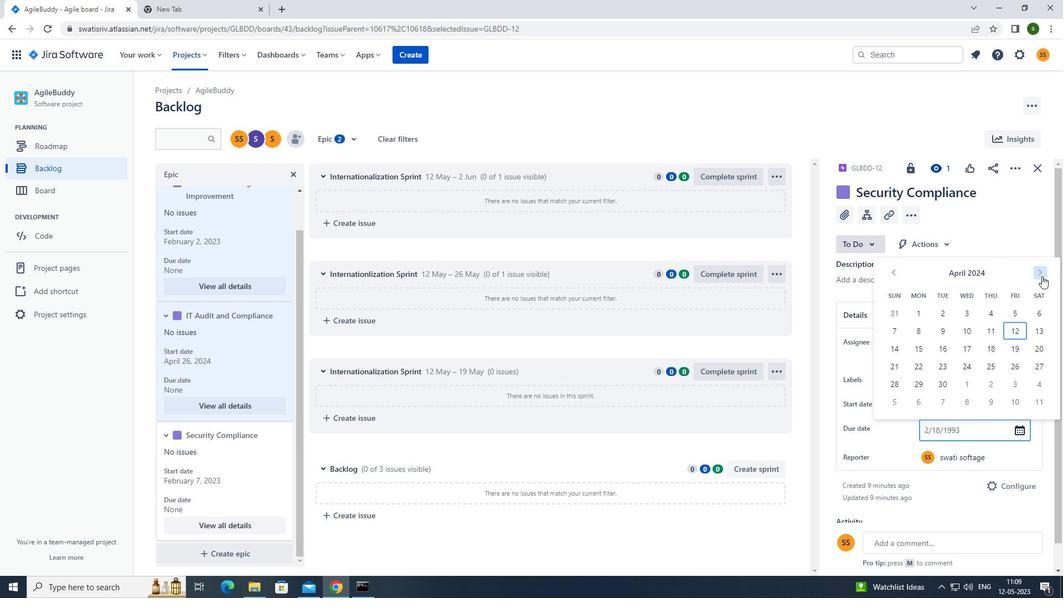 
Action: Mouse pressed left at (1042, 276)
Screenshot: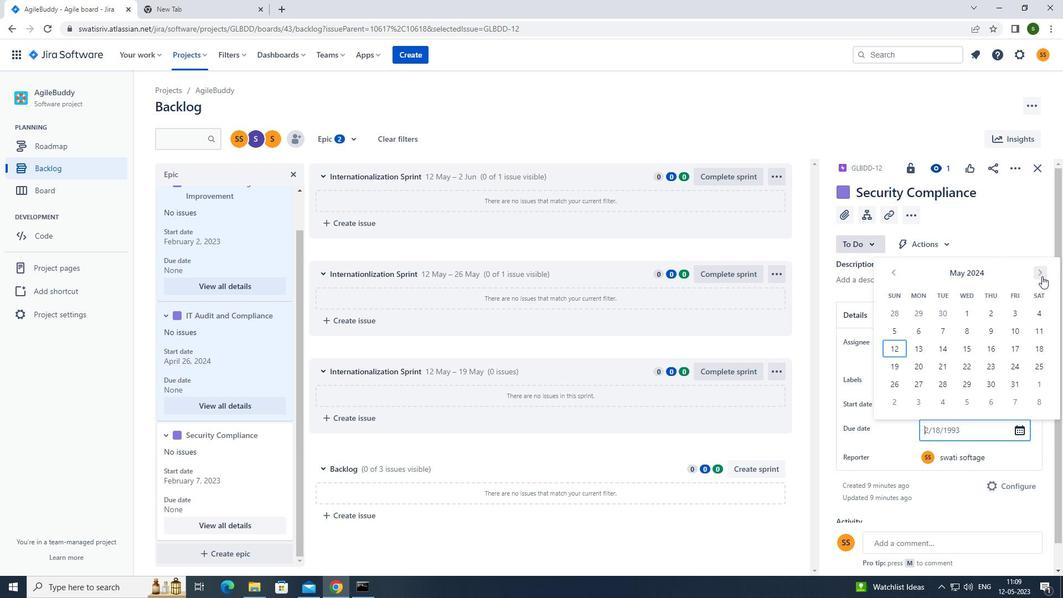
Action: Mouse pressed left at (1042, 276)
Screenshot: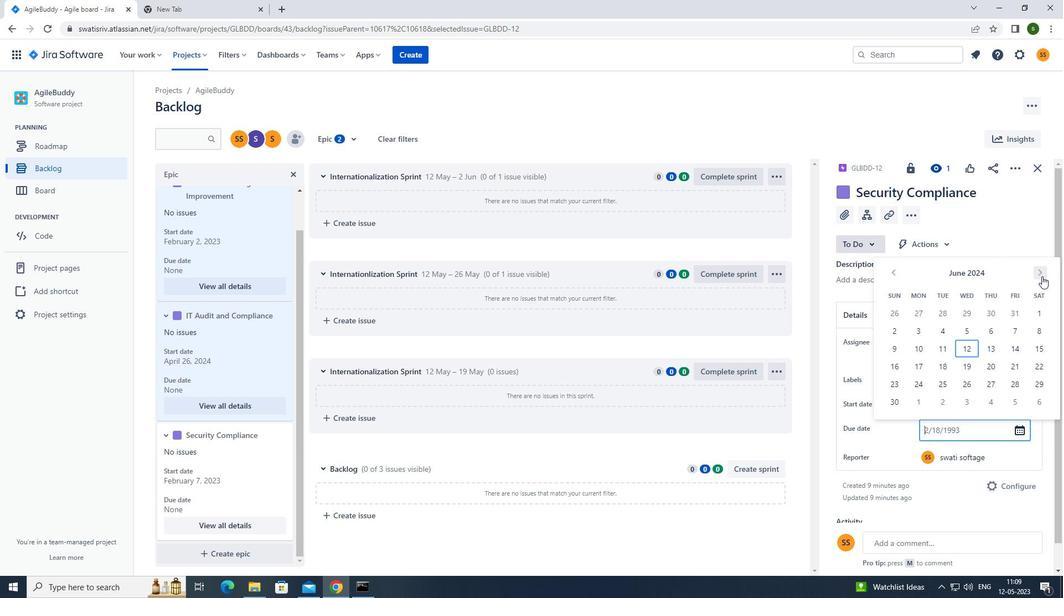 
Action: Mouse pressed left at (1042, 276)
Screenshot: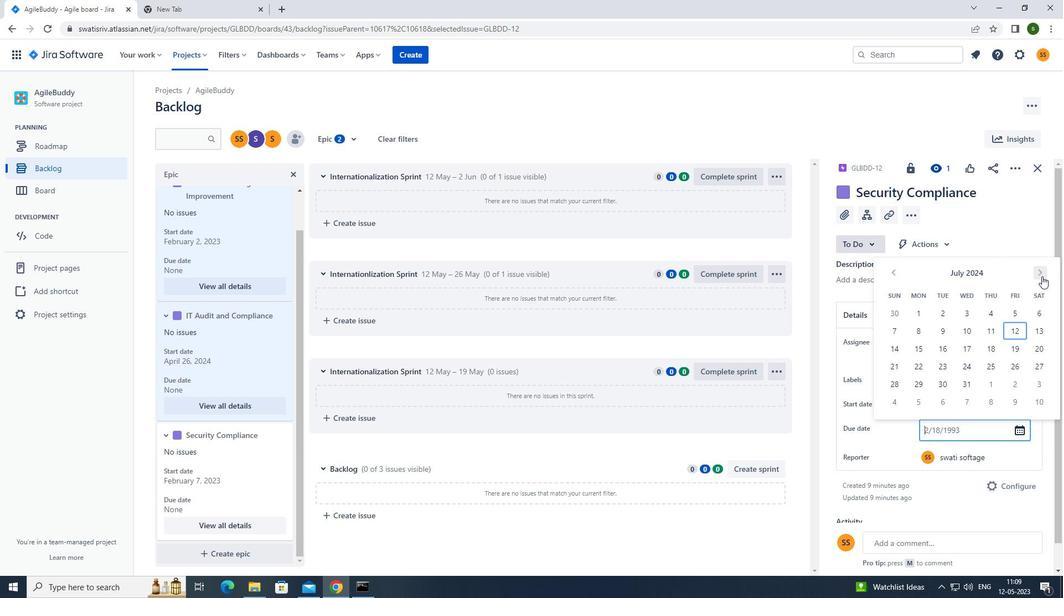 
Action: Mouse pressed left at (1042, 276)
Screenshot: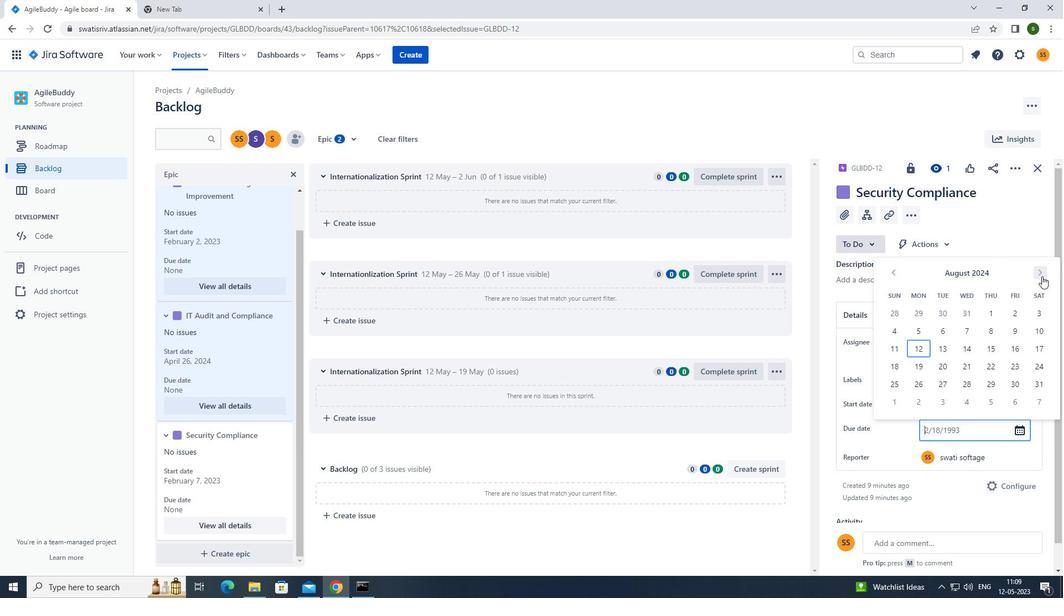 
Action: Mouse pressed left at (1042, 276)
Screenshot: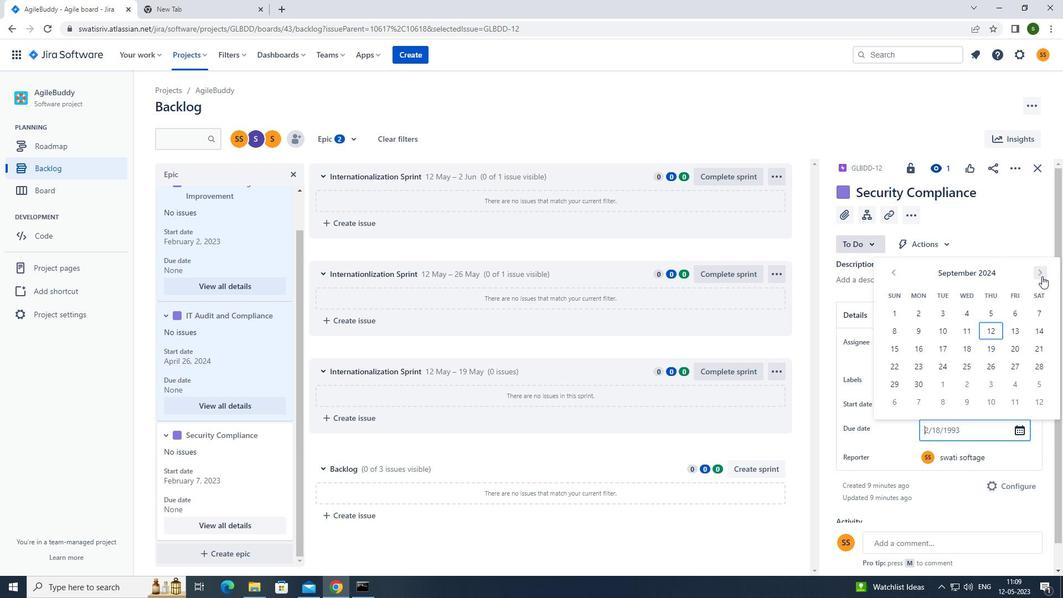 
Action: Mouse pressed left at (1042, 276)
Screenshot: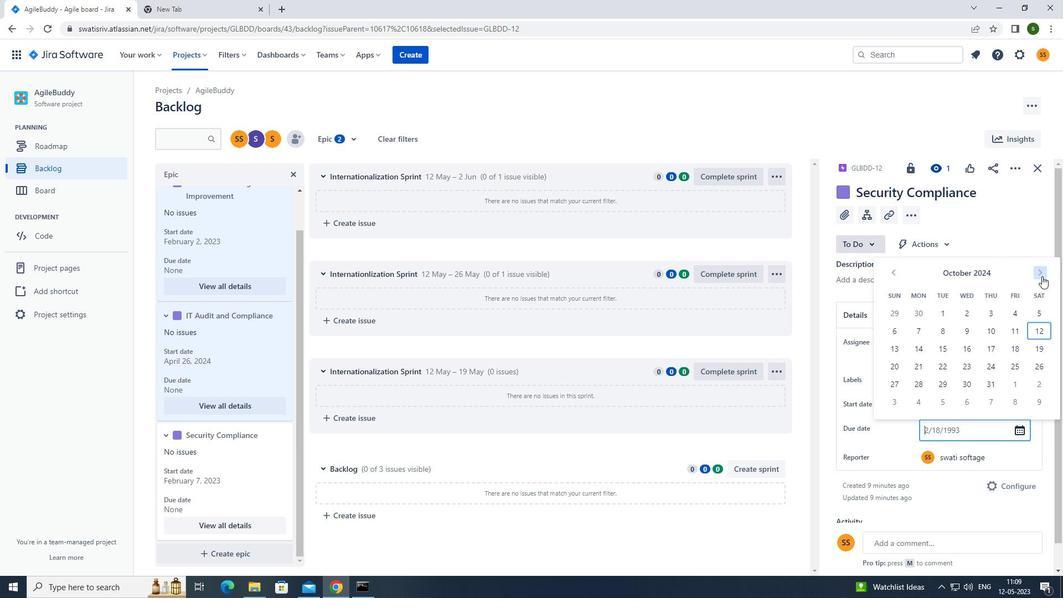 
Action: Mouse pressed left at (1042, 276)
Screenshot: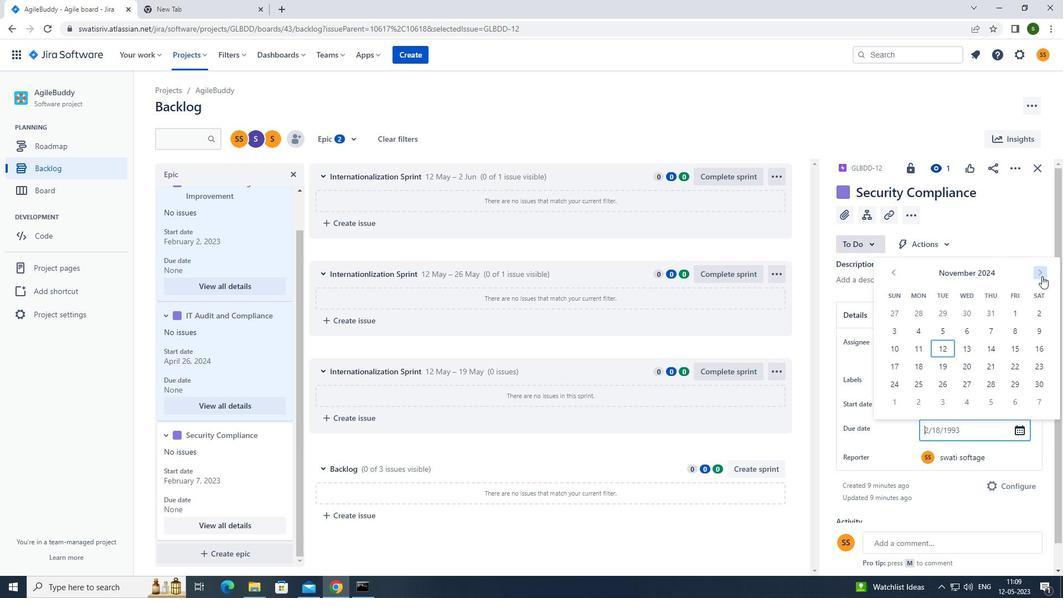 
Action: Mouse pressed left at (1042, 276)
Screenshot: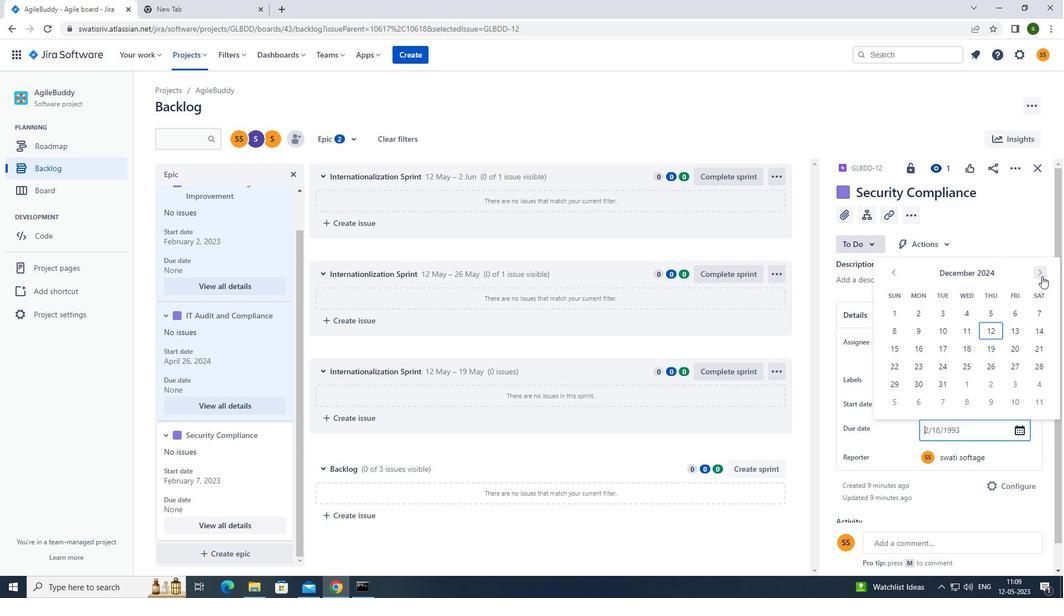 
Action: Mouse pressed left at (1042, 276)
Screenshot: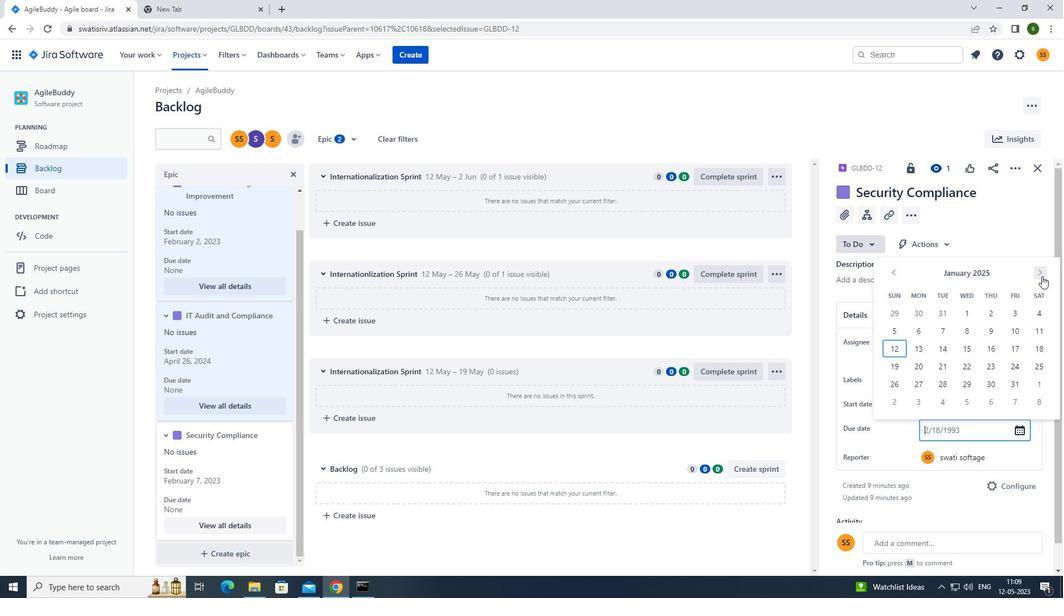 
Action: Mouse pressed left at (1042, 276)
Screenshot: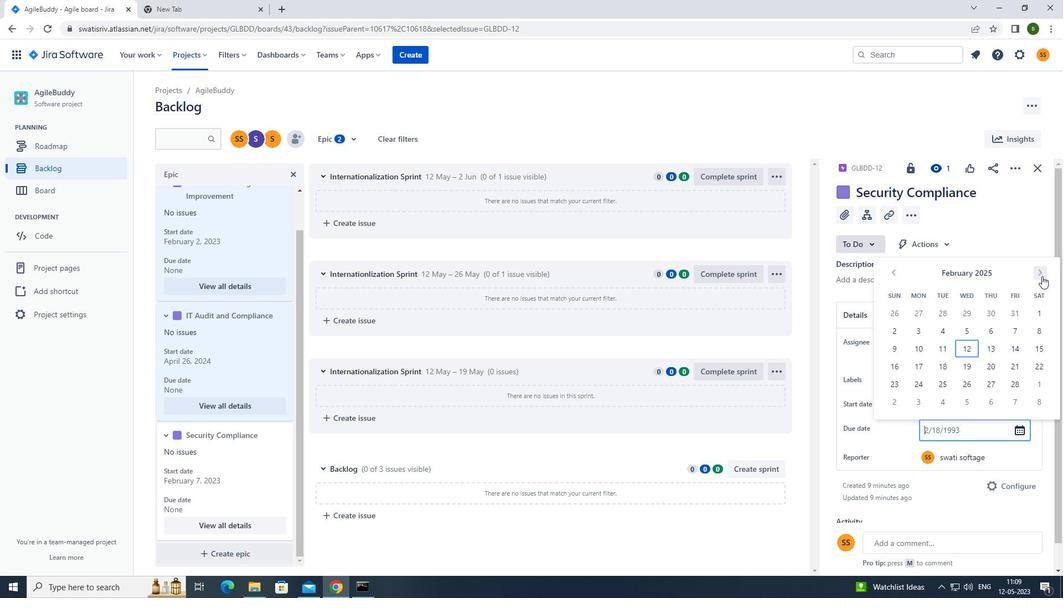 
Action: Mouse pressed left at (1042, 276)
Screenshot: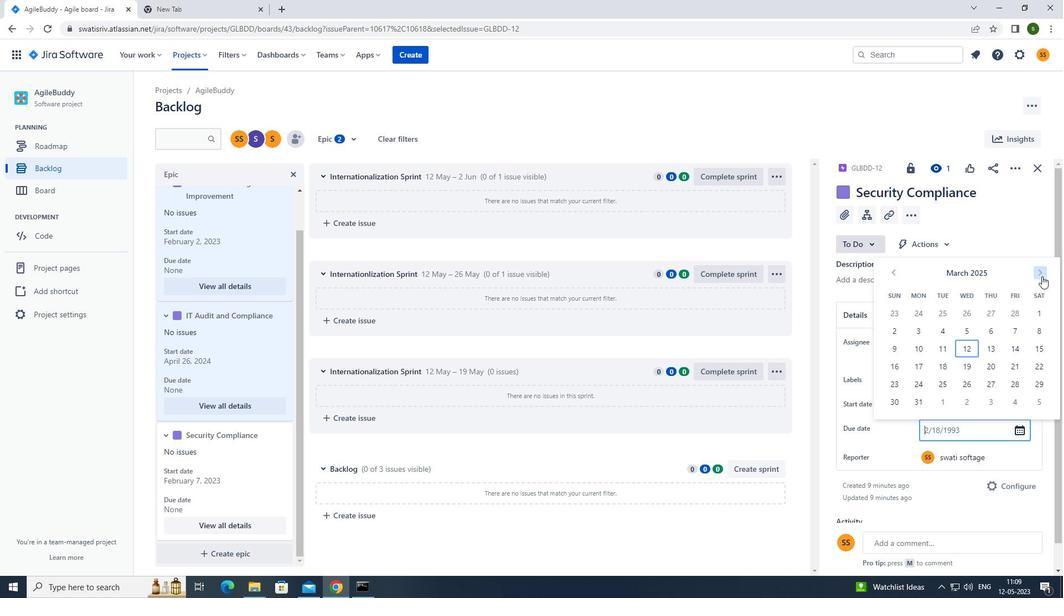 
Action: Mouse pressed left at (1042, 276)
Screenshot: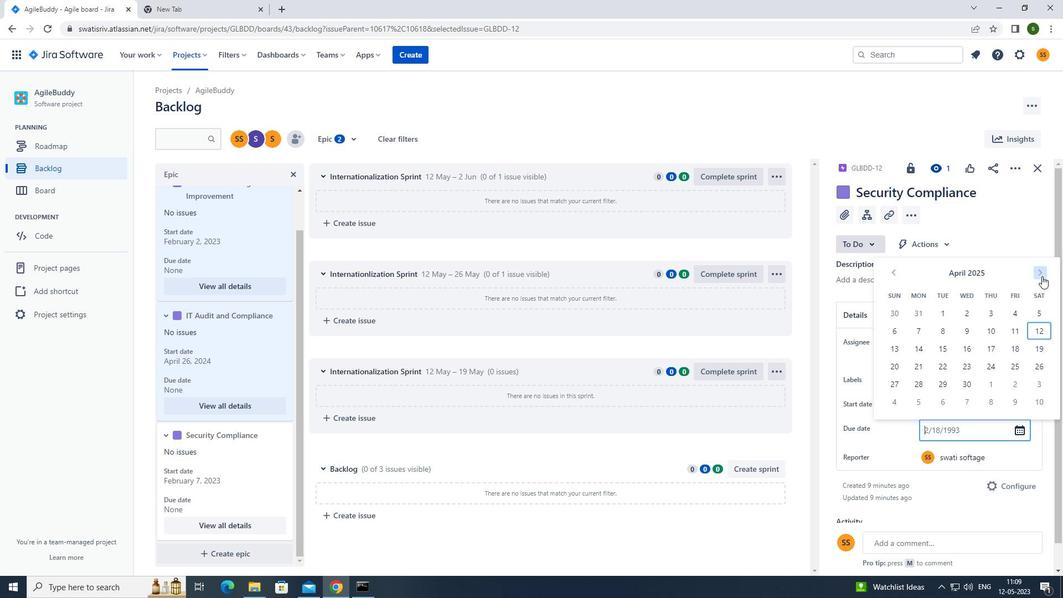 
Action: Mouse pressed left at (1042, 276)
Screenshot: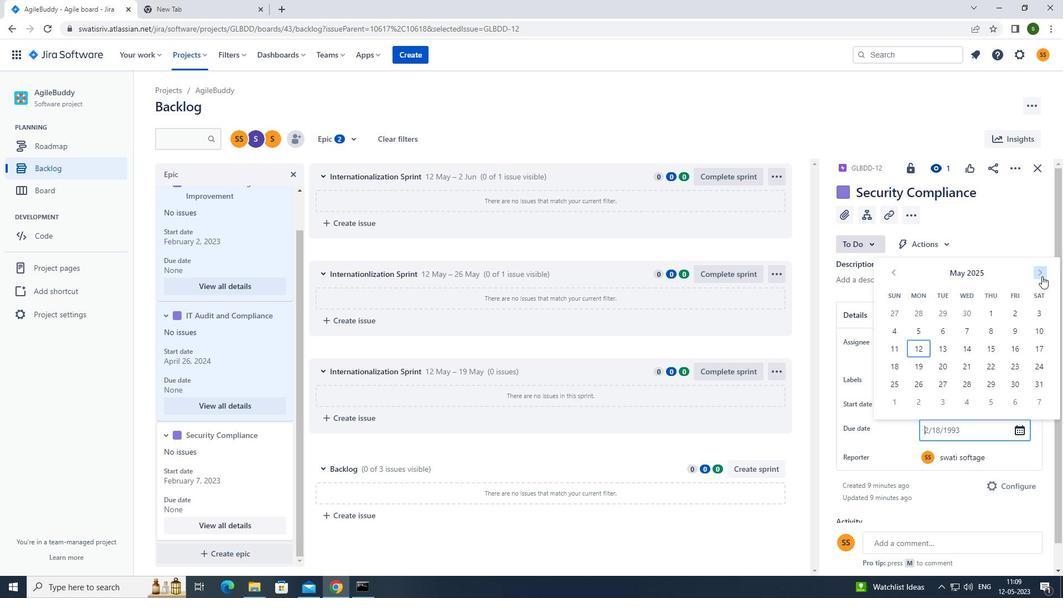 
Action: Mouse pressed left at (1042, 276)
Screenshot: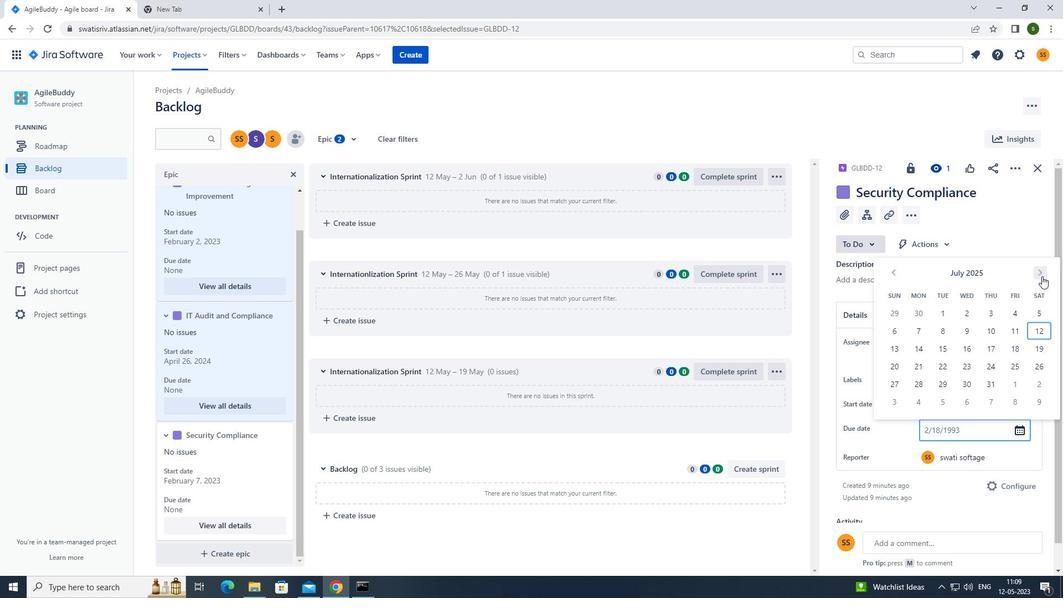 
Action: Mouse pressed left at (1042, 276)
Screenshot: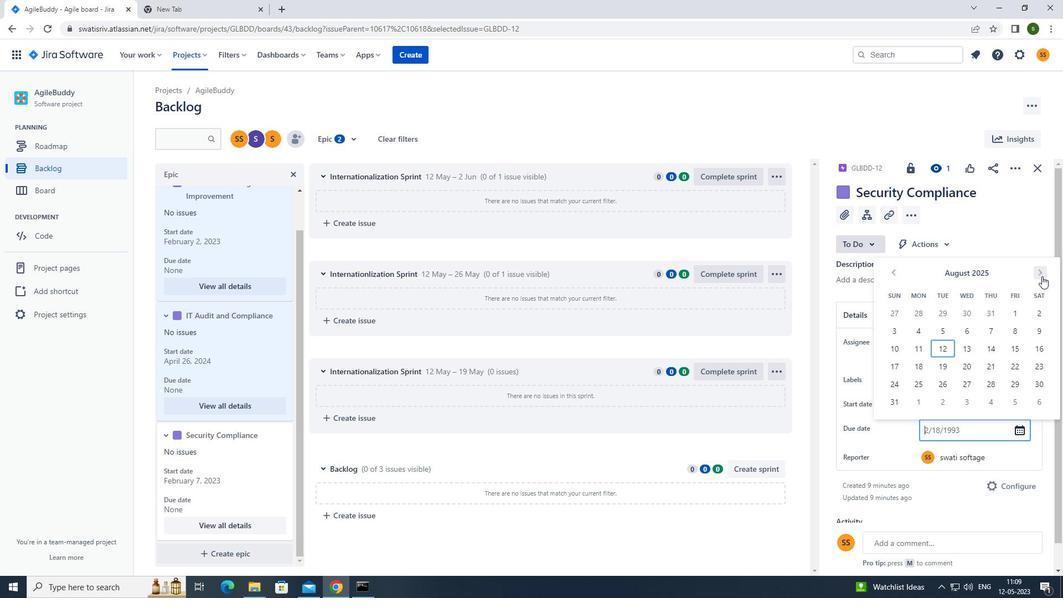 
Action: Mouse moved to (921, 367)
Screenshot: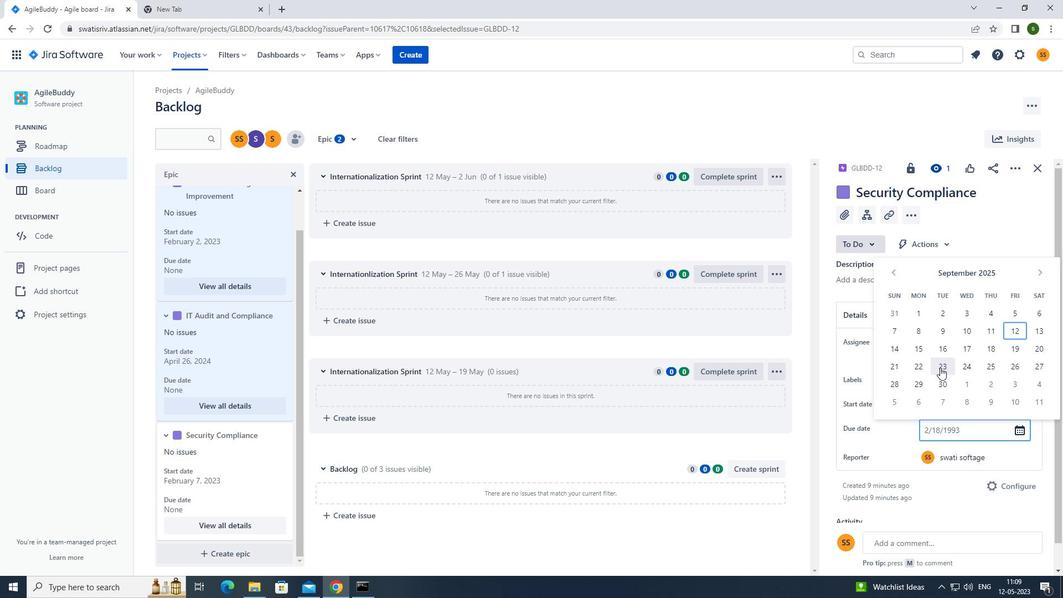 
Action: Mouse pressed left at (921, 367)
Screenshot: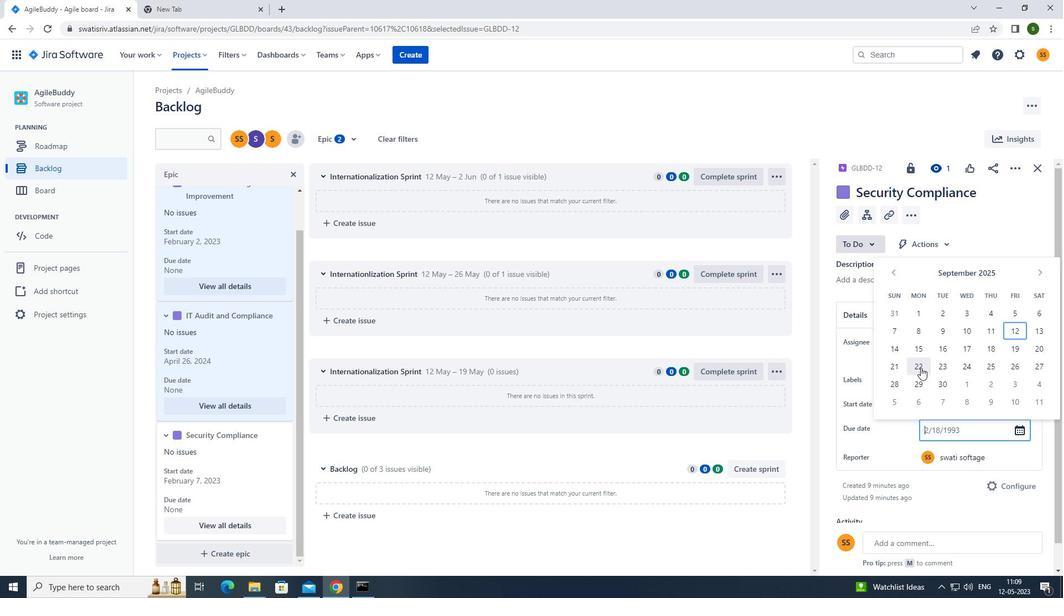 
Action: Mouse moved to (626, 111)
Screenshot: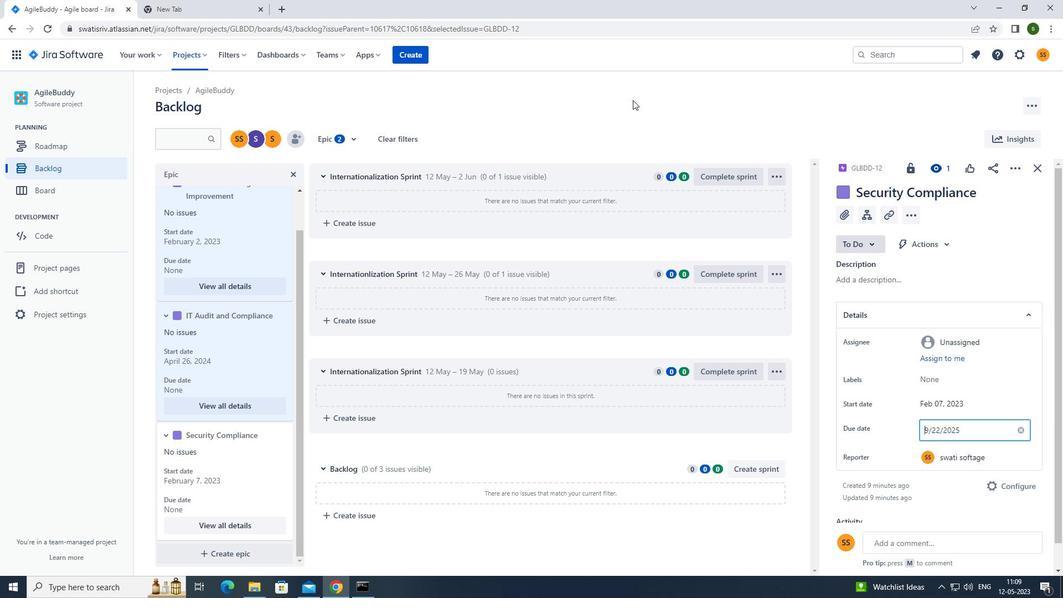 
Action: Mouse pressed left at (626, 111)
Screenshot: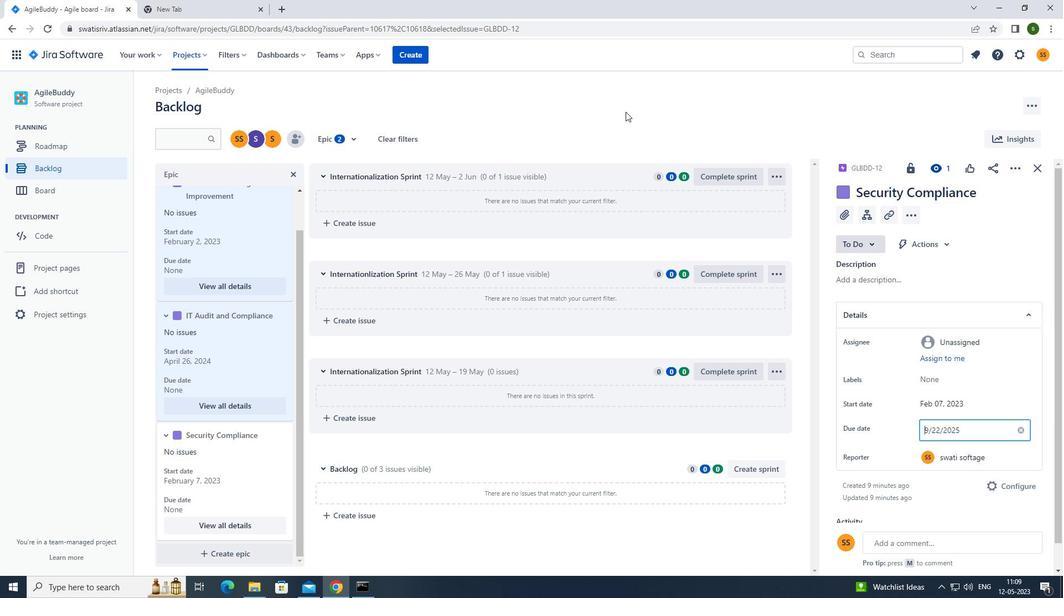 
